 Task: Plan a trip to Al Farwaniyah, Kuwait from 6th December, 2023 to 12th December, 2023 for 4 adults.4 bedrooms having 4 beds and 4 bathrooms. Property type can be flat. Amenities needed are: wifi, TV, free parkinig on premises, gym, breakfast. Look for 5 properties as per requirement.
Action: Mouse moved to (573, 136)
Screenshot: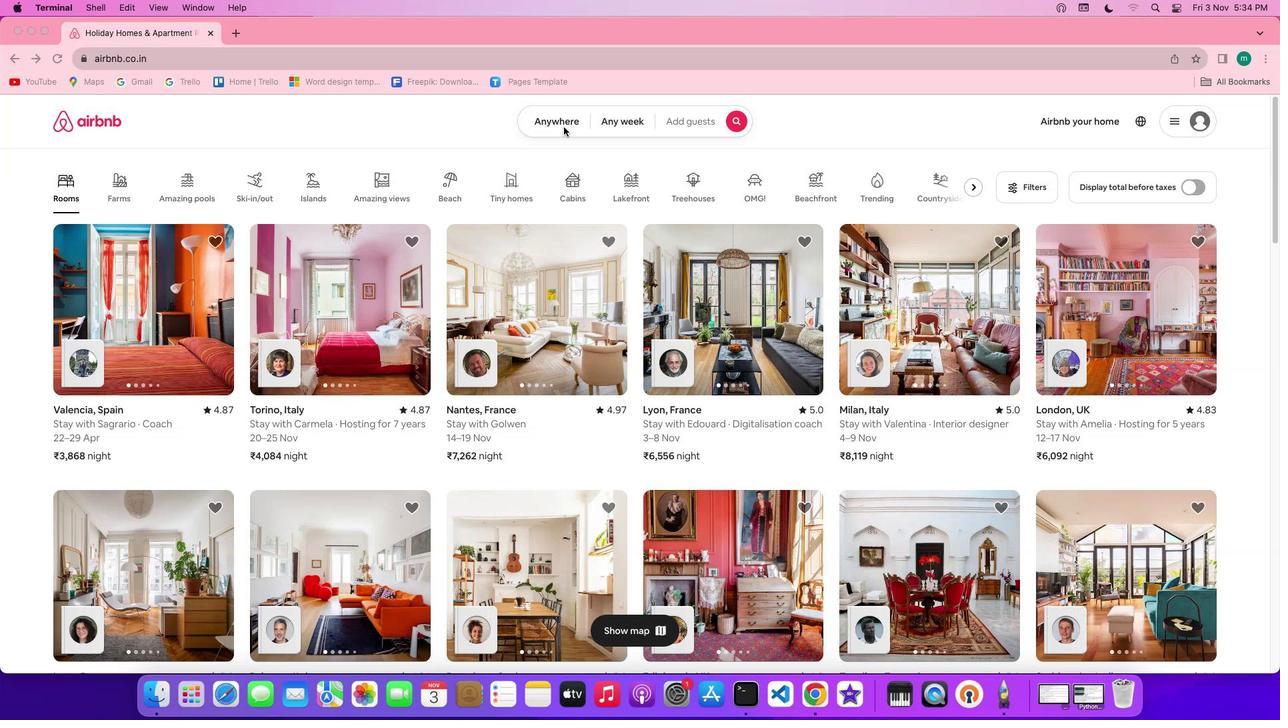 
Action: Mouse pressed left at (573, 136)
Screenshot: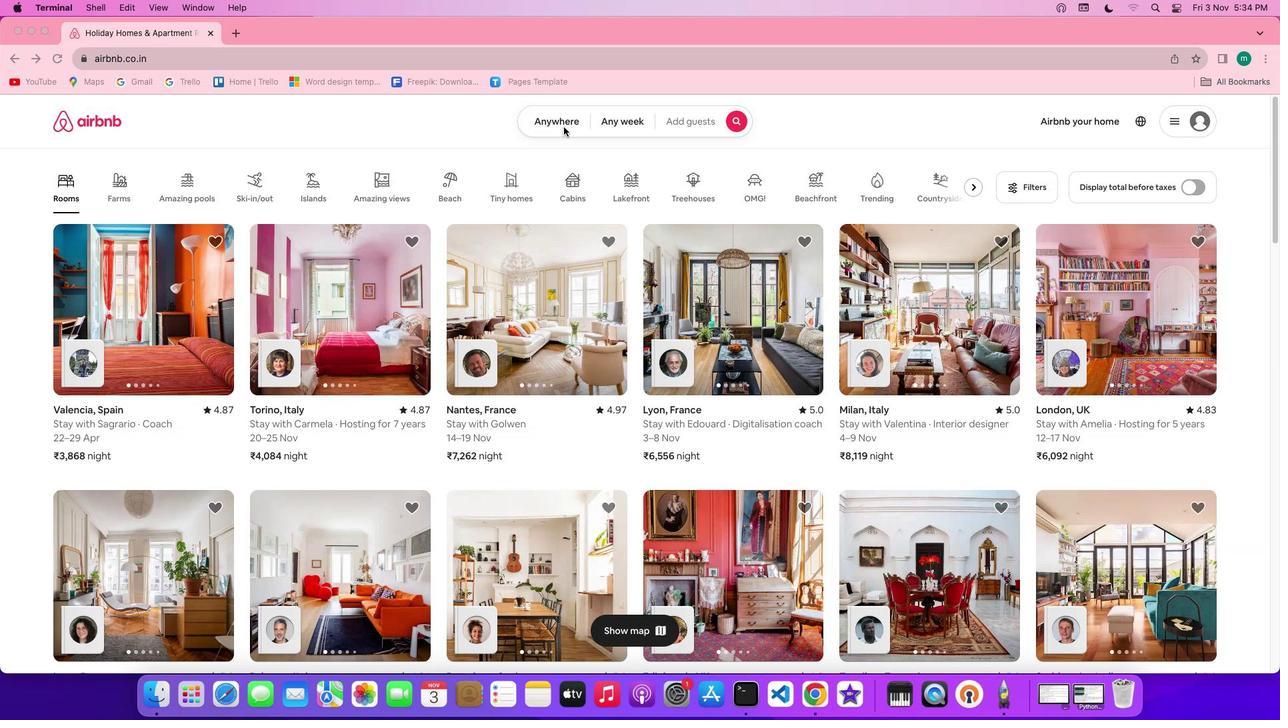 
Action: Mouse pressed left at (573, 136)
Screenshot: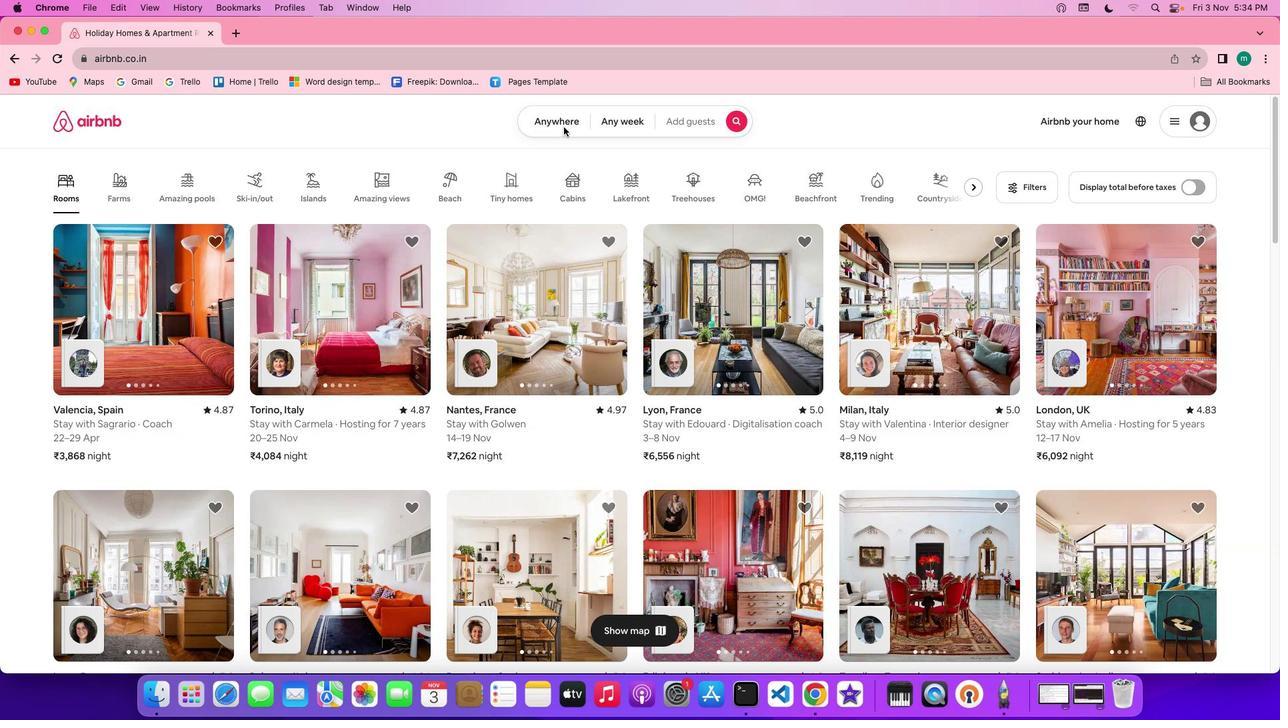 
Action: Mouse moved to (506, 182)
Screenshot: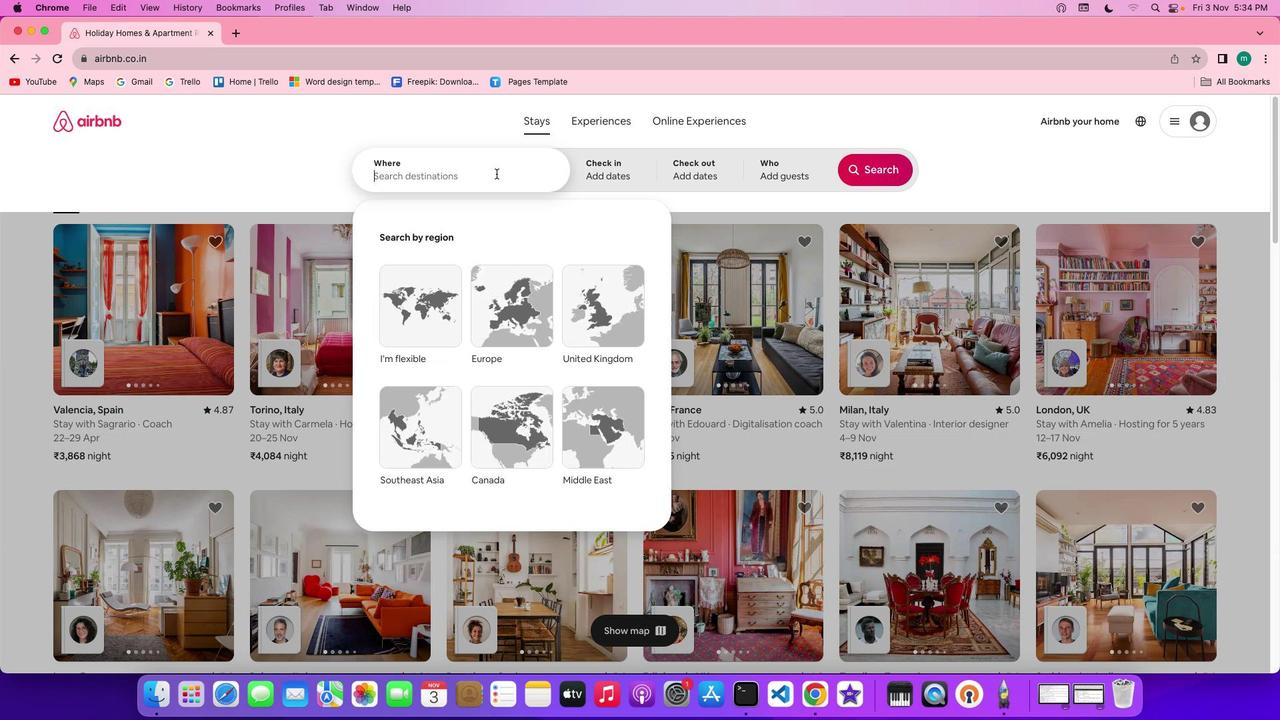 
Action: Mouse pressed left at (506, 182)
Screenshot: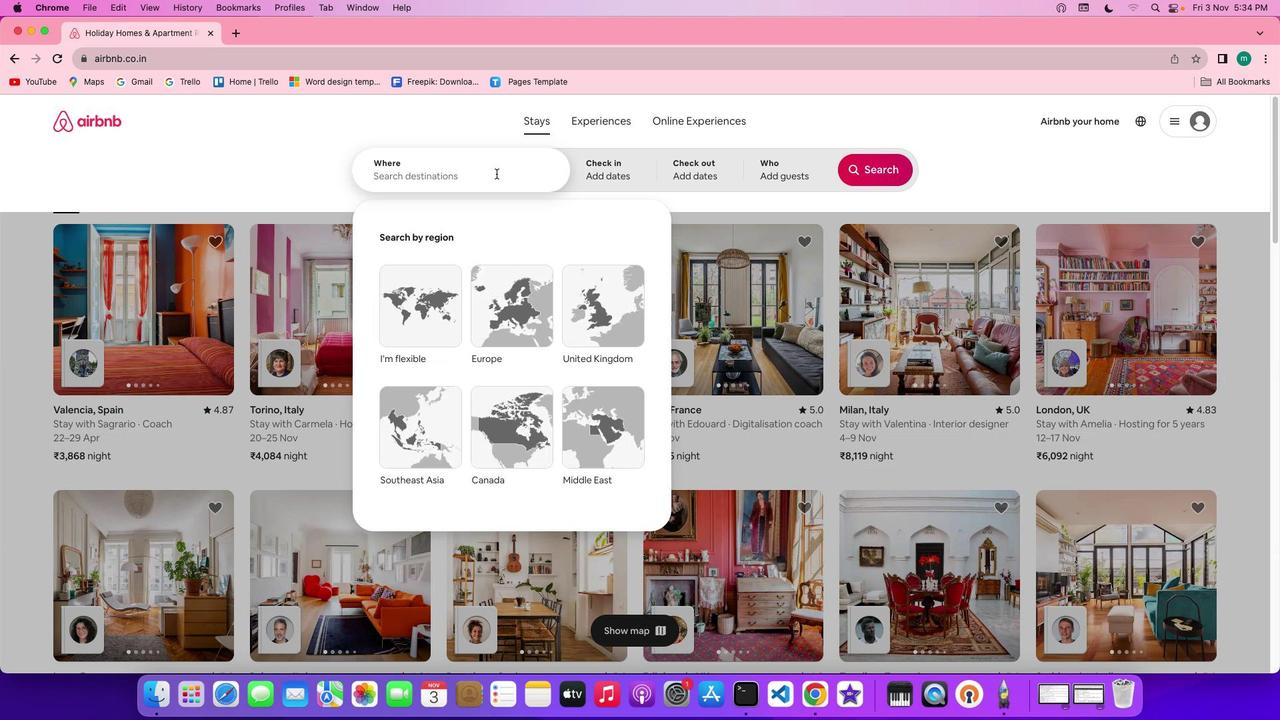 
Action: Key pressed Key.shift'A''I'Key.spaceKey.shift'F''a''r''w''a''n''i''y''a''h'','Key.spaceKey.shift'K''u''w''a''i''t'
Screenshot: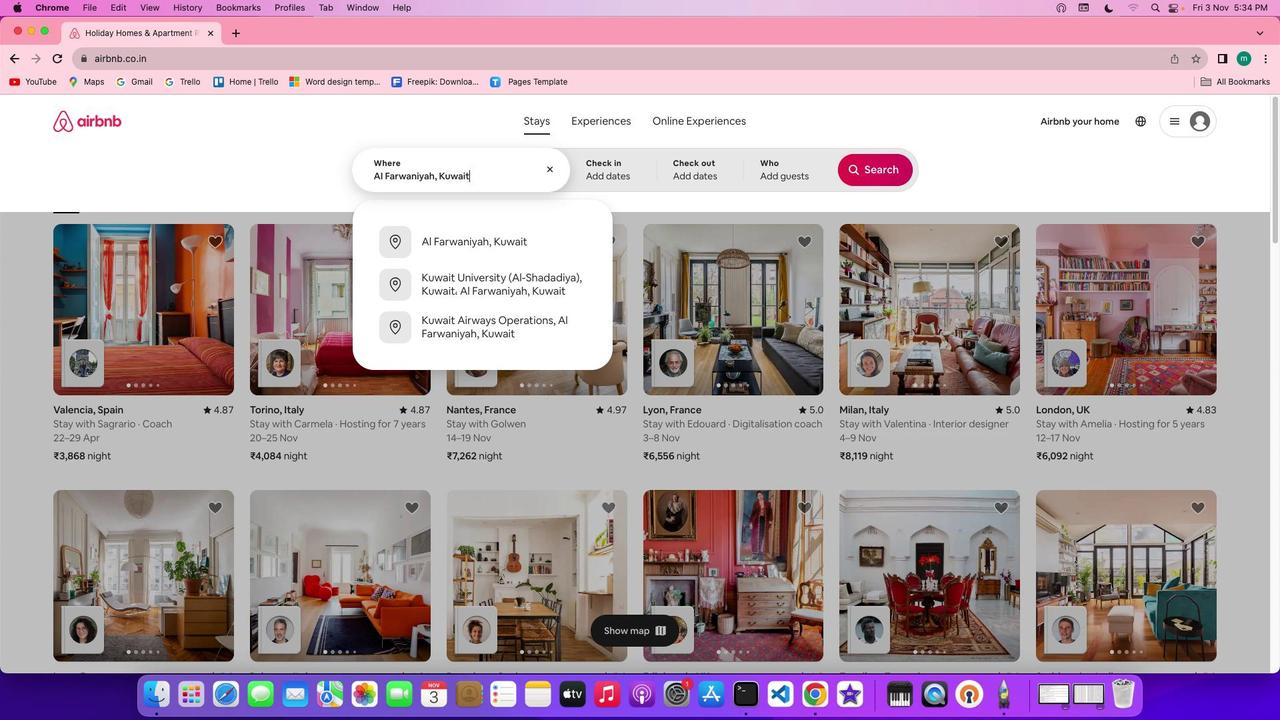 
Action: Mouse moved to (605, 171)
Screenshot: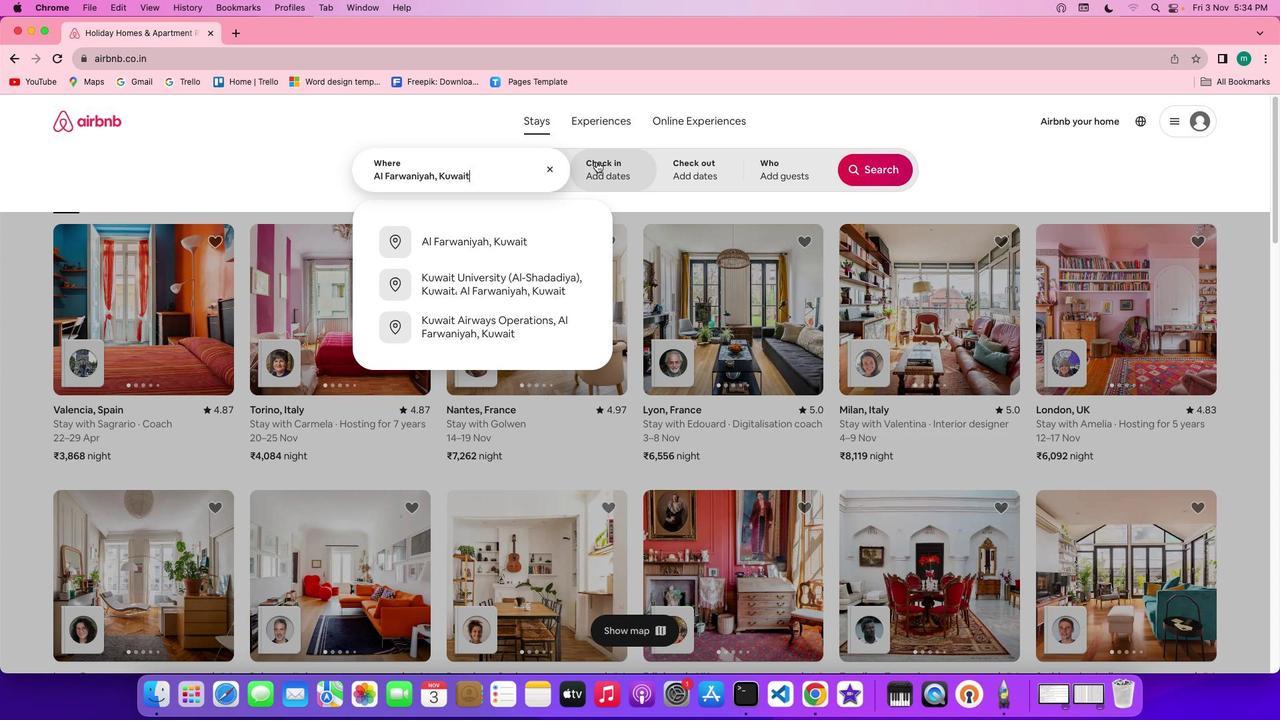 
Action: Mouse pressed left at (605, 171)
Screenshot: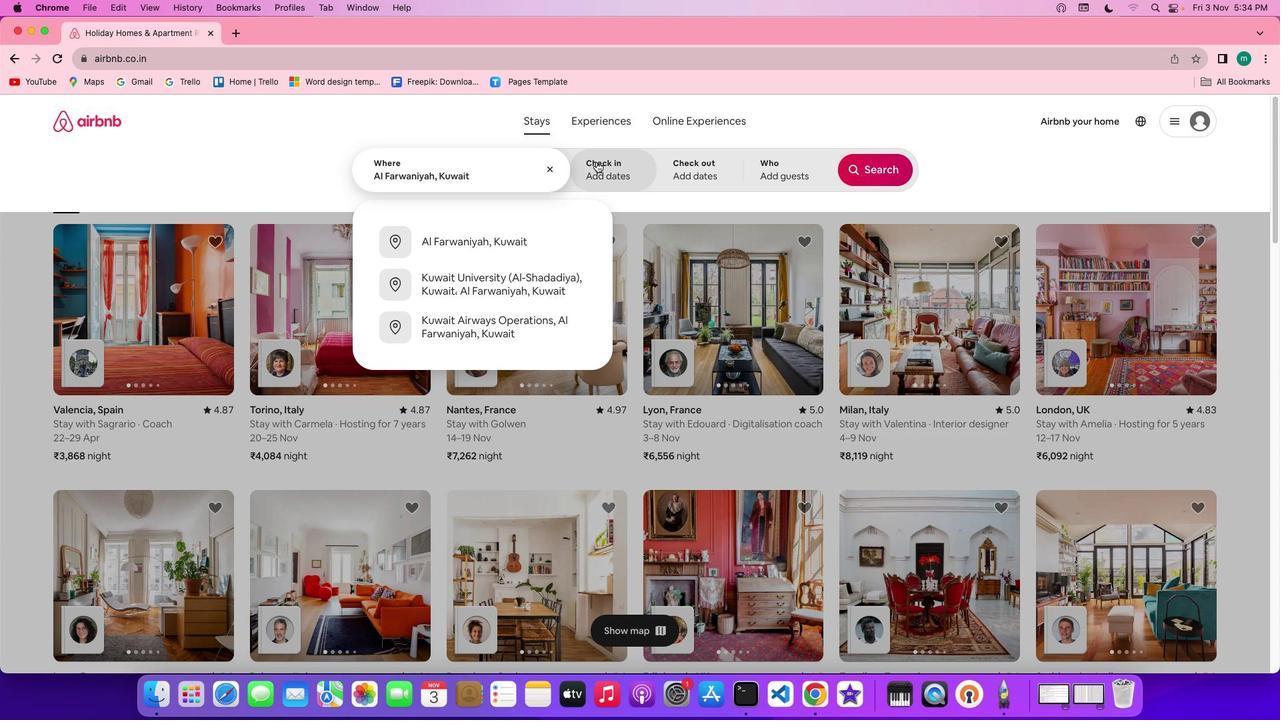 
Action: Mouse moved to (767, 372)
Screenshot: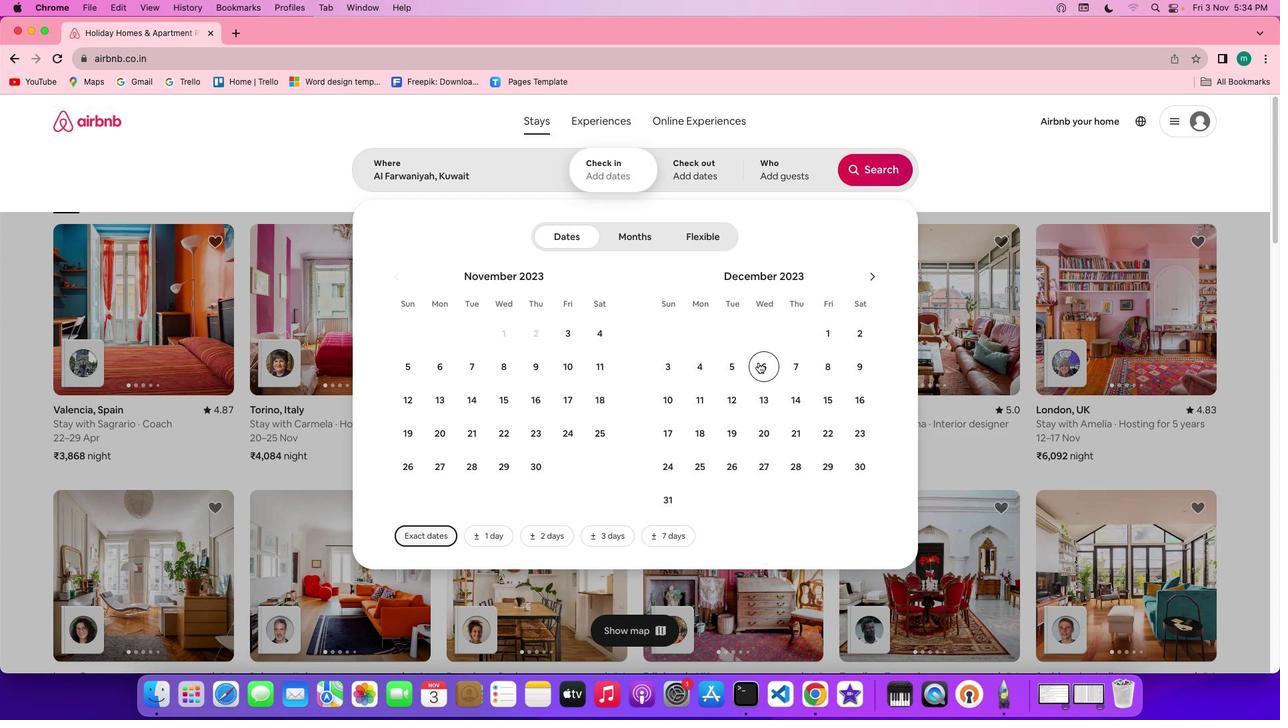 
Action: Mouse pressed left at (767, 372)
Screenshot: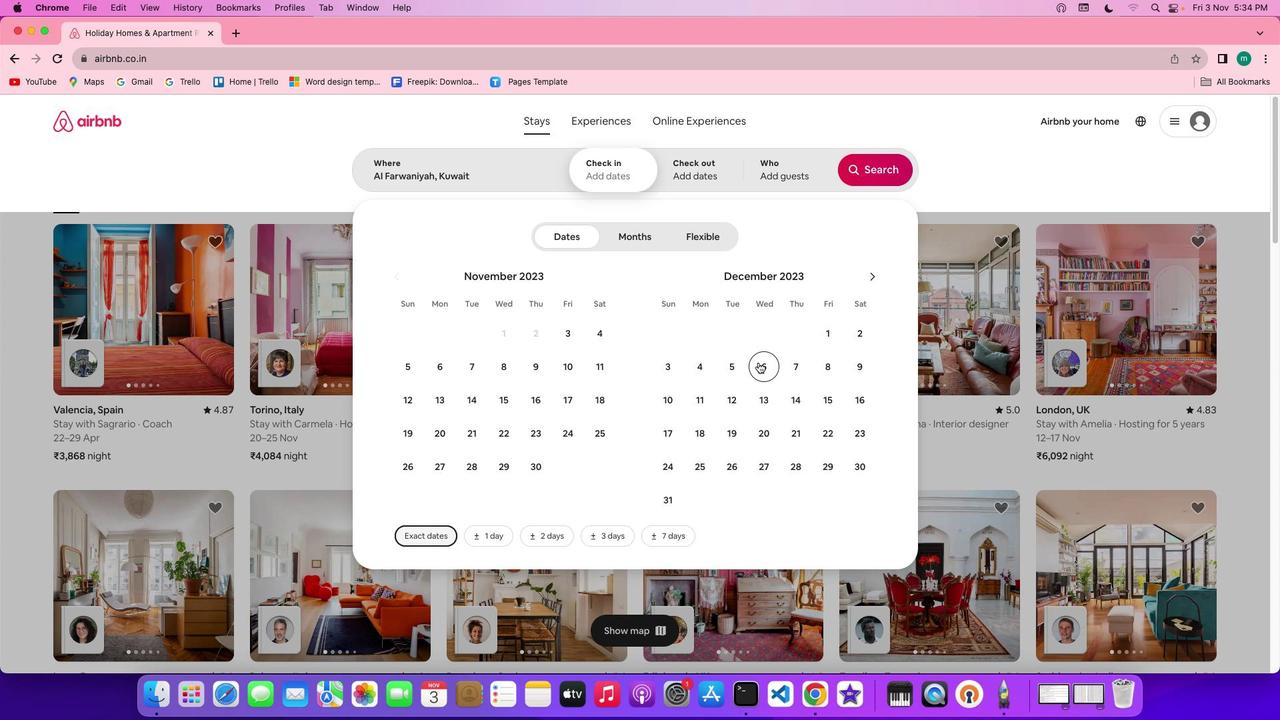 
Action: Mouse moved to (732, 407)
Screenshot: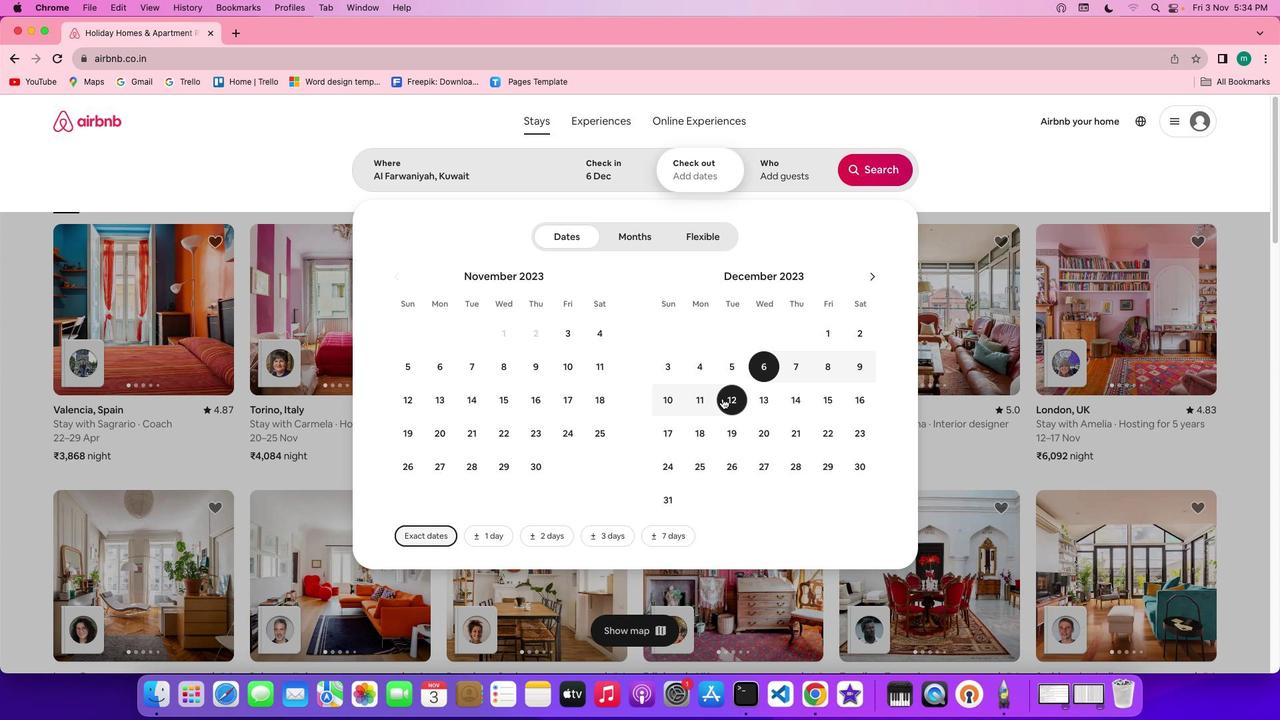 
Action: Mouse pressed left at (732, 407)
Screenshot: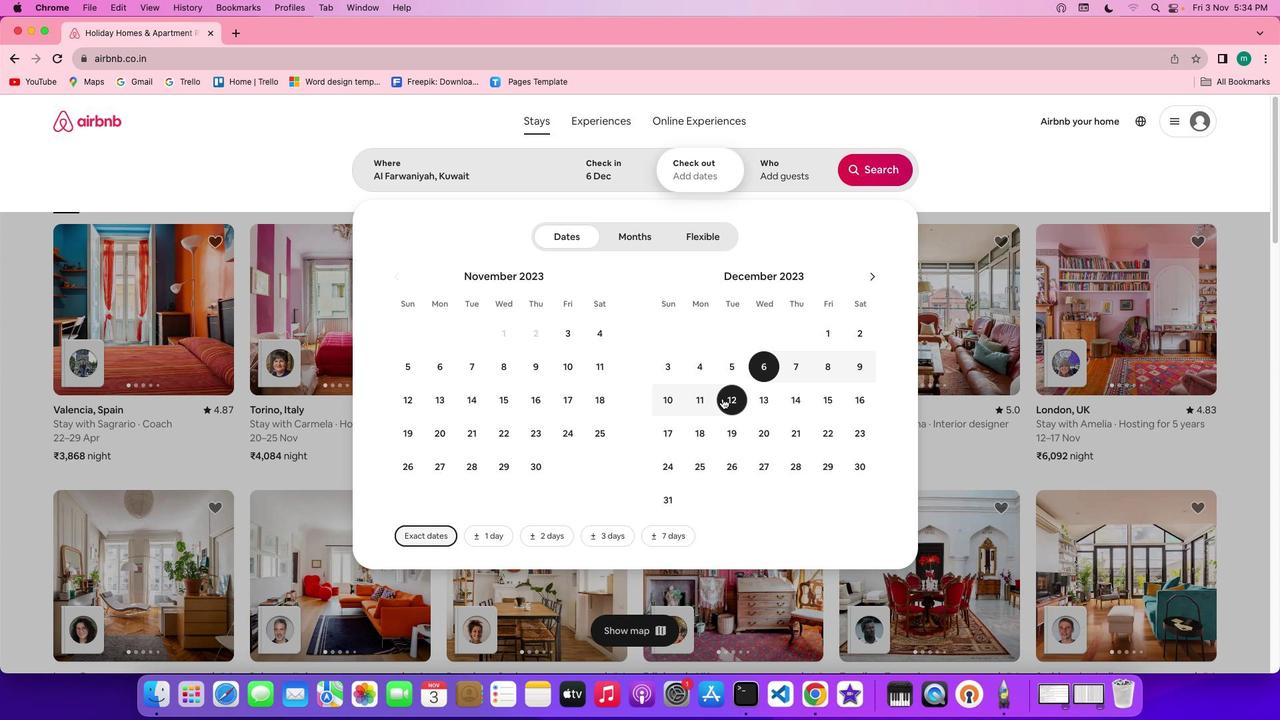 
Action: Mouse moved to (792, 180)
Screenshot: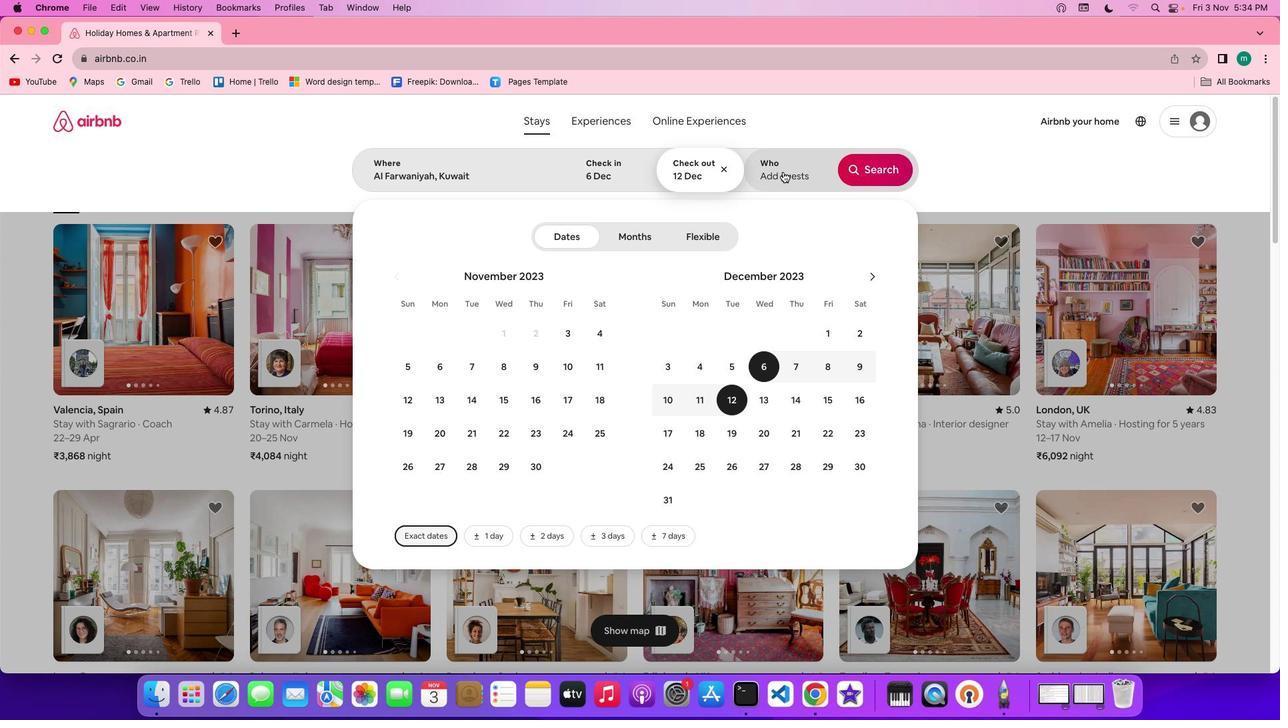 
Action: Mouse pressed left at (792, 180)
Screenshot: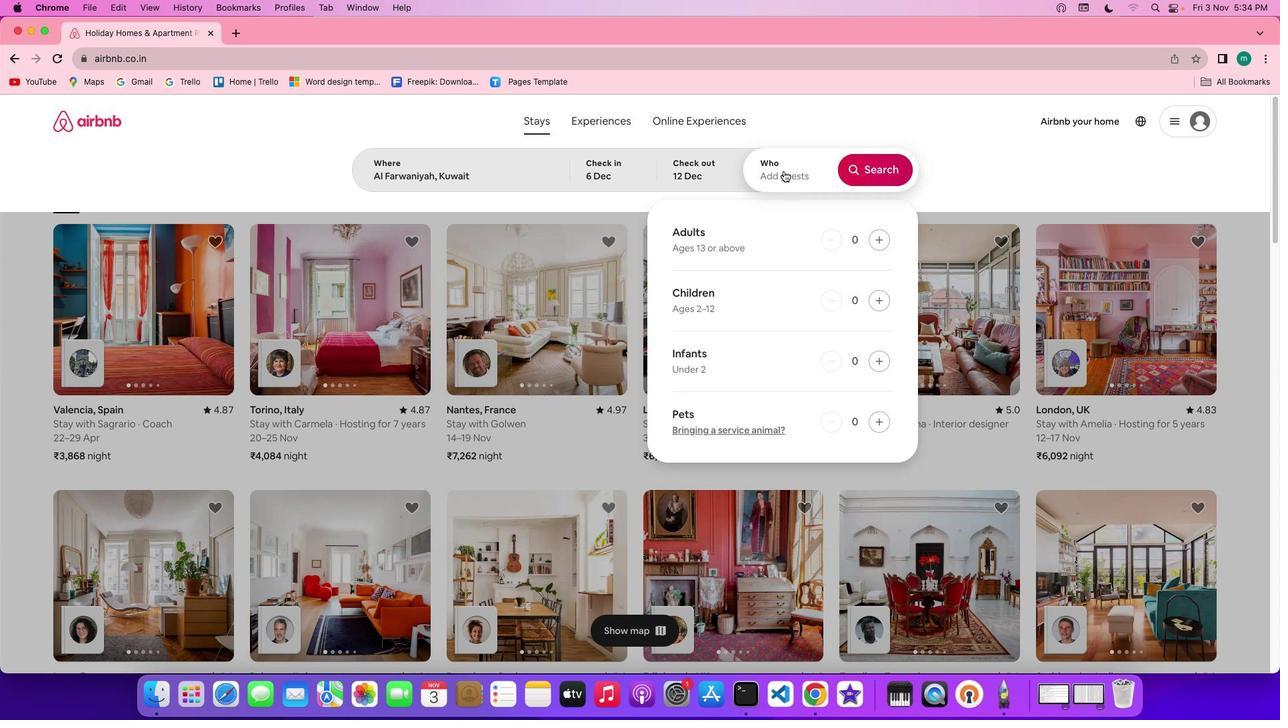 
Action: Mouse moved to (888, 252)
Screenshot: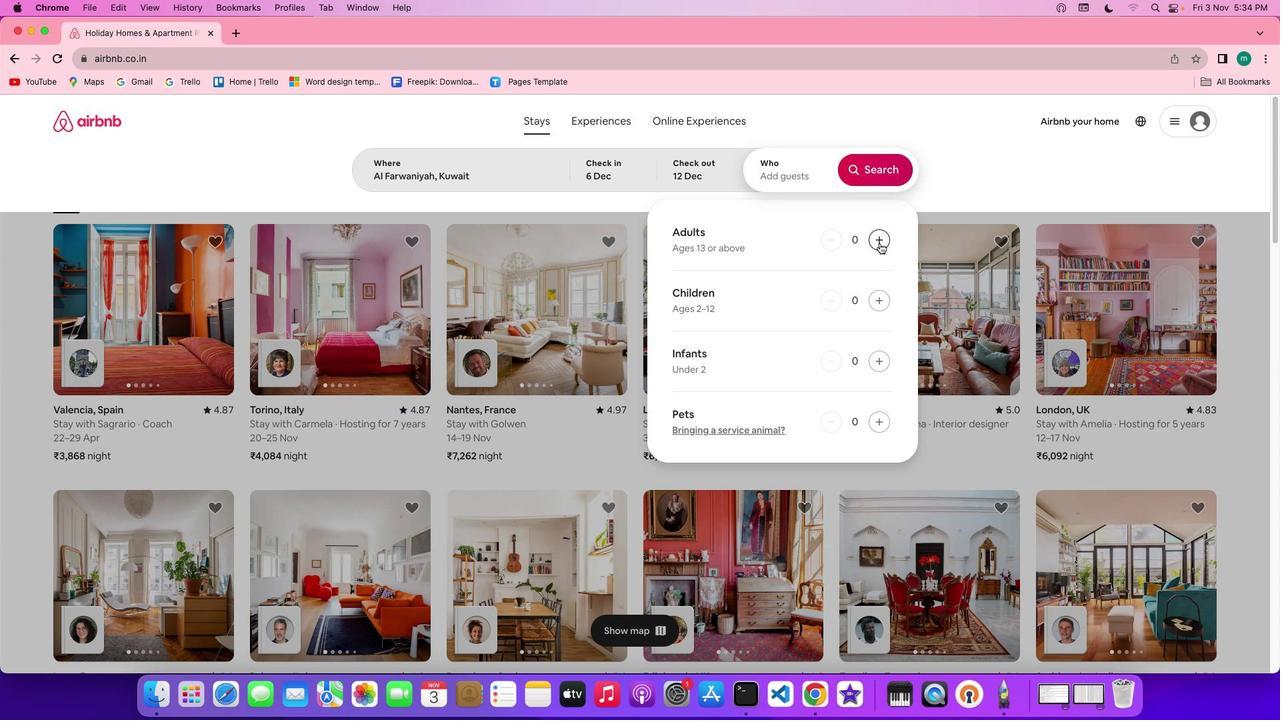 
Action: Mouse pressed left at (888, 252)
Screenshot: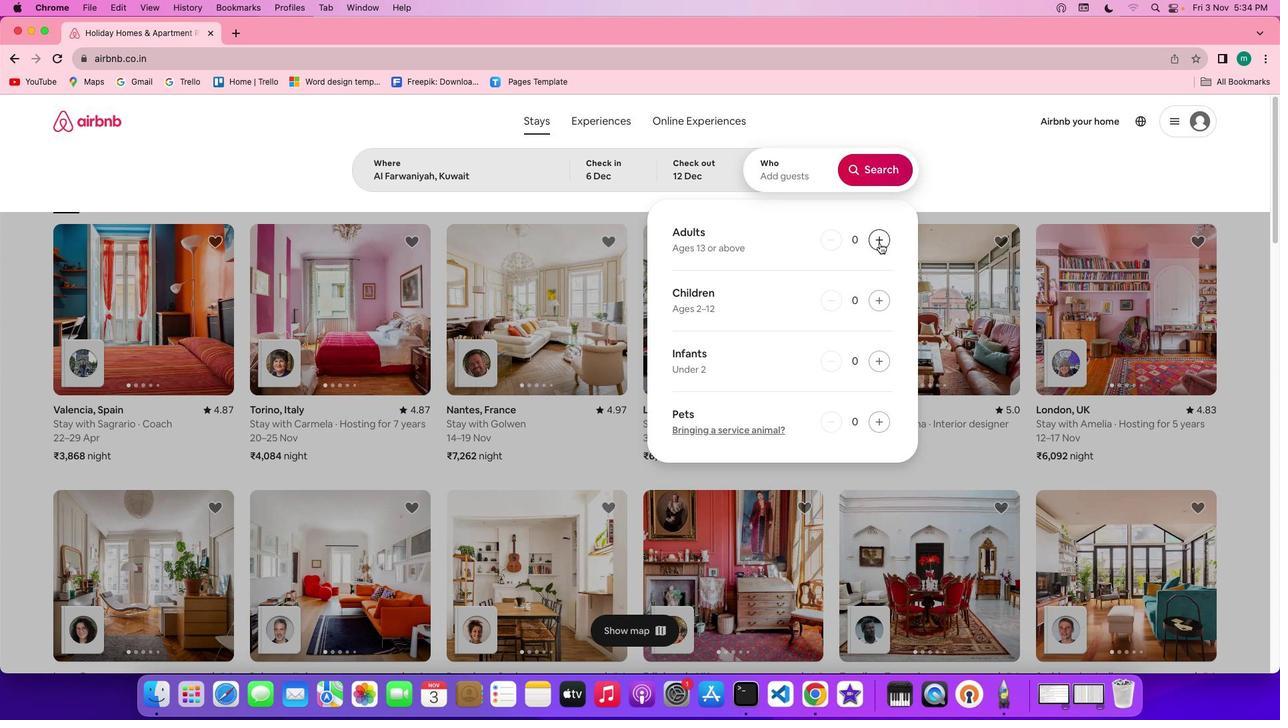 
Action: Mouse pressed left at (888, 252)
Screenshot: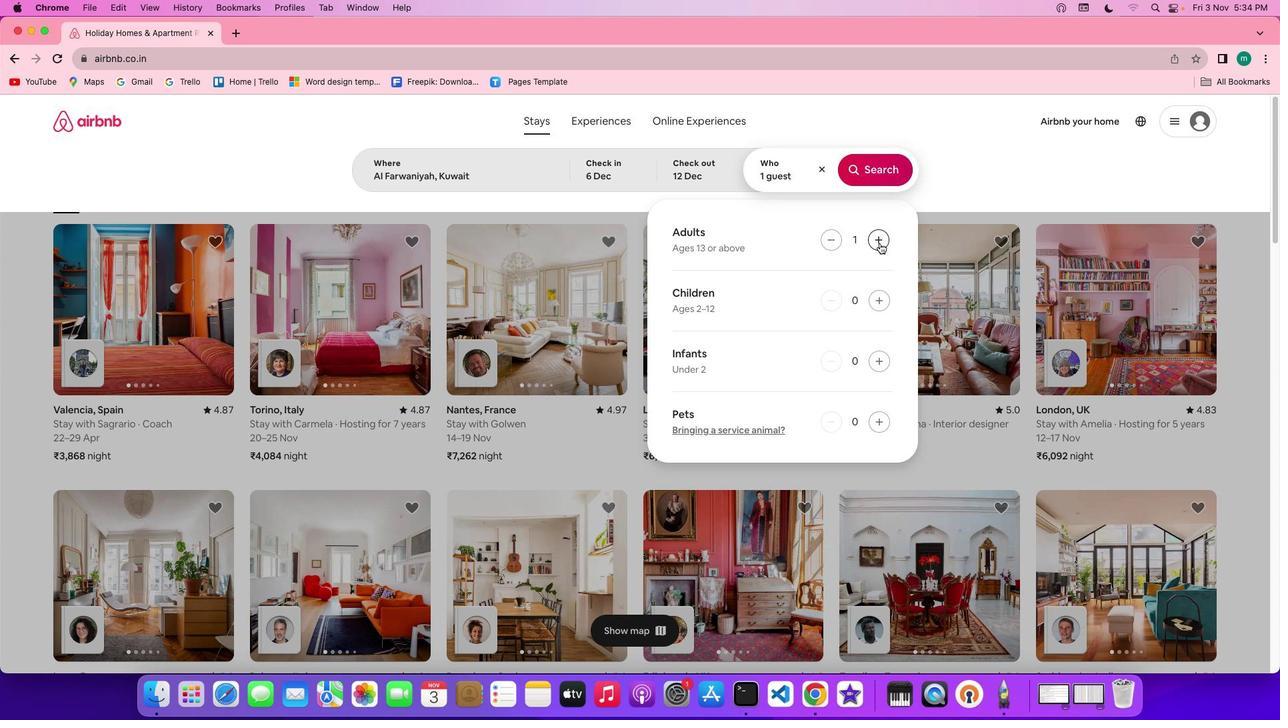 
Action: Mouse pressed left at (888, 252)
Screenshot: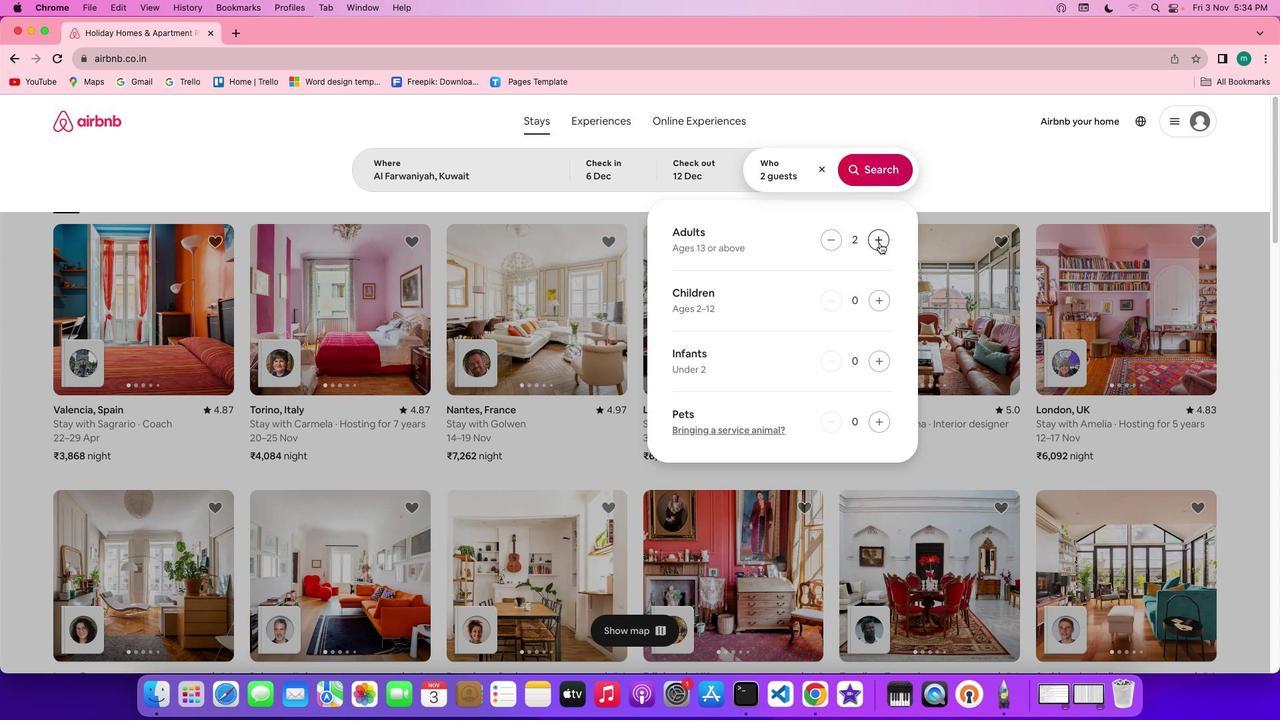
Action: Mouse pressed left at (888, 252)
Screenshot: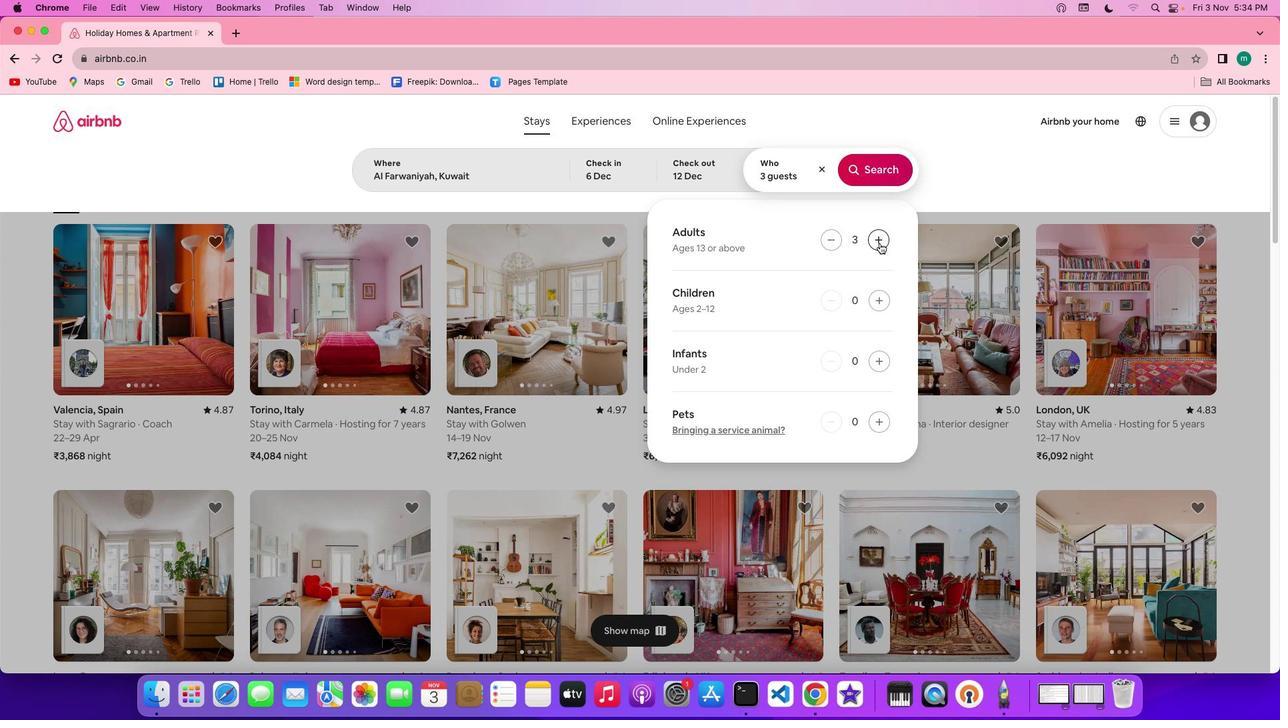 
Action: Mouse moved to (877, 184)
Screenshot: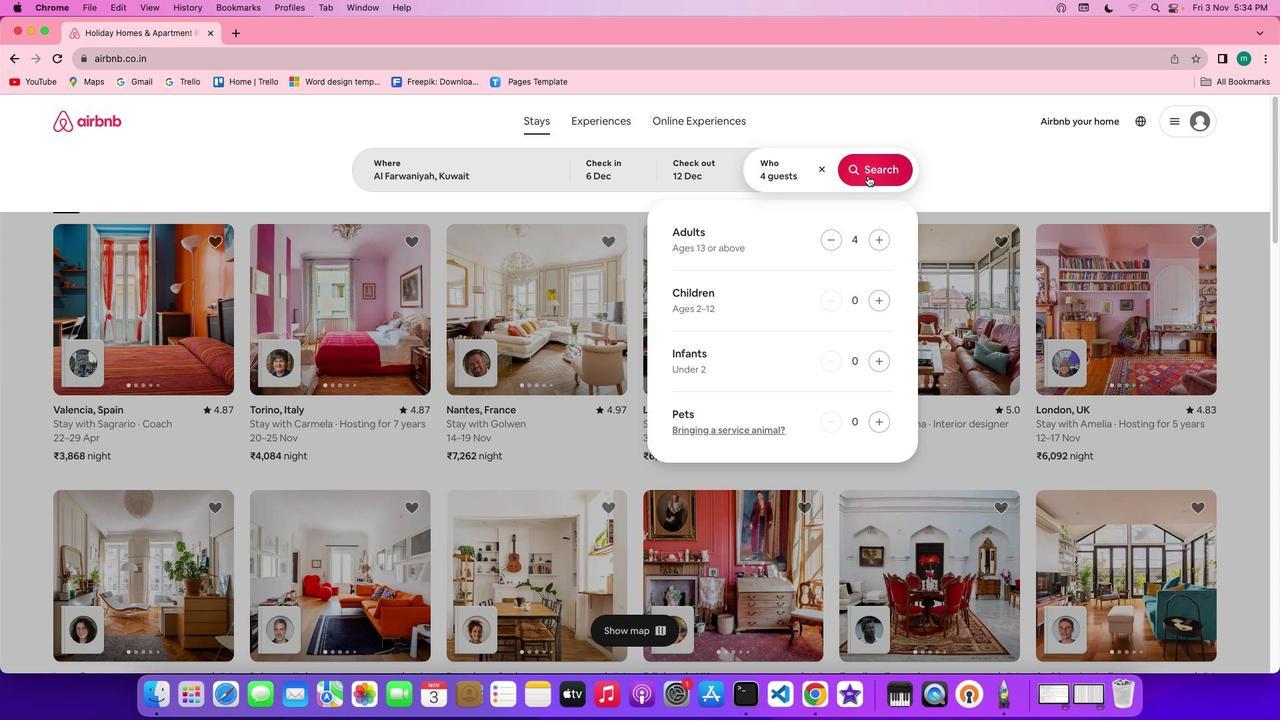 
Action: Mouse pressed left at (877, 184)
Screenshot: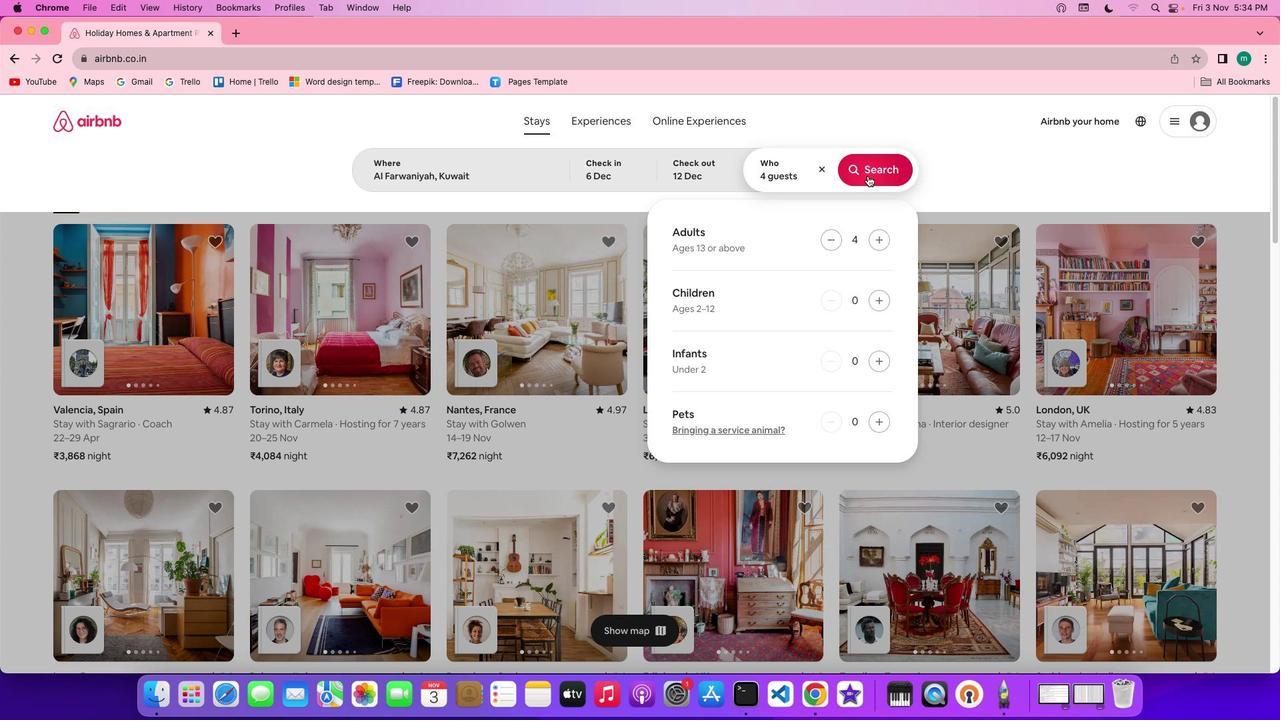 
Action: Mouse moved to (1077, 186)
Screenshot: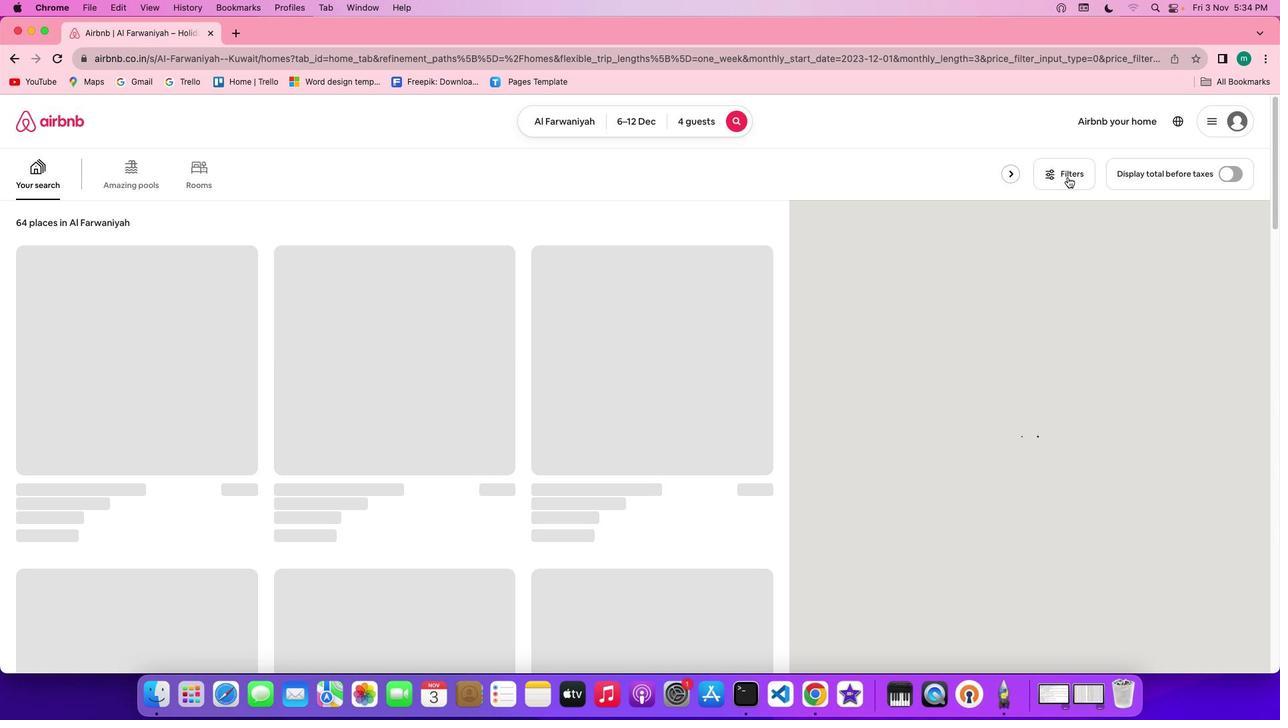 
Action: Mouse pressed left at (1077, 186)
Screenshot: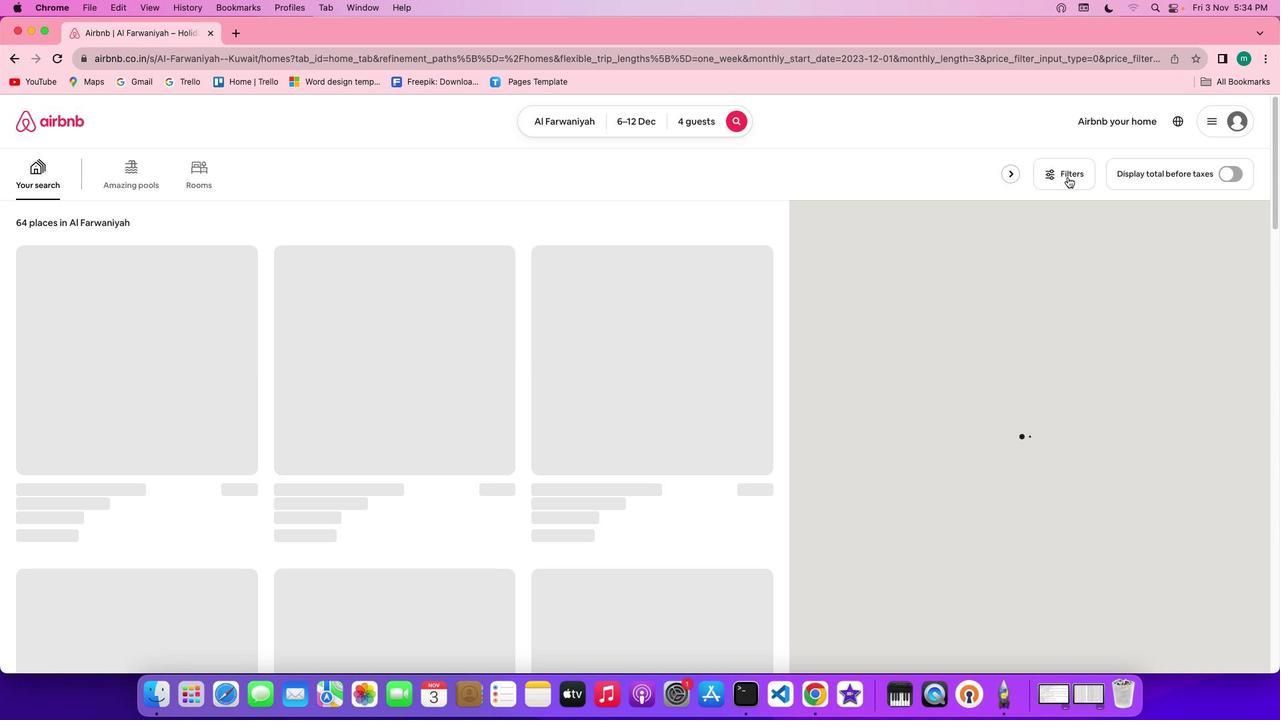 
Action: Mouse pressed left at (1077, 186)
Screenshot: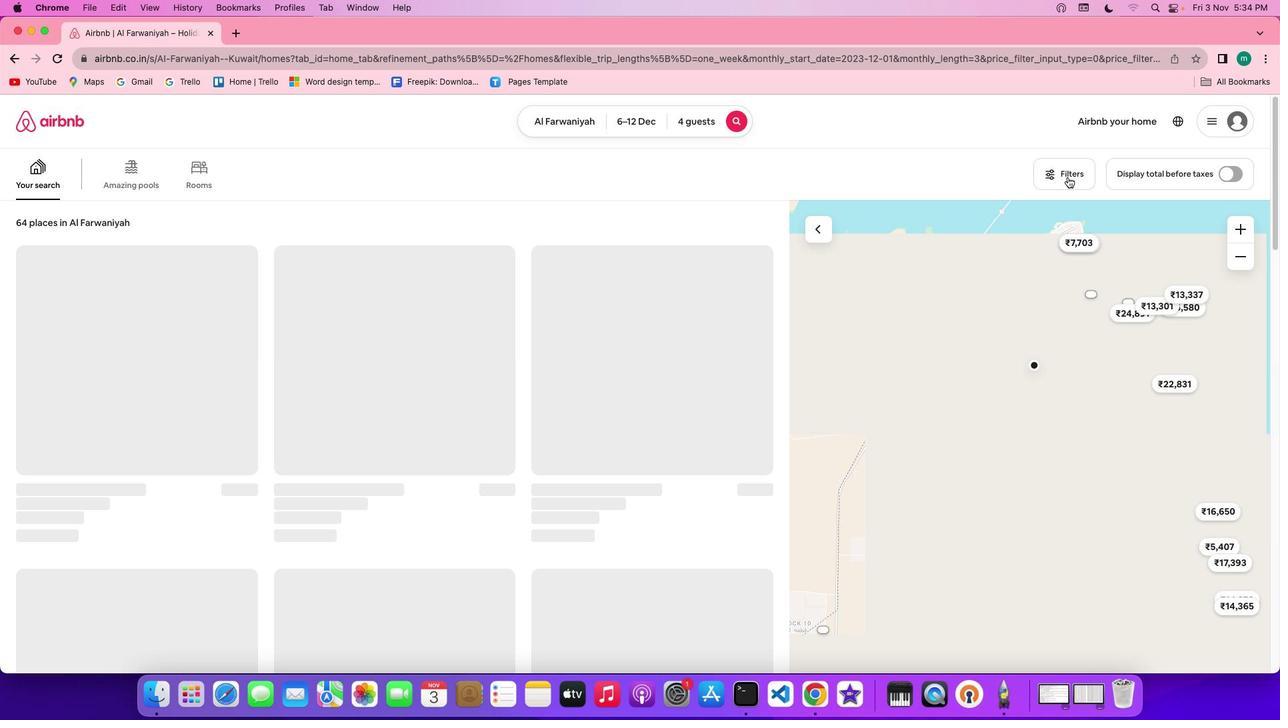 
Action: Mouse moved to (1074, 178)
Screenshot: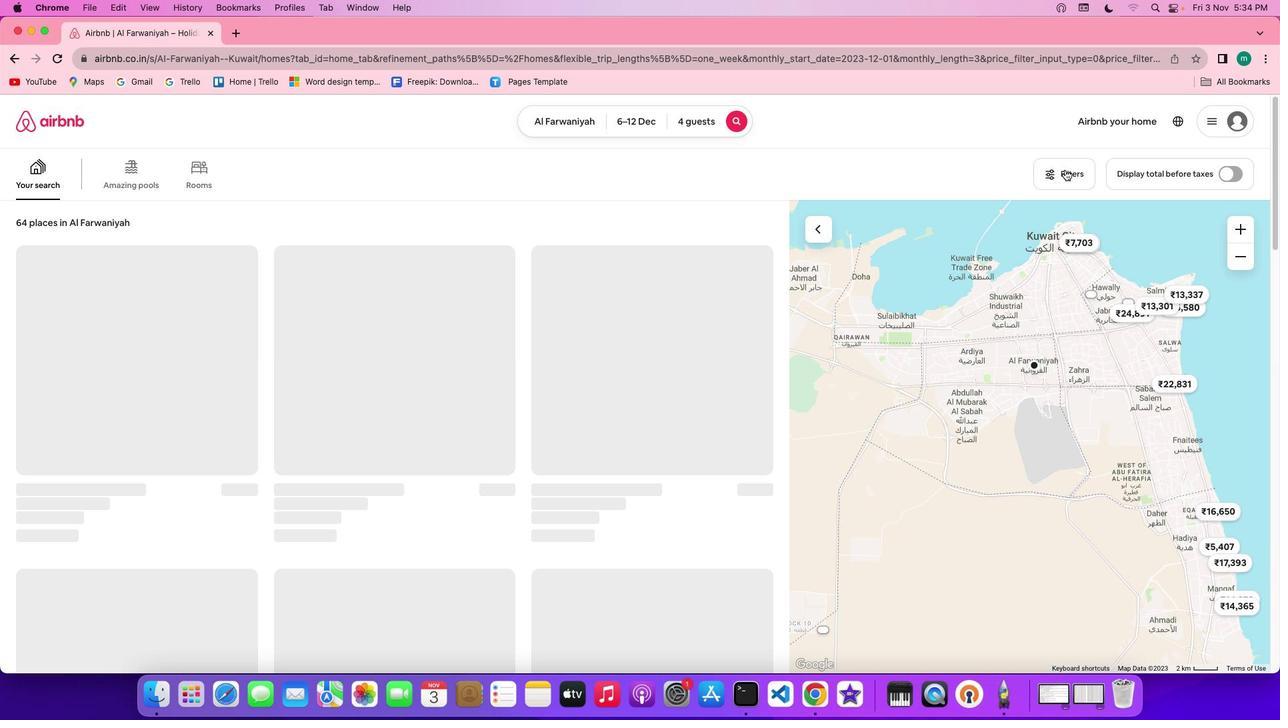 
Action: Mouse pressed left at (1074, 178)
Screenshot: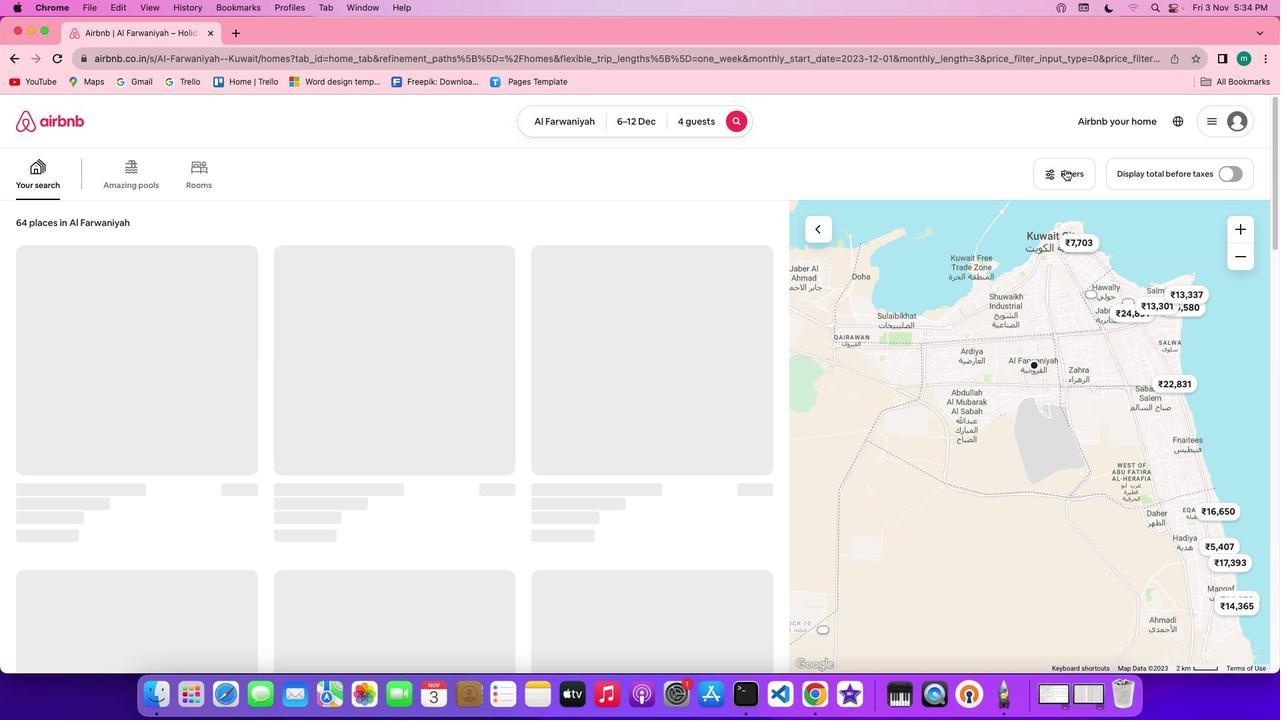 
Action: Mouse moved to (1073, 182)
Screenshot: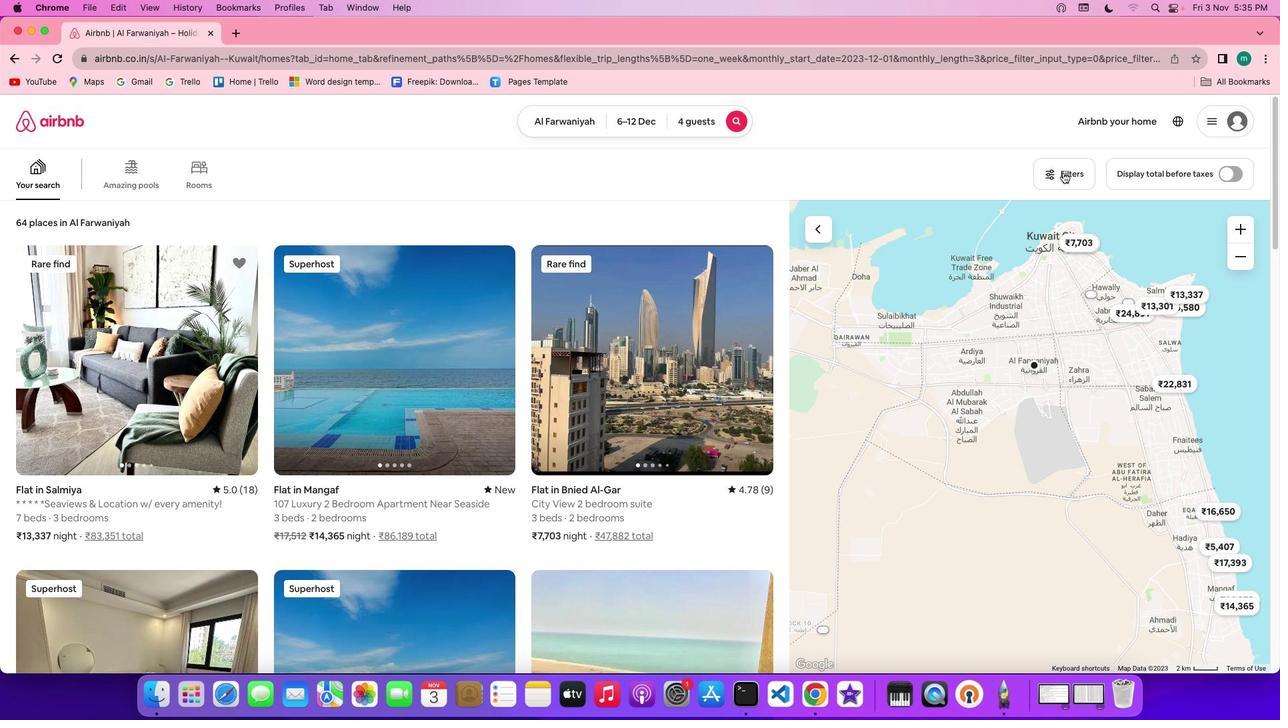 
Action: Mouse pressed left at (1073, 182)
Screenshot: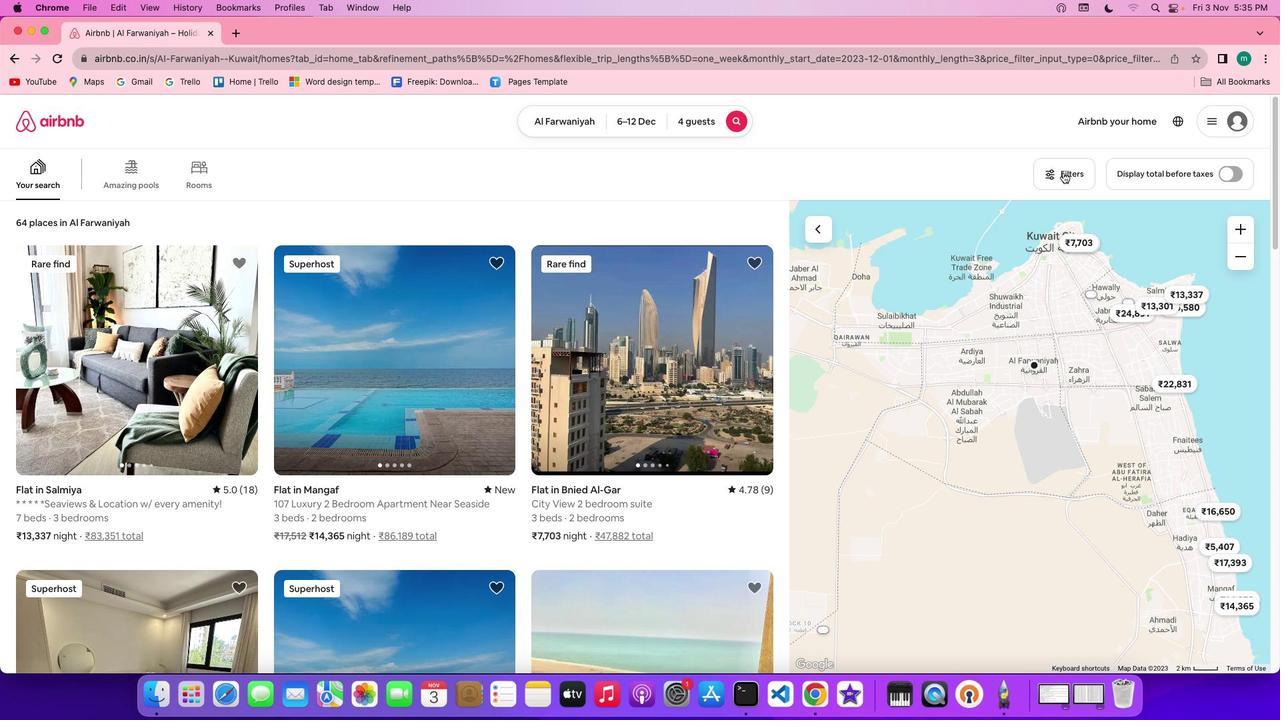 
Action: Mouse moved to (753, 321)
Screenshot: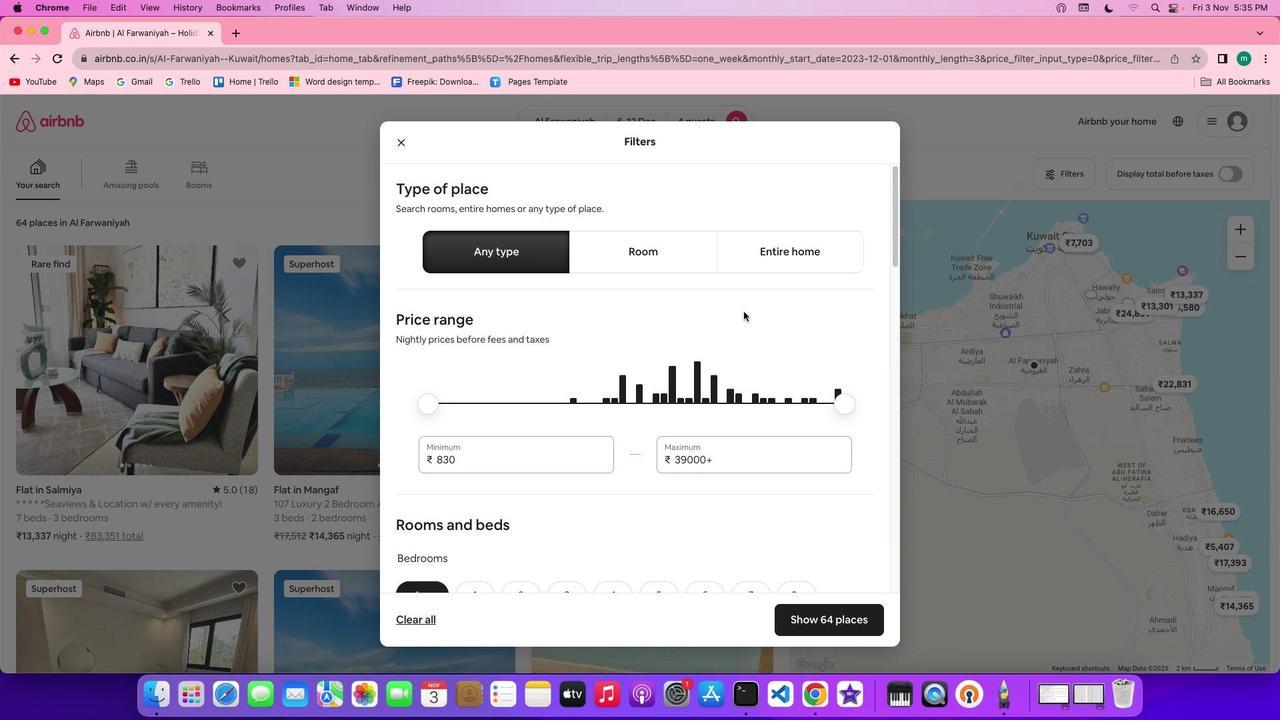 
Action: Mouse scrolled (753, 321) with delta (9, 8)
Screenshot: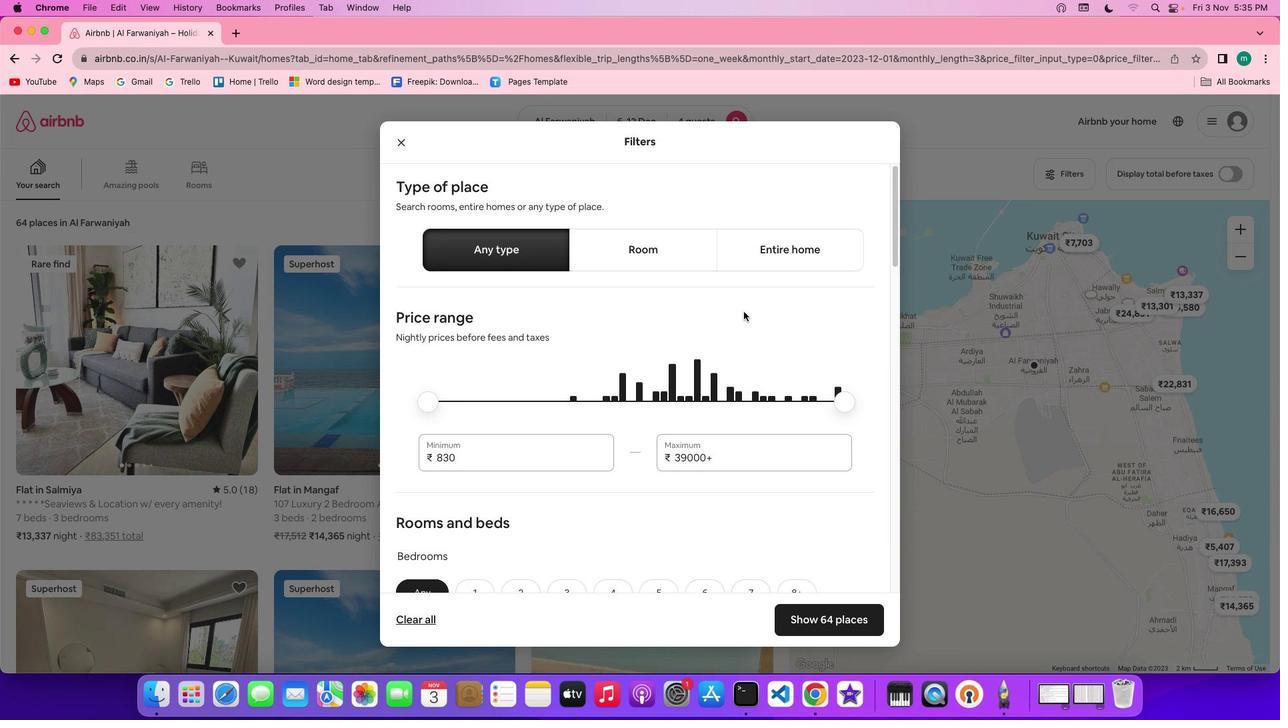 
Action: Mouse scrolled (753, 321) with delta (9, 8)
Screenshot: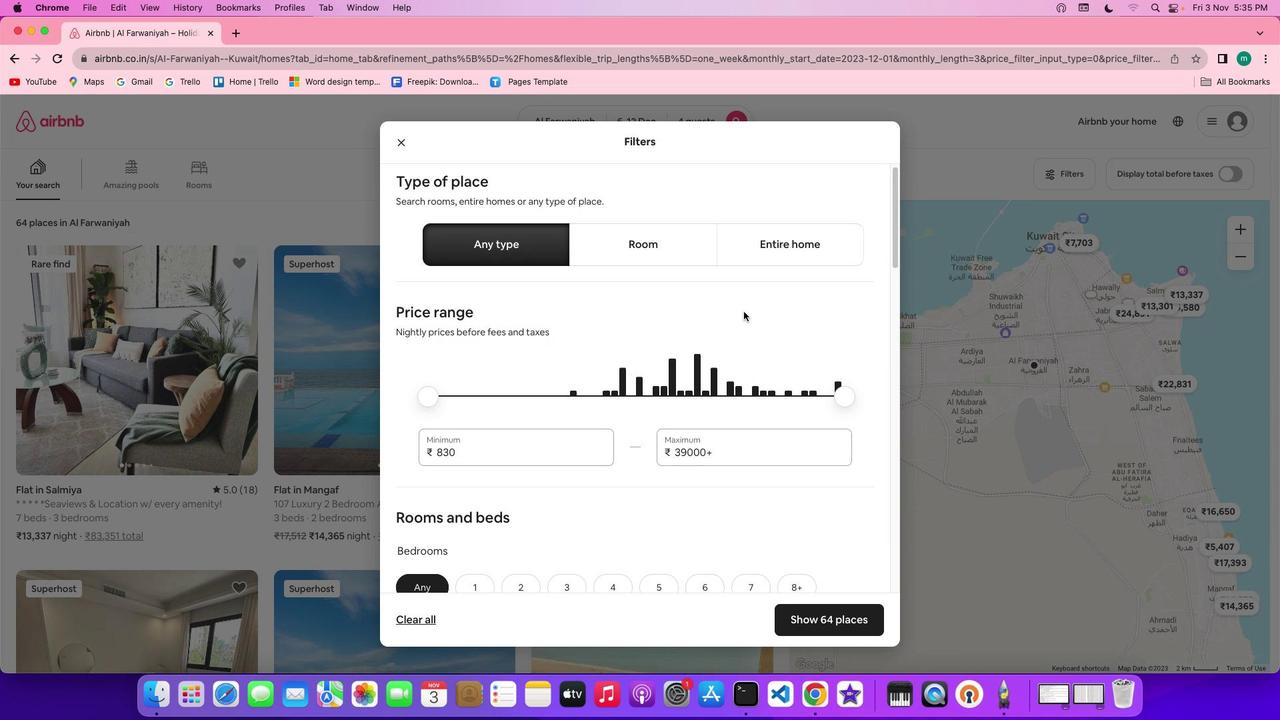 
Action: Mouse scrolled (753, 321) with delta (9, 8)
Screenshot: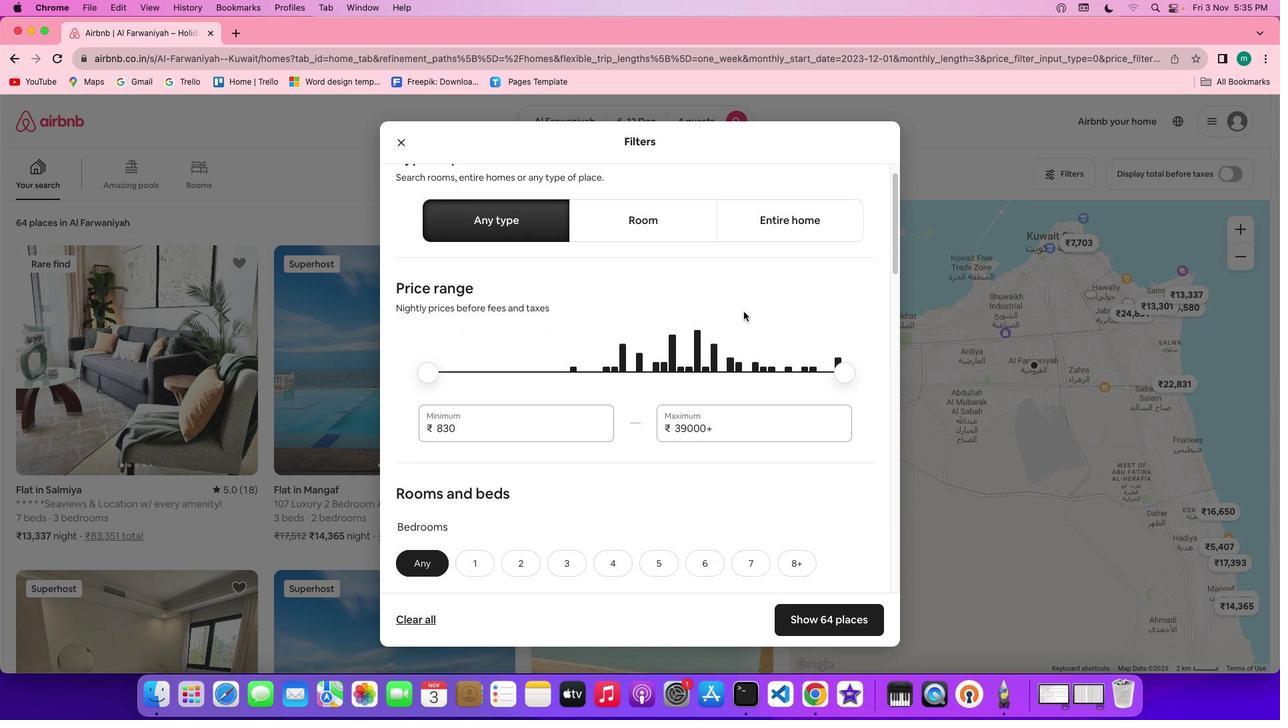 
Action: Mouse scrolled (753, 321) with delta (9, 8)
Screenshot: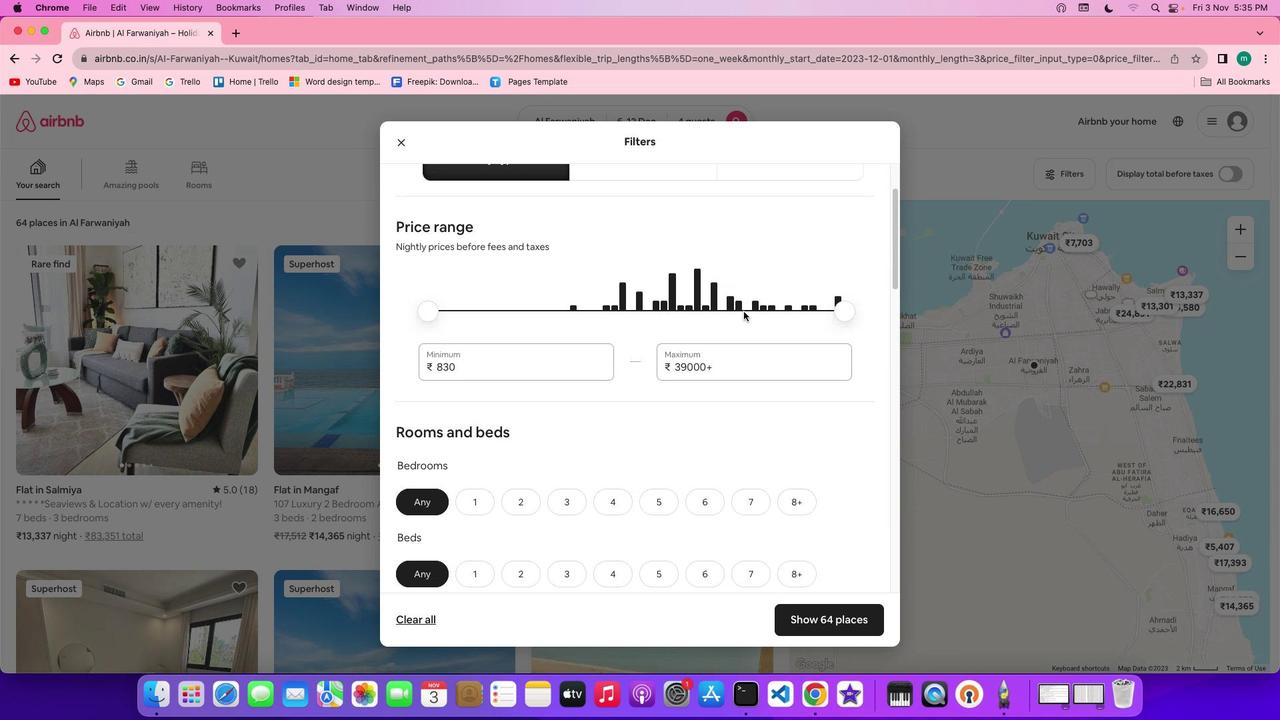 
Action: Mouse scrolled (753, 321) with delta (9, 7)
Screenshot: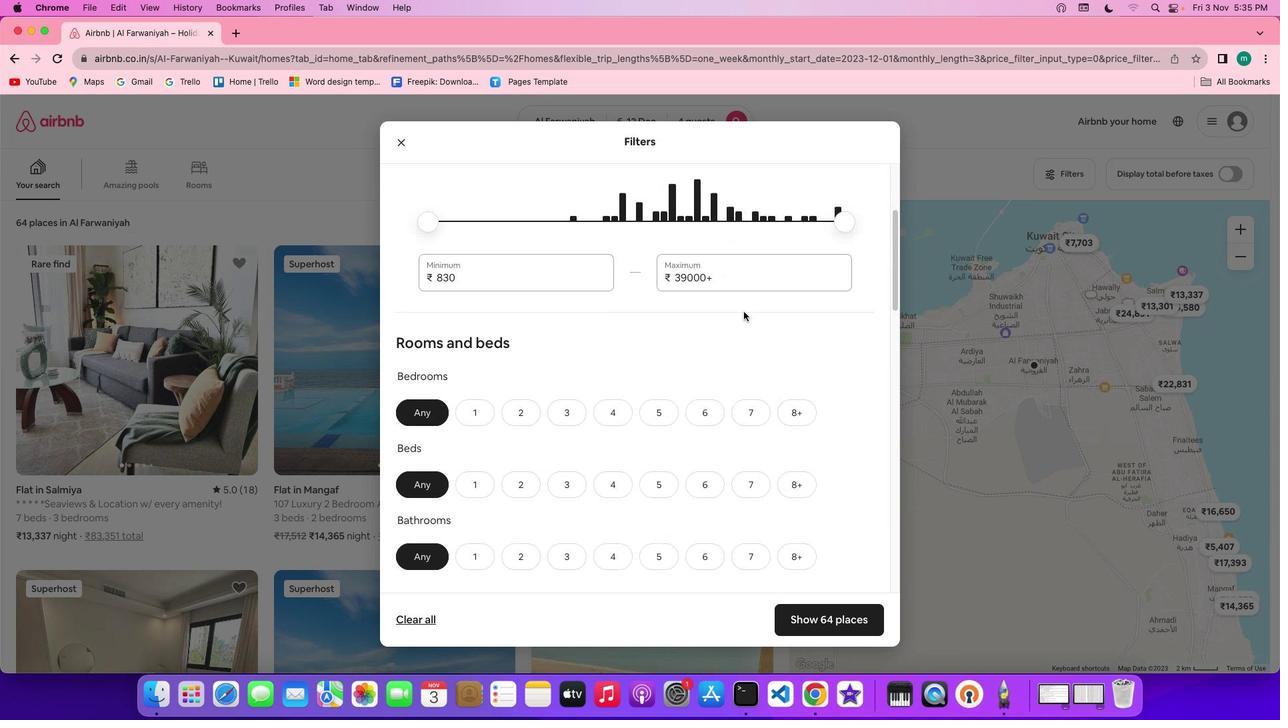 
Action: Mouse scrolled (753, 321) with delta (9, 8)
Screenshot: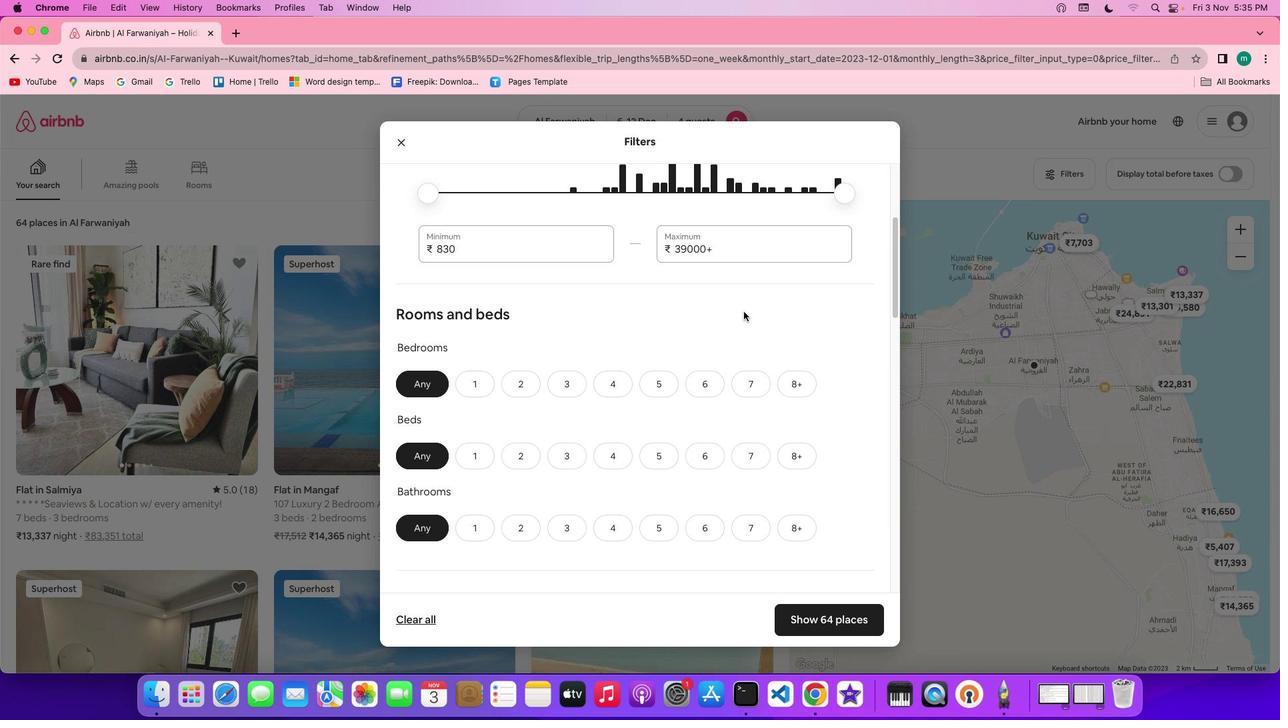 
Action: Mouse scrolled (753, 321) with delta (9, 8)
Screenshot: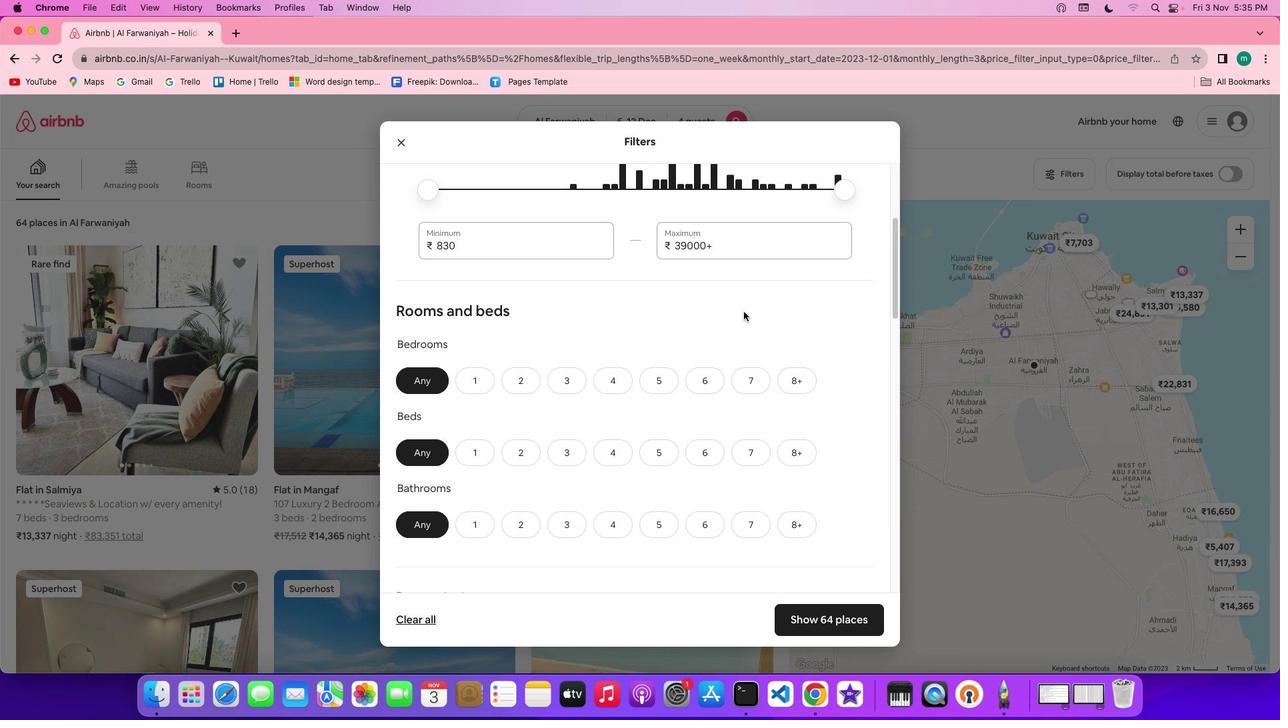 
Action: Mouse scrolled (753, 321) with delta (9, 8)
Screenshot: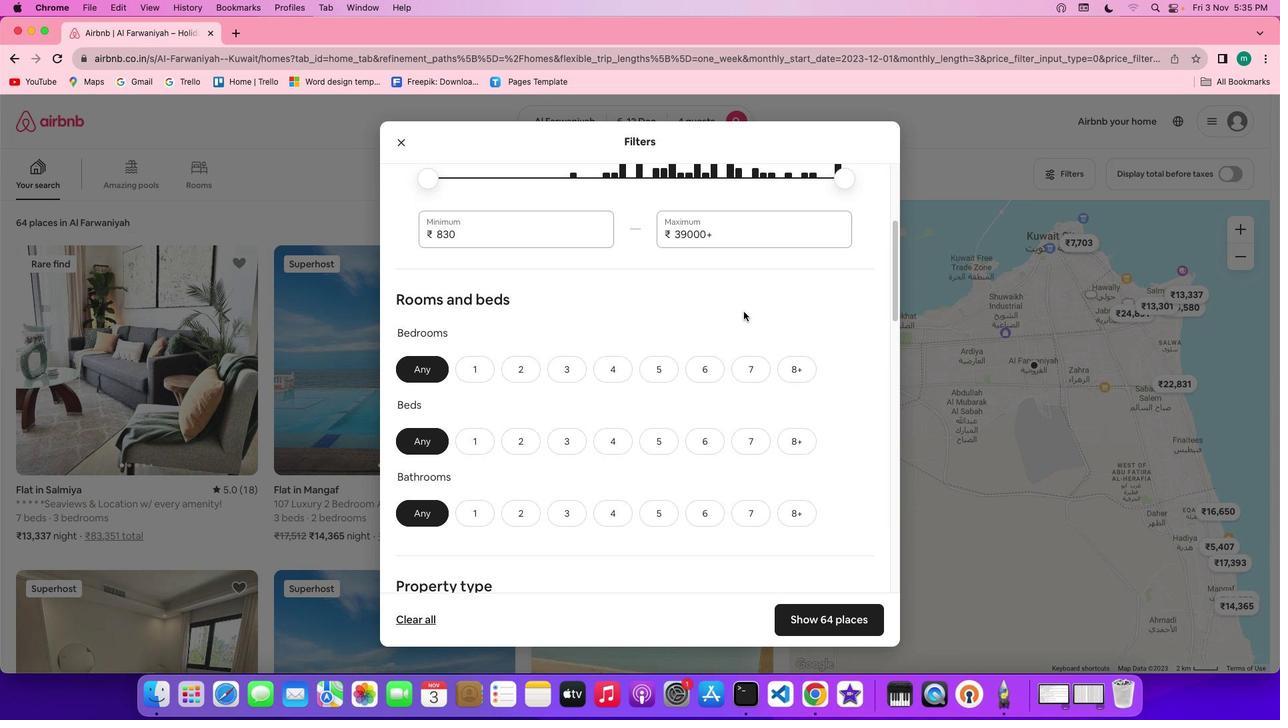
Action: Mouse moved to (609, 372)
Screenshot: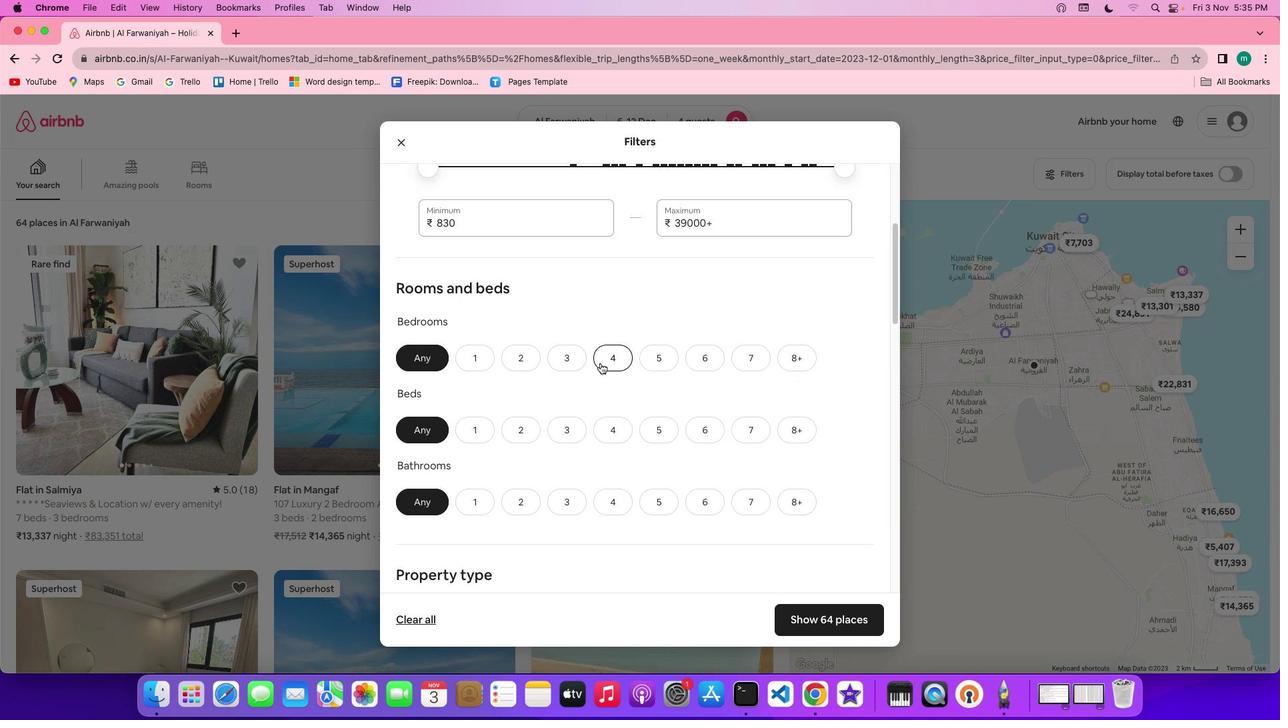 
Action: Mouse pressed left at (609, 372)
Screenshot: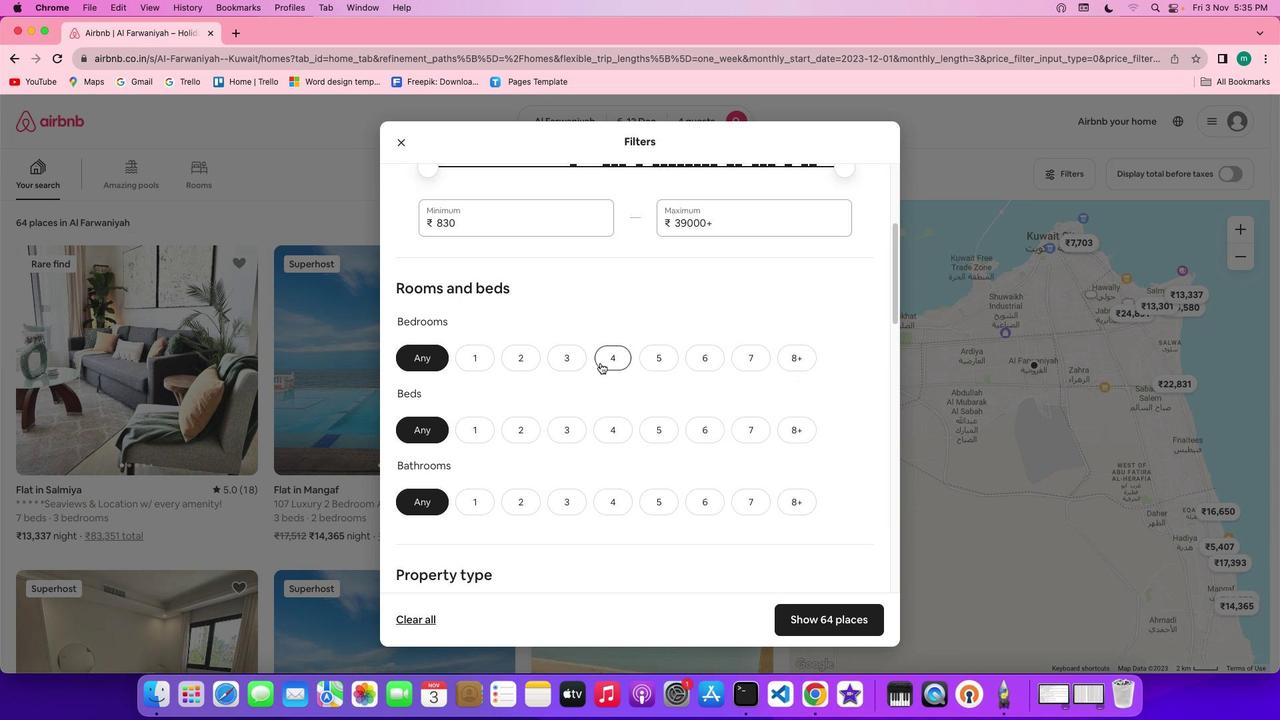 
Action: Mouse moved to (617, 433)
Screenshot: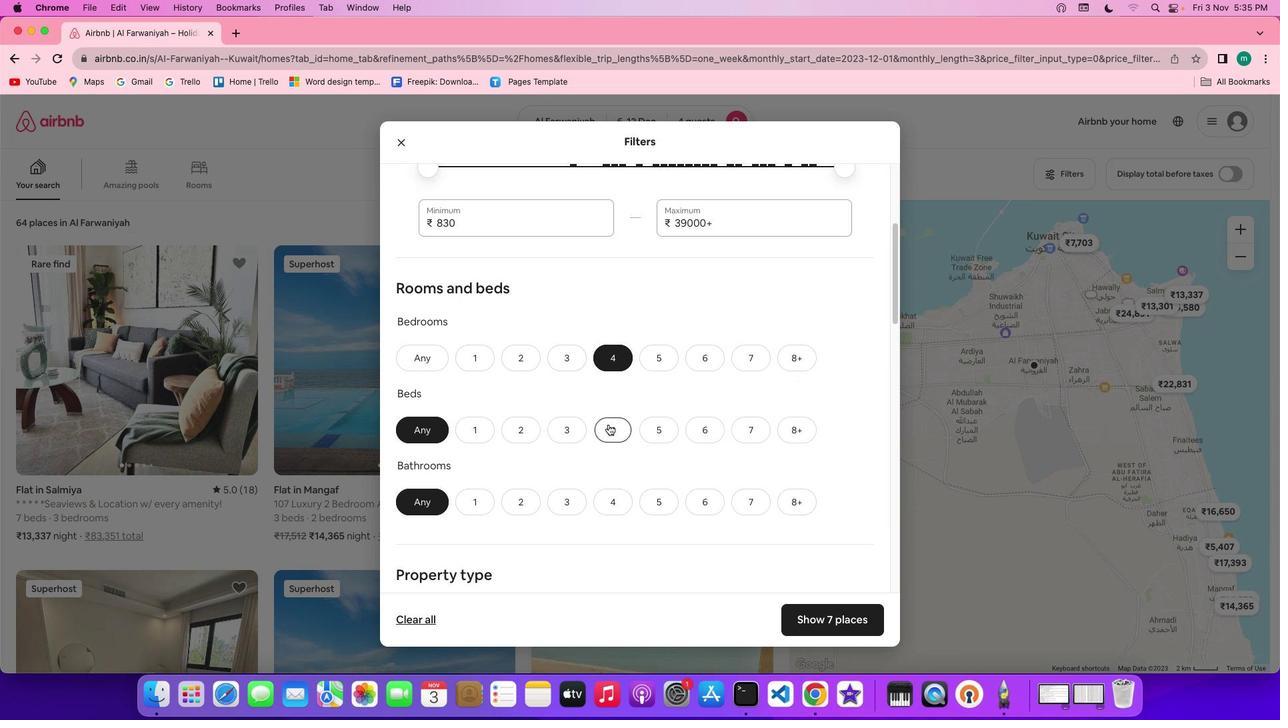 
Action: Mouse pressed left at (617, 433)
Screenshot: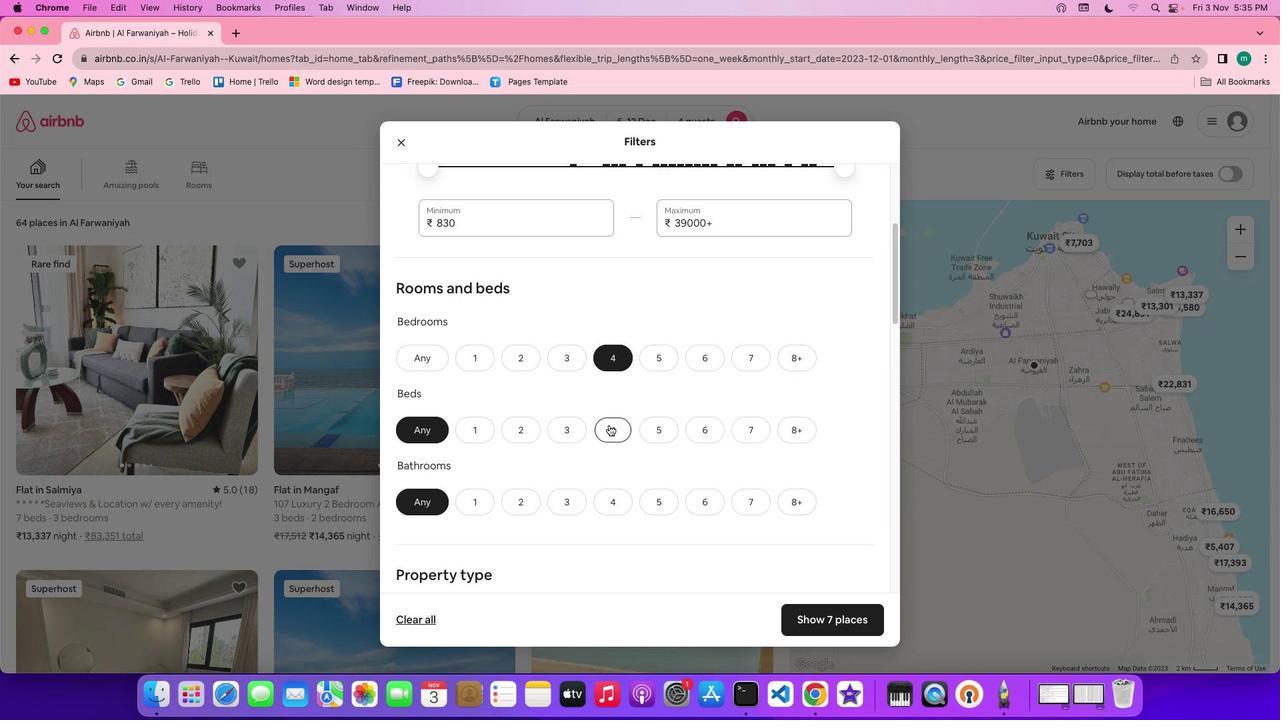 
Action: Mouse moved to (624, 512)
Screenshot: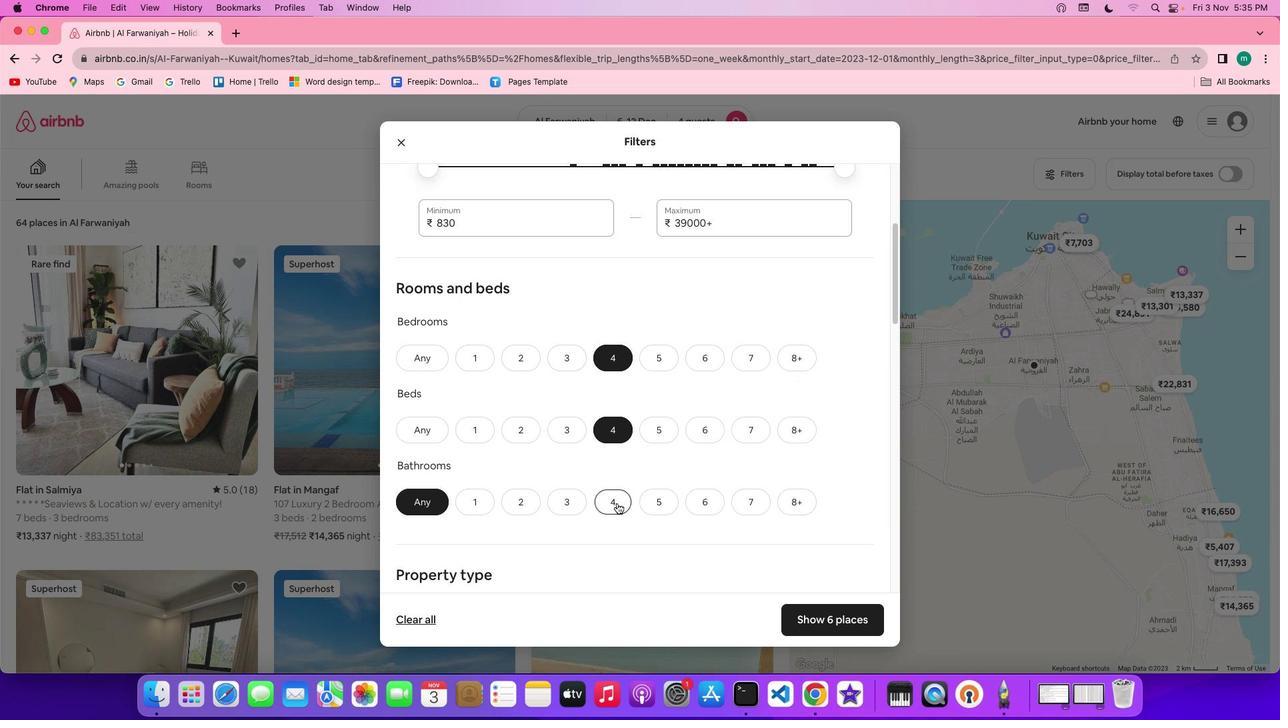 
Action: Mouse pressed left at (624, 512)
Screenshot: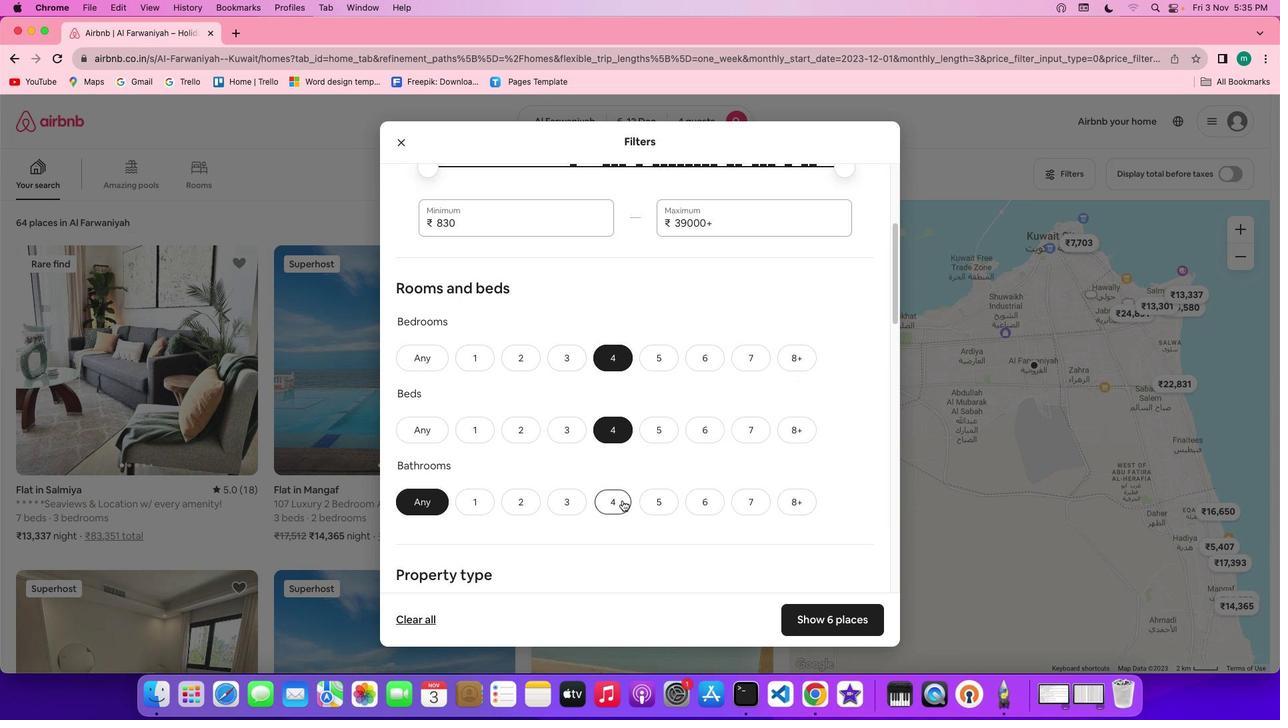 
Action: Mouse moved to (744, 477)
Screenshot: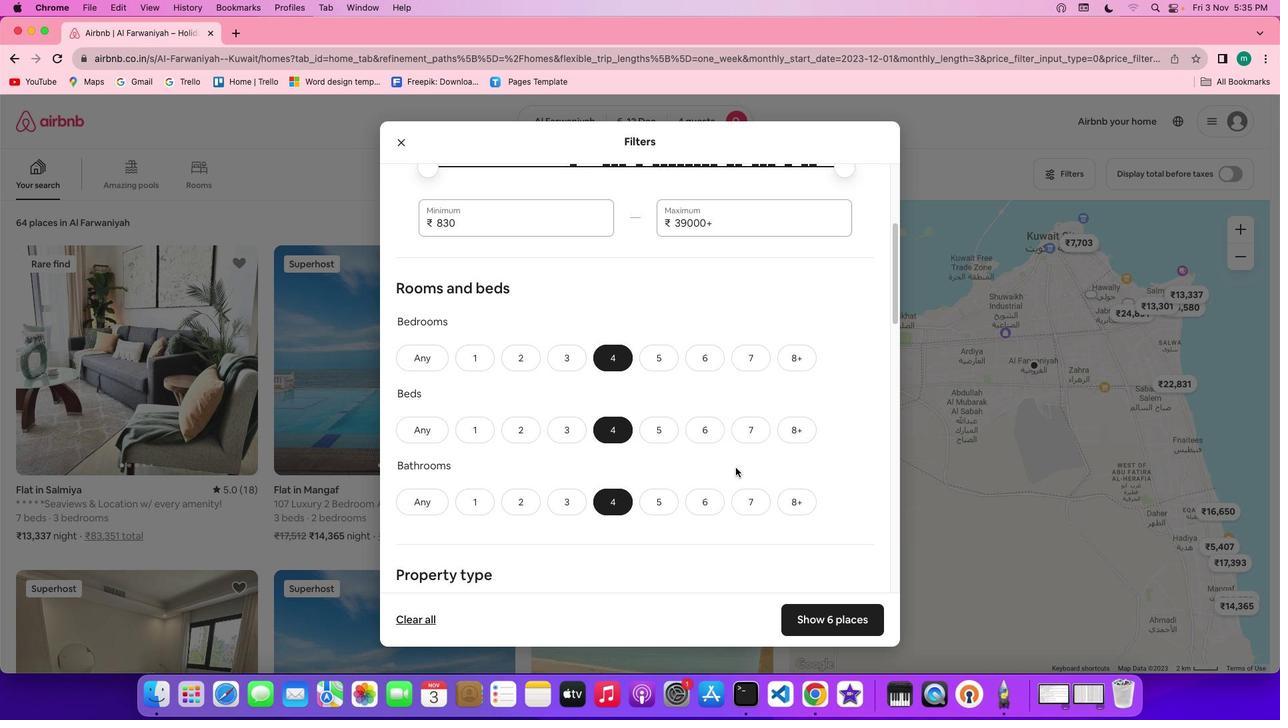 
Action: Mouse scrolled (744, 477) with delta (9, 8)
Screenshot: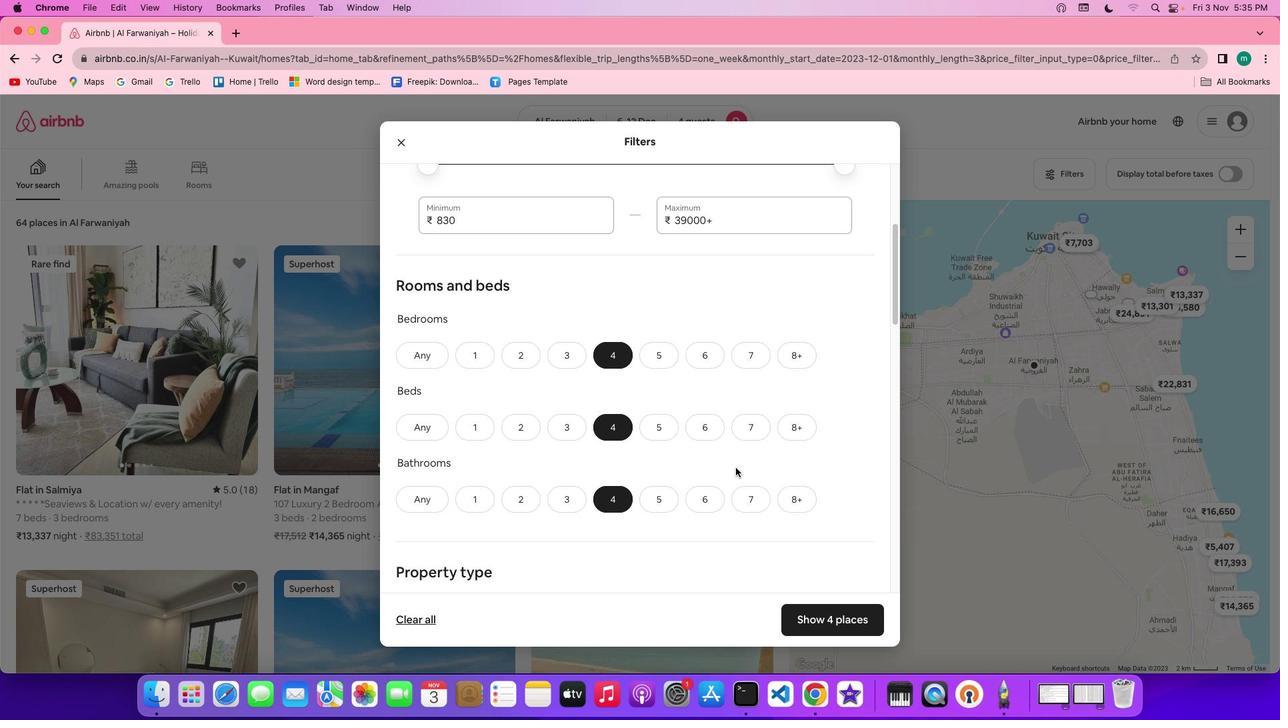 
Action: Mouse scrolled (744, 477) with delta (9, 8)
Screenshot: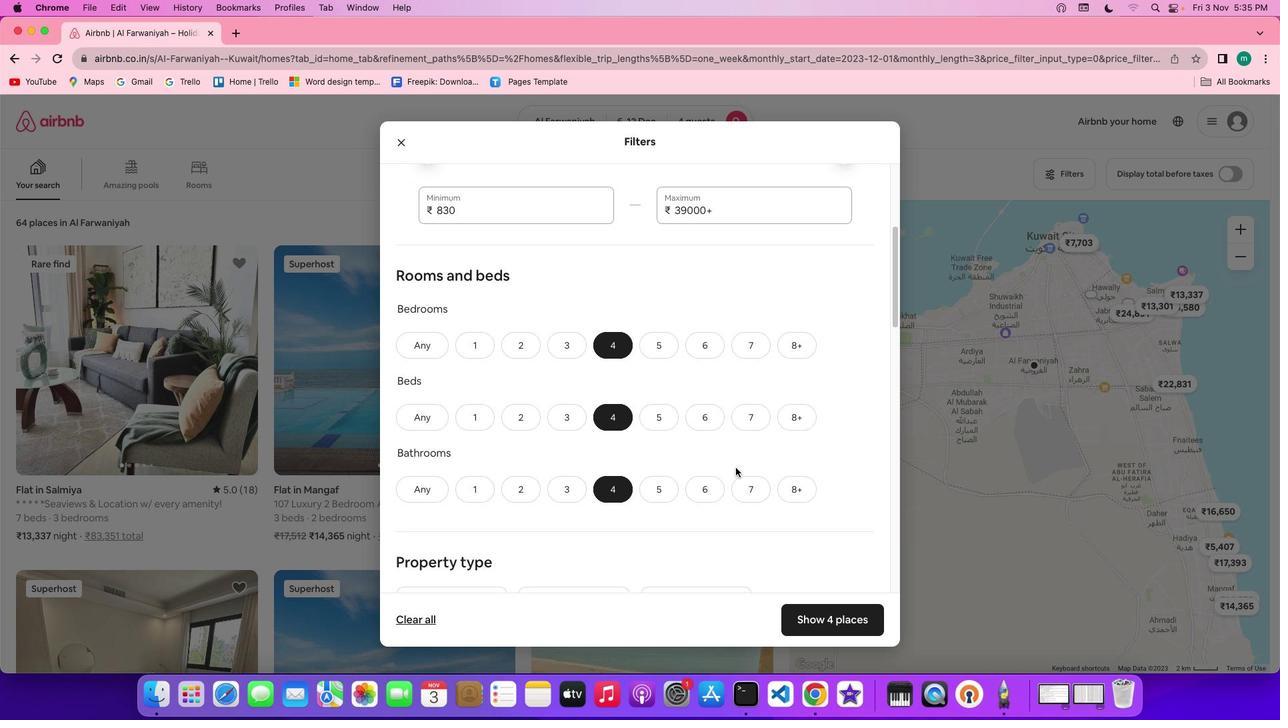 
Action: Mouse scrolled (744, 477) with delta (9, 8)
Screenshot: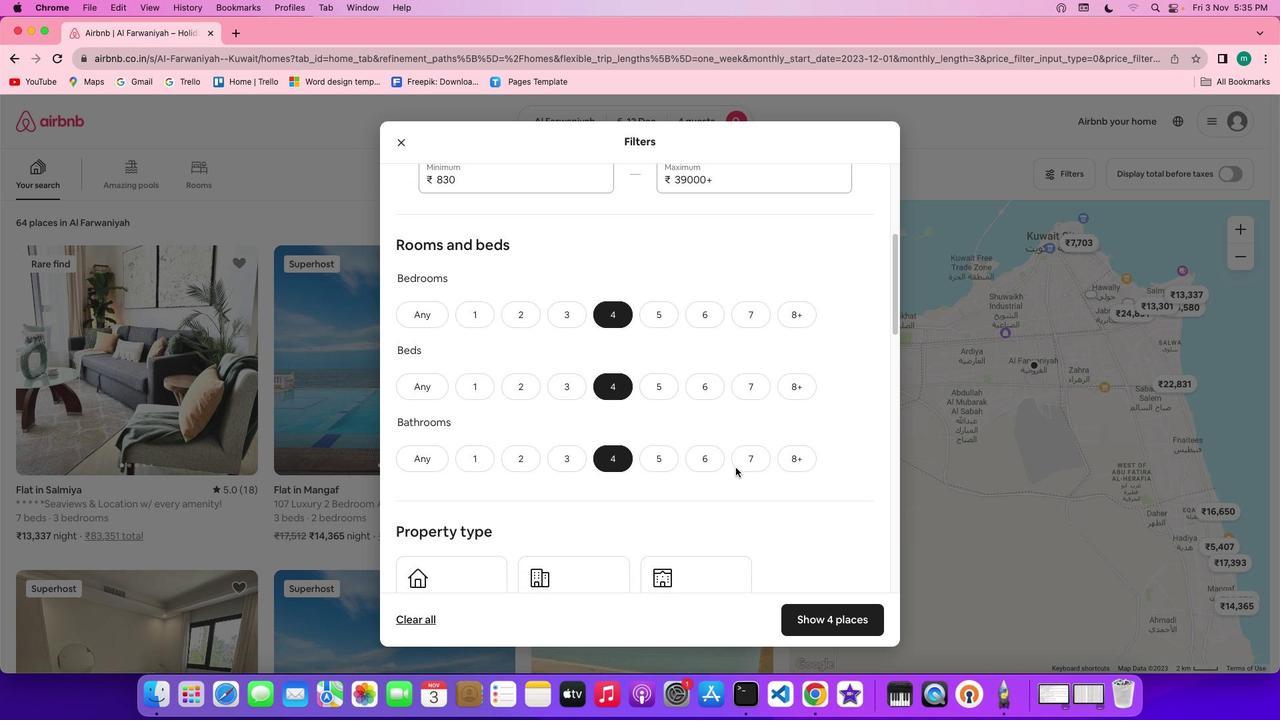 
Action: Mouse scrolled (744, 477) with delta (9, 8)
Screenshot: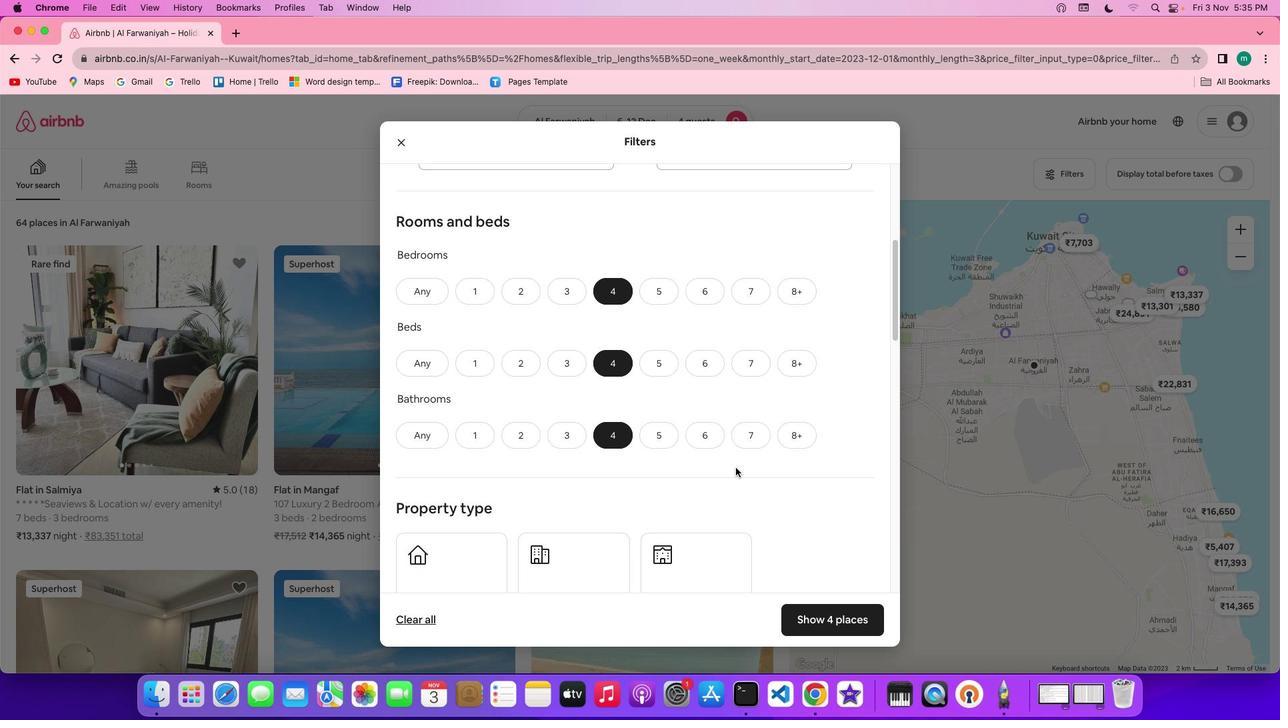 
Action: Mouse scrolled (744, 477) with delta (9, 8)
Screenshot: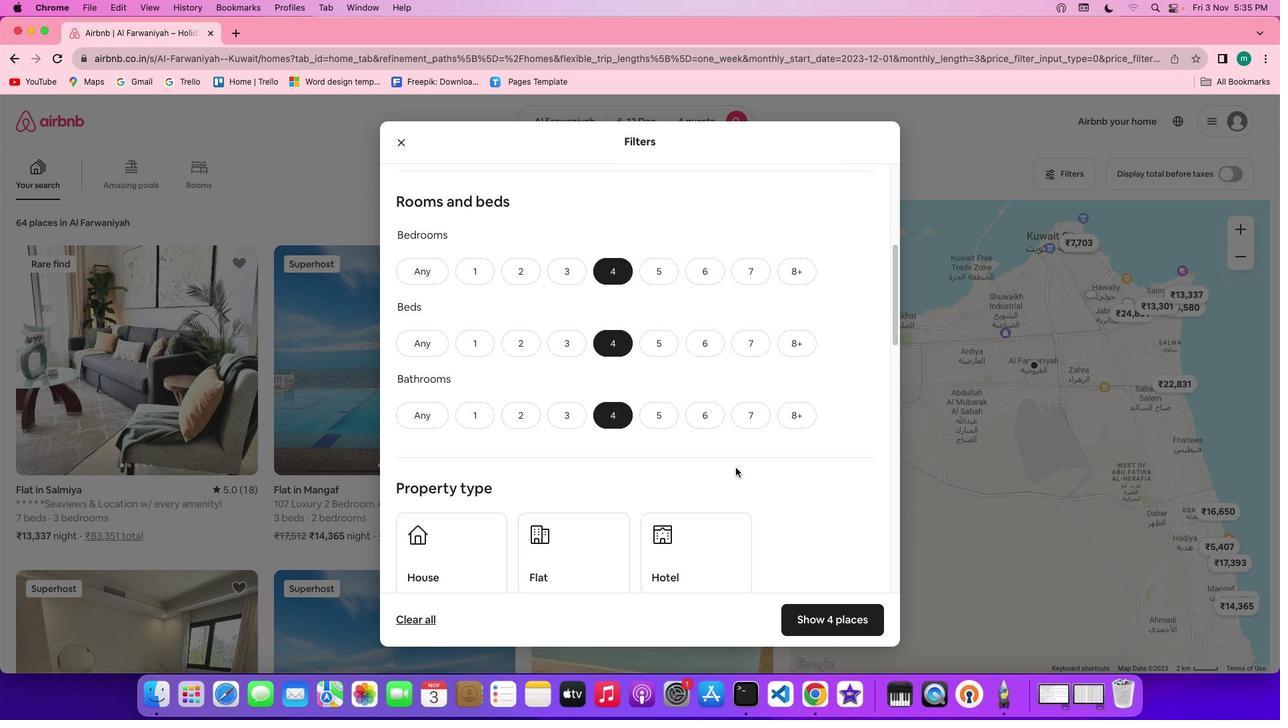 
Action: Mouse scrolled (744, 477) with delta (9, 8)
Screenshot: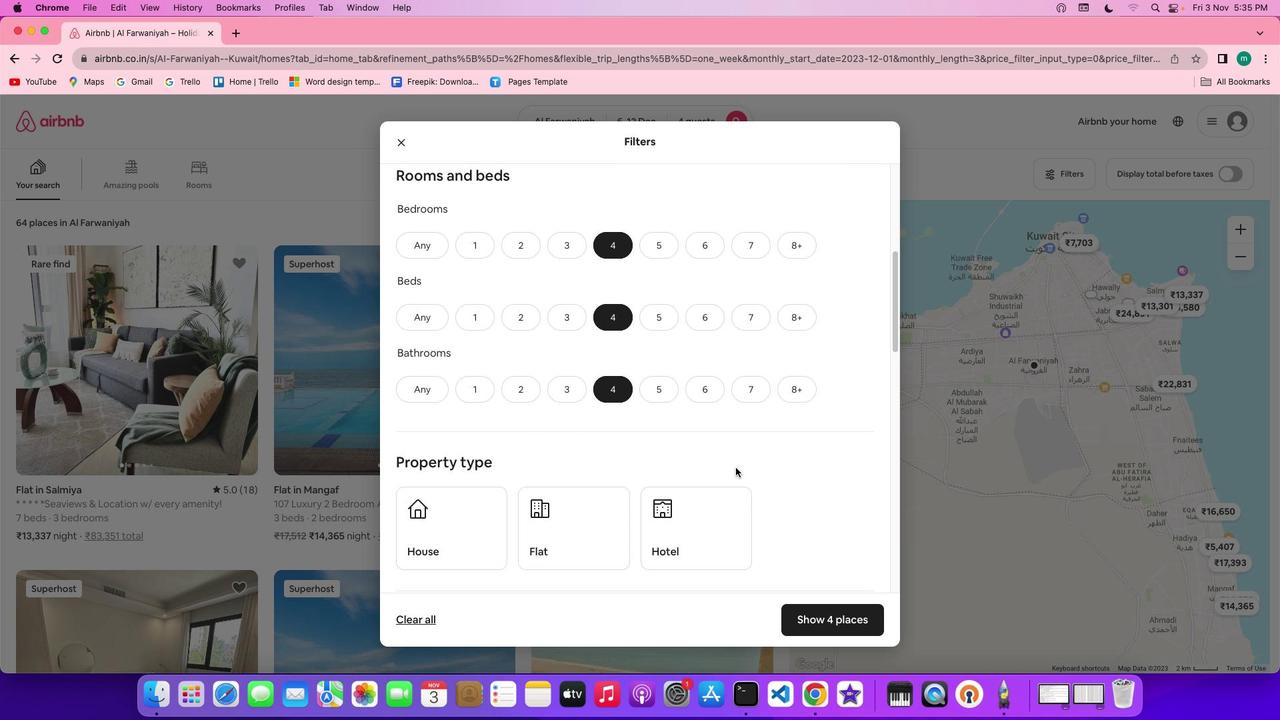 
Action: Mouse scrolled (744, 477) with delta (9, 8)
Screenshot: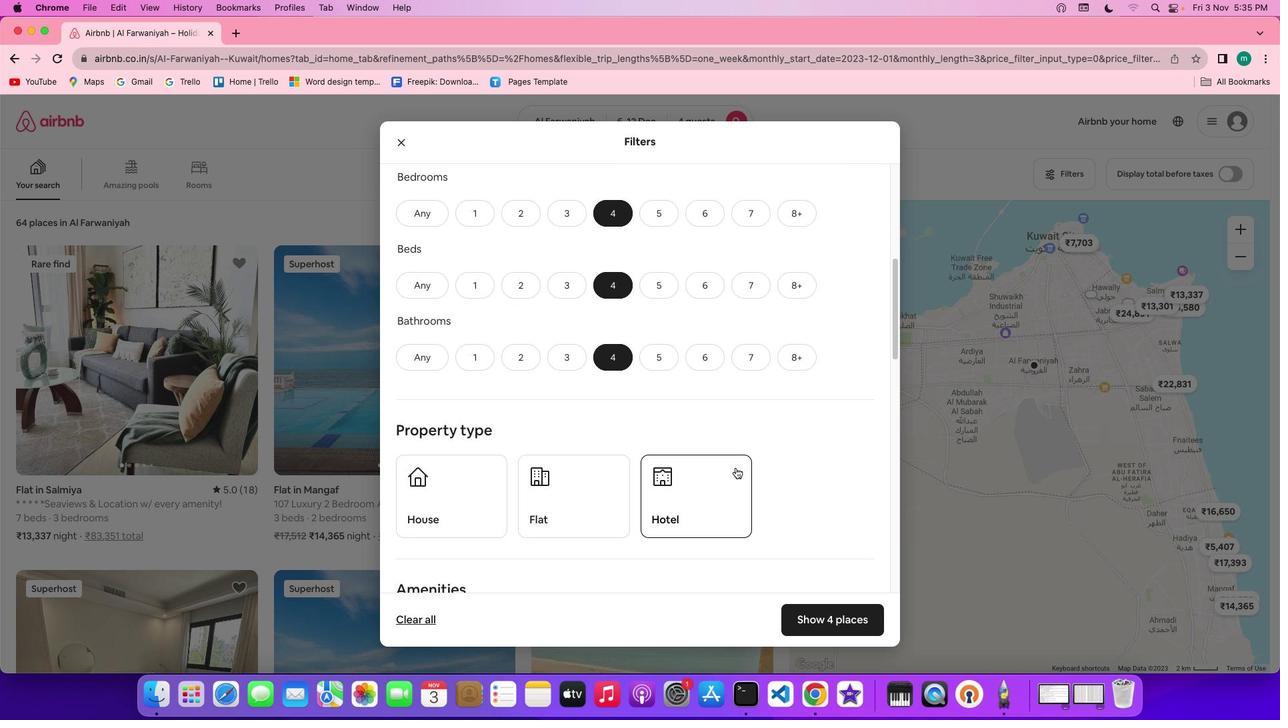 
Action: Mouse scrolled (744, 477) with delta (9, 8)
Screenshot: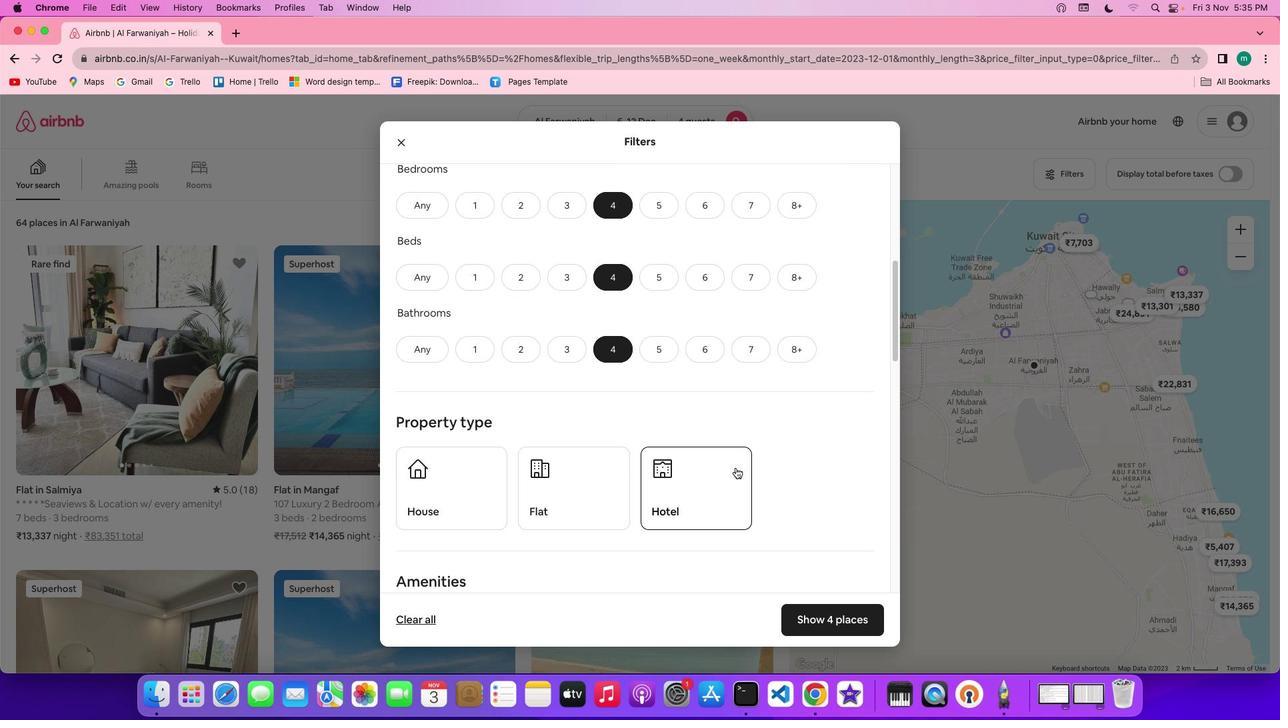 
Action: Mouse scrolled (744, 477) with delta (9, 8)
Screenshot: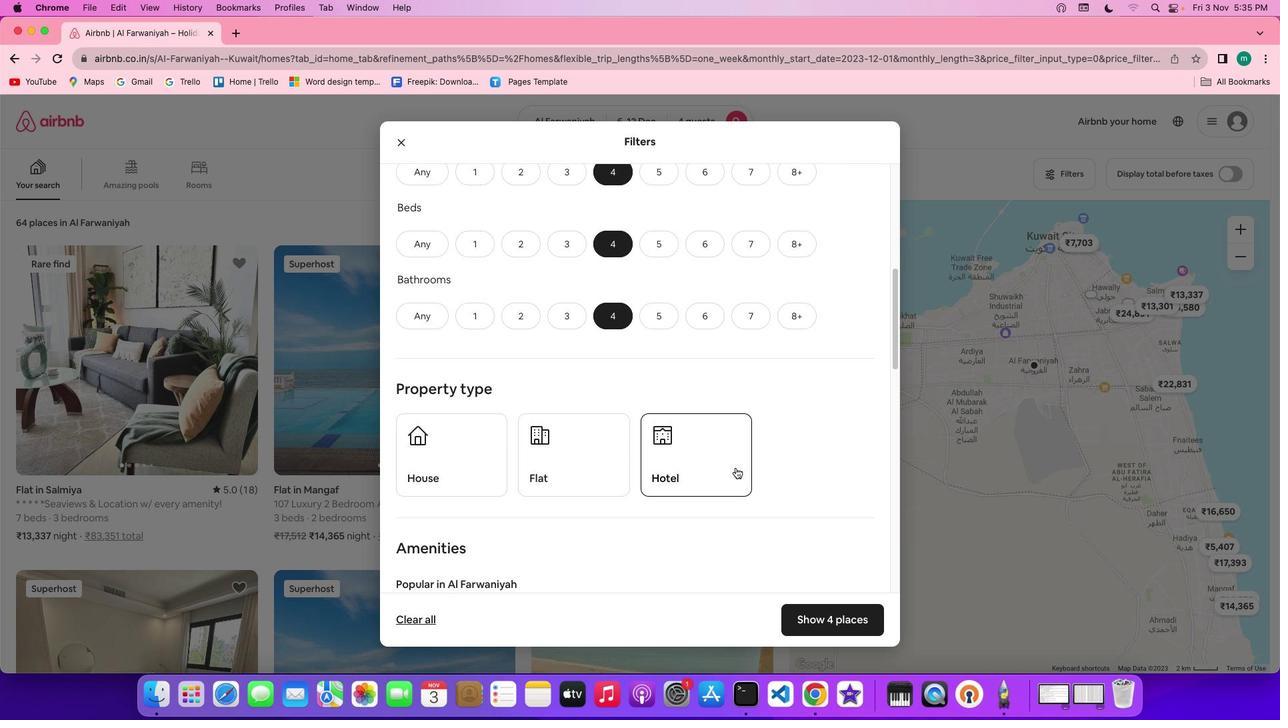 
Action: Mouse scrolled (744, 477) with delta (9, 8)
Screenshot: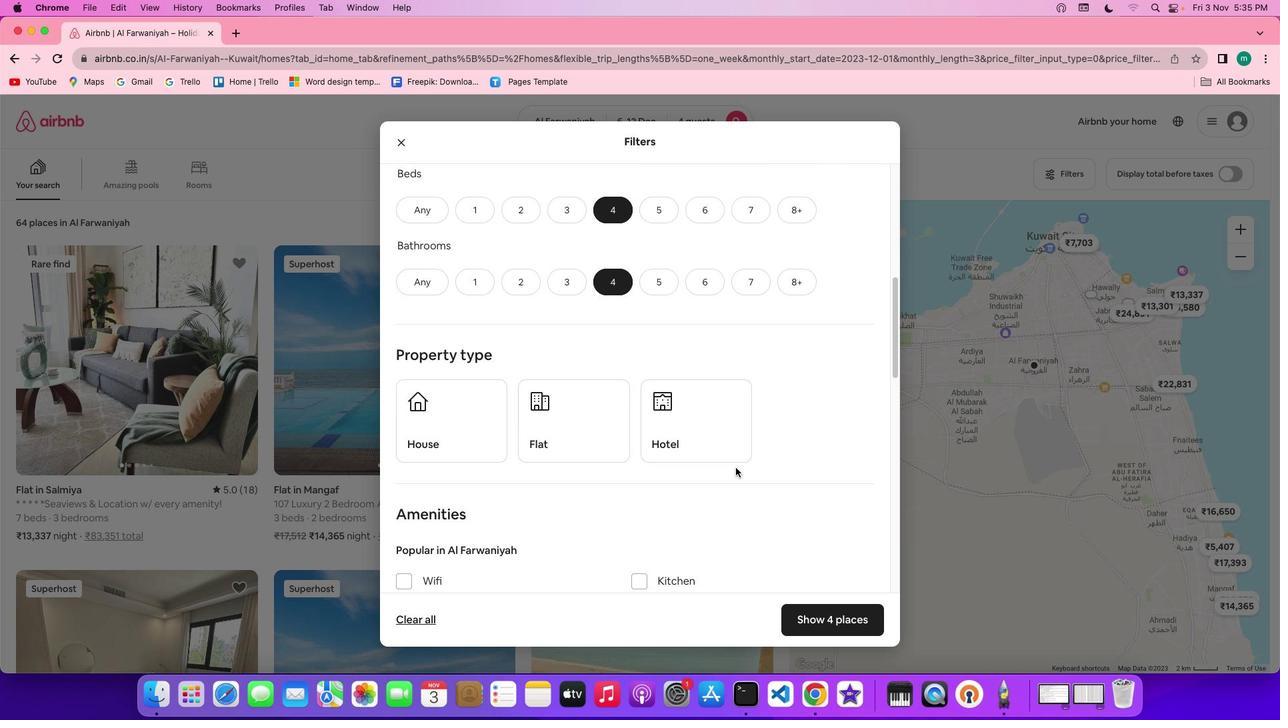 
Action: Mouse scrolled (744, 477) with delta (9, 8)
Screenshot: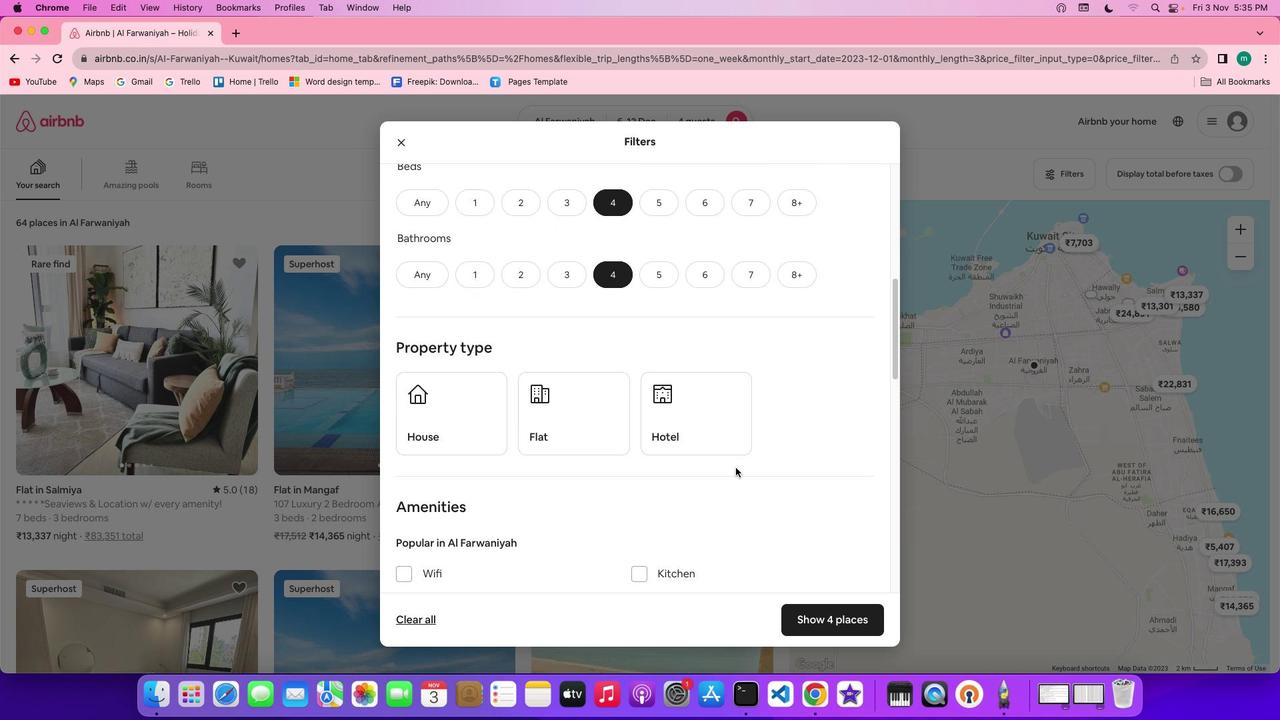 
Action: Mouse moved to (616, 446)
Screenshot: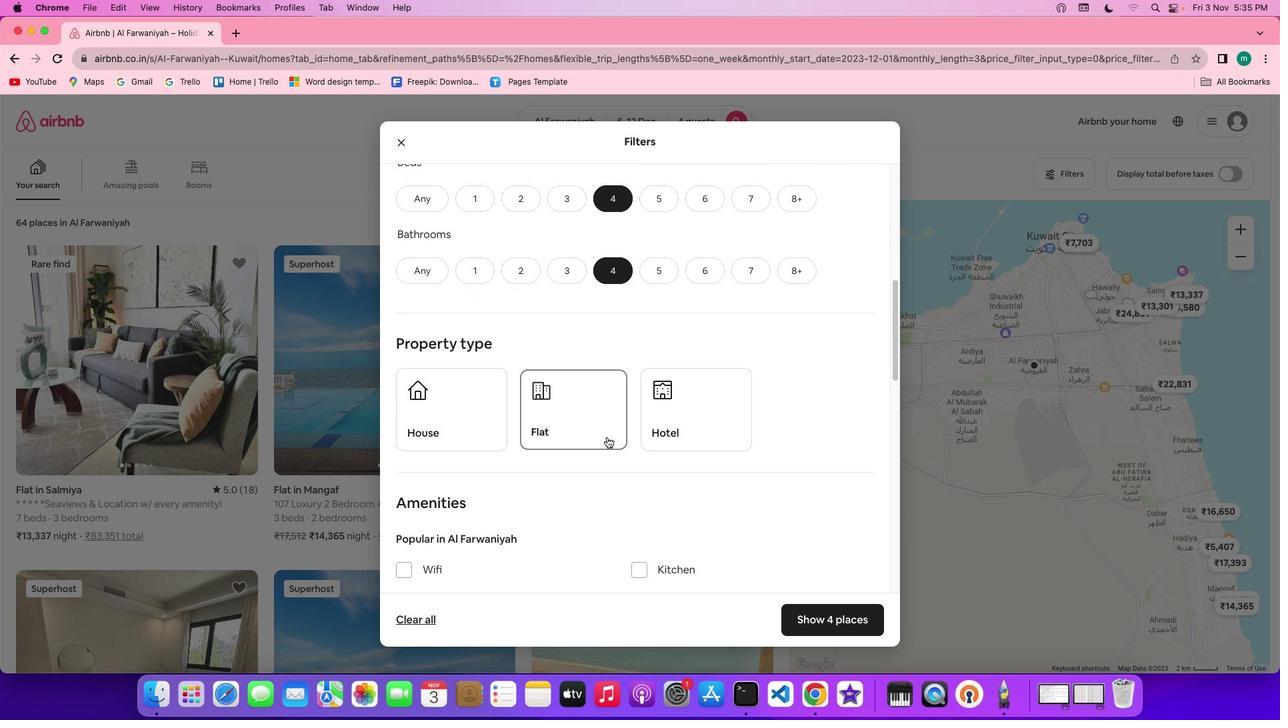 
Action: Mouse pressed left at (616, 446)
Screenshot: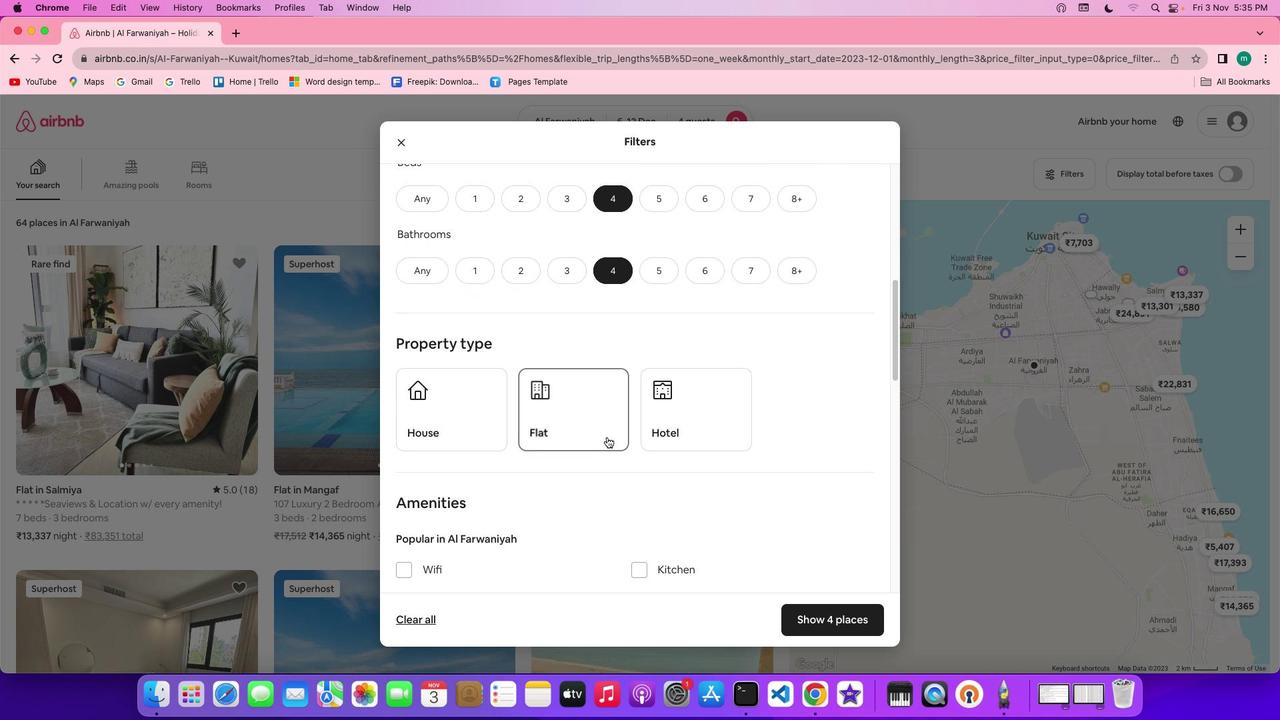 
Action: Mouse moved to (772, 462)
Screenshot: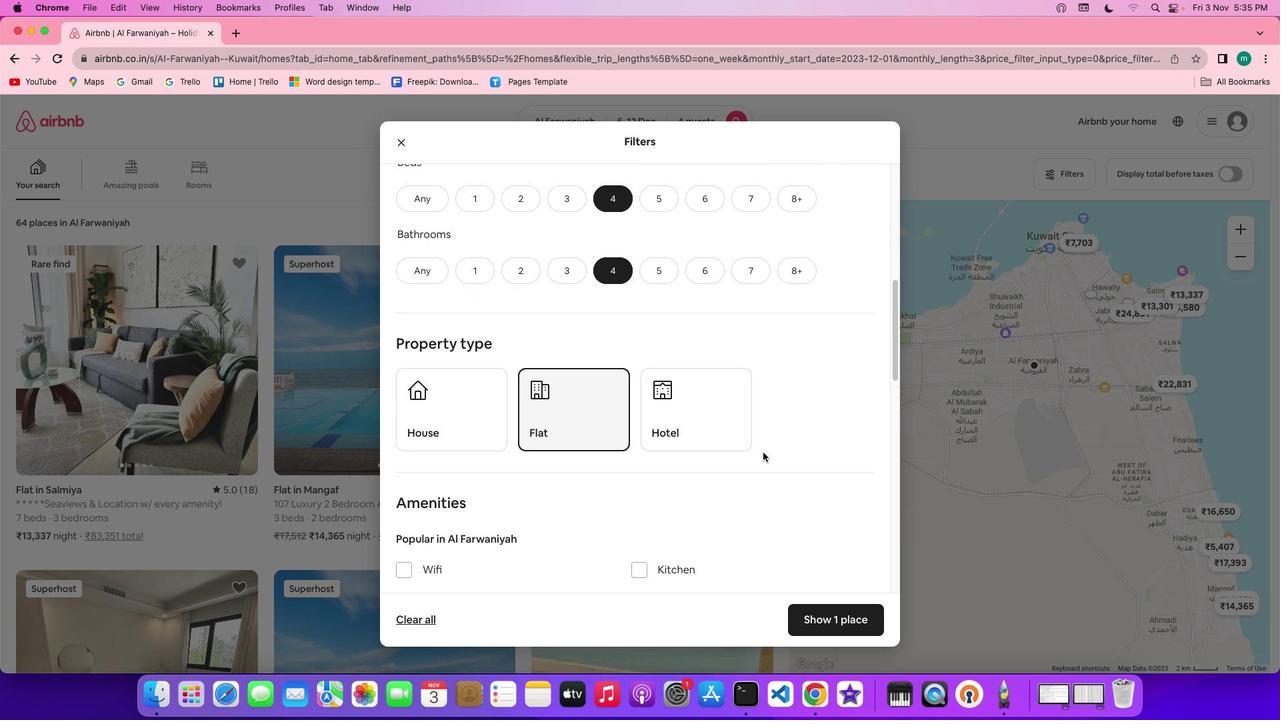 
Action: Mouse scrolled (772, 462) with delta (9, 8)
Screenshot: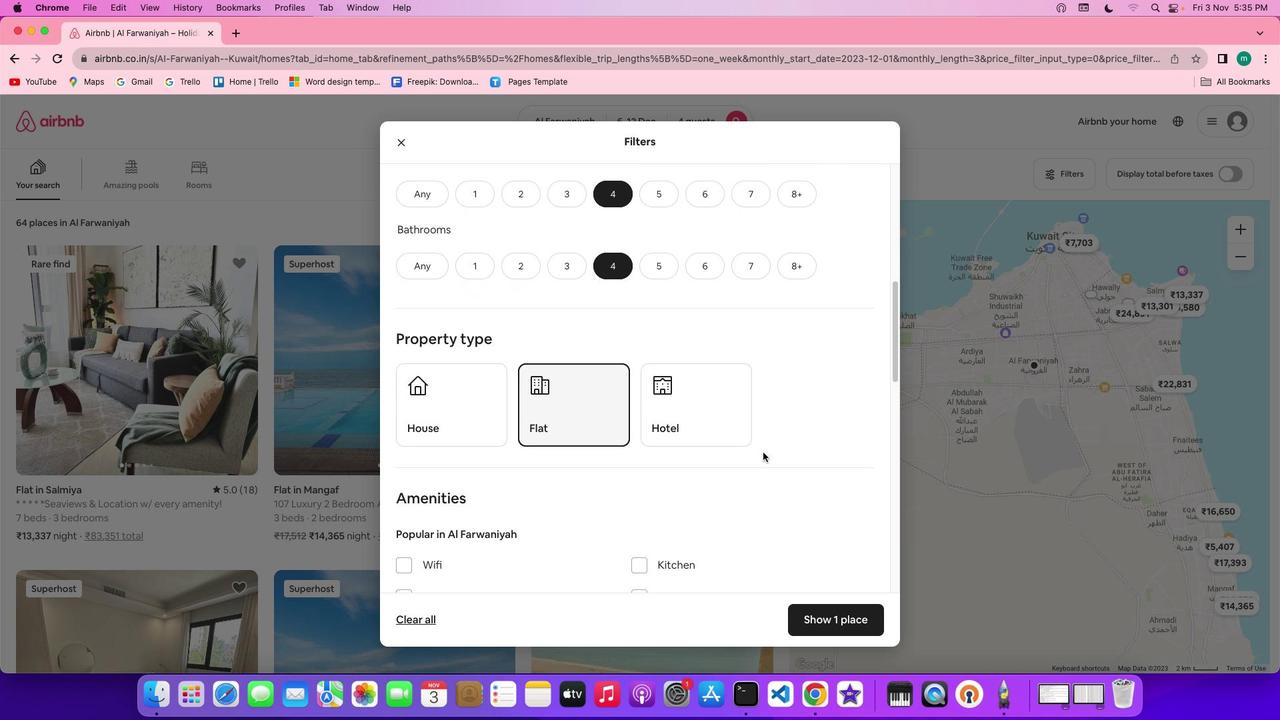 
Action: Mouse scrolled (772, 462) with delta (9, 8)
Screenshot: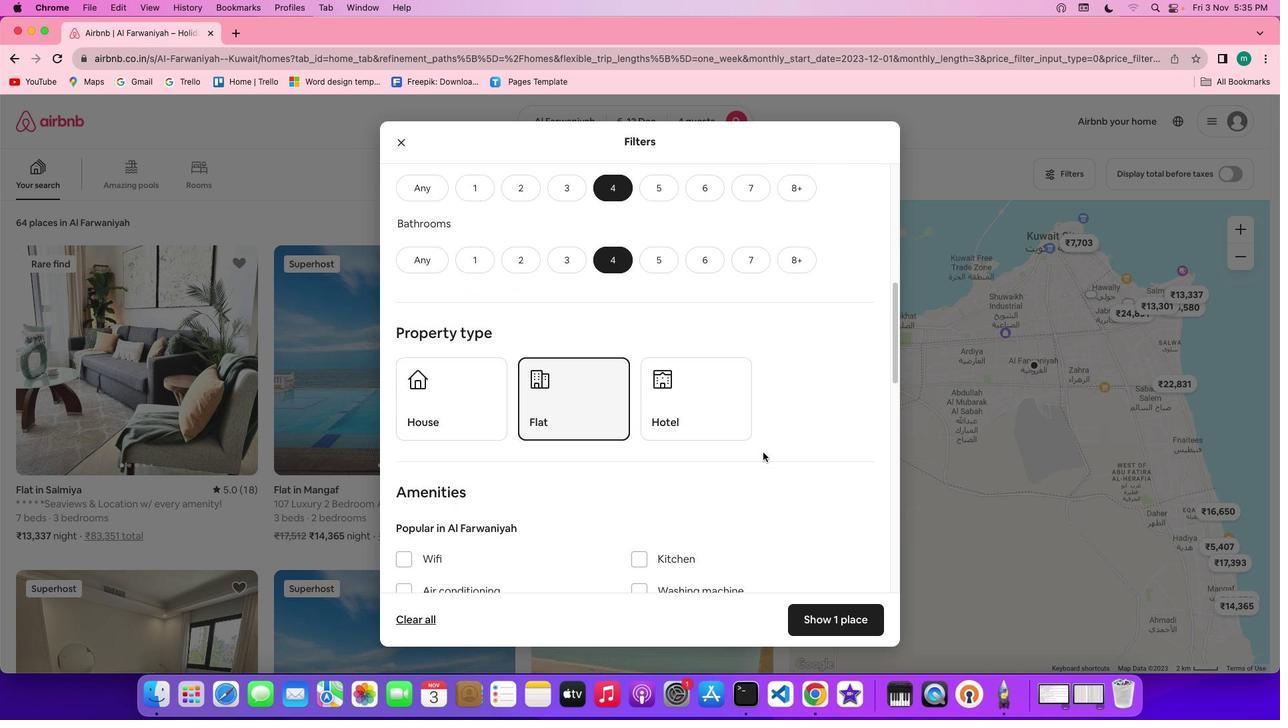 
Action: Mouse scrolled (772, 462) with delta (9, 8)
Screenshot: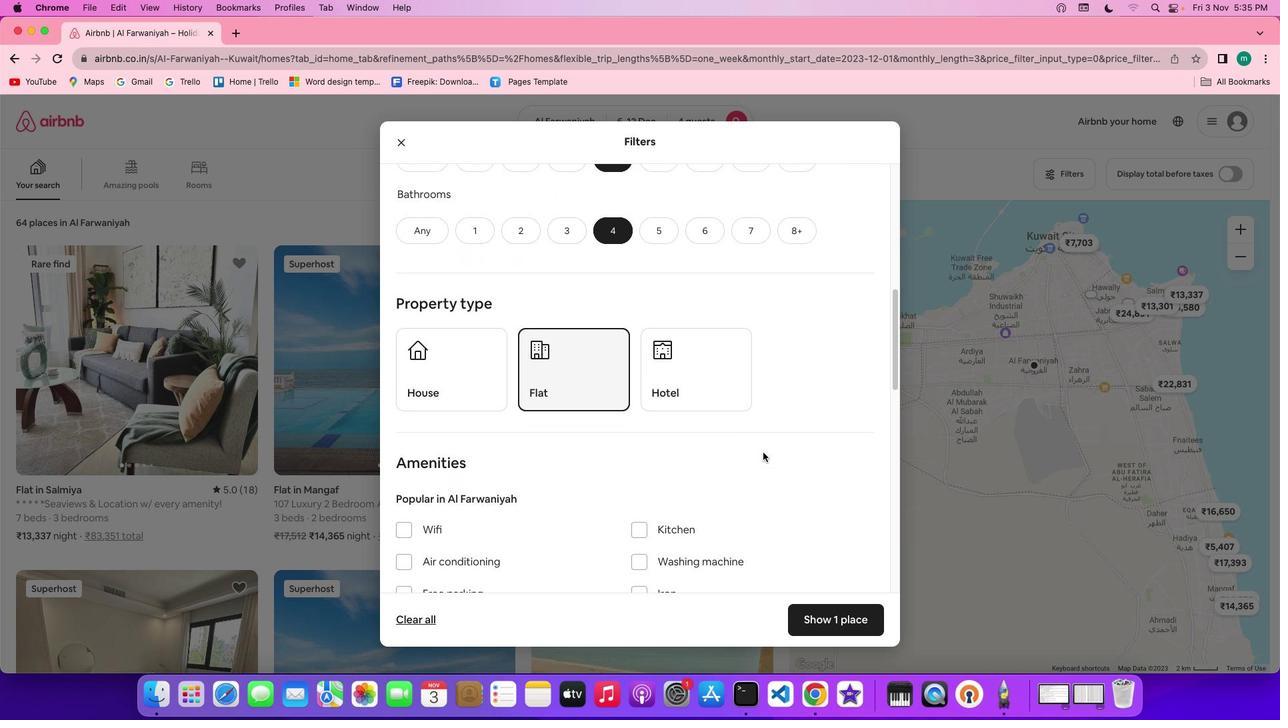 
Action: Mouse scrolled (772, 462) with delta (9, 8)
Screenshot: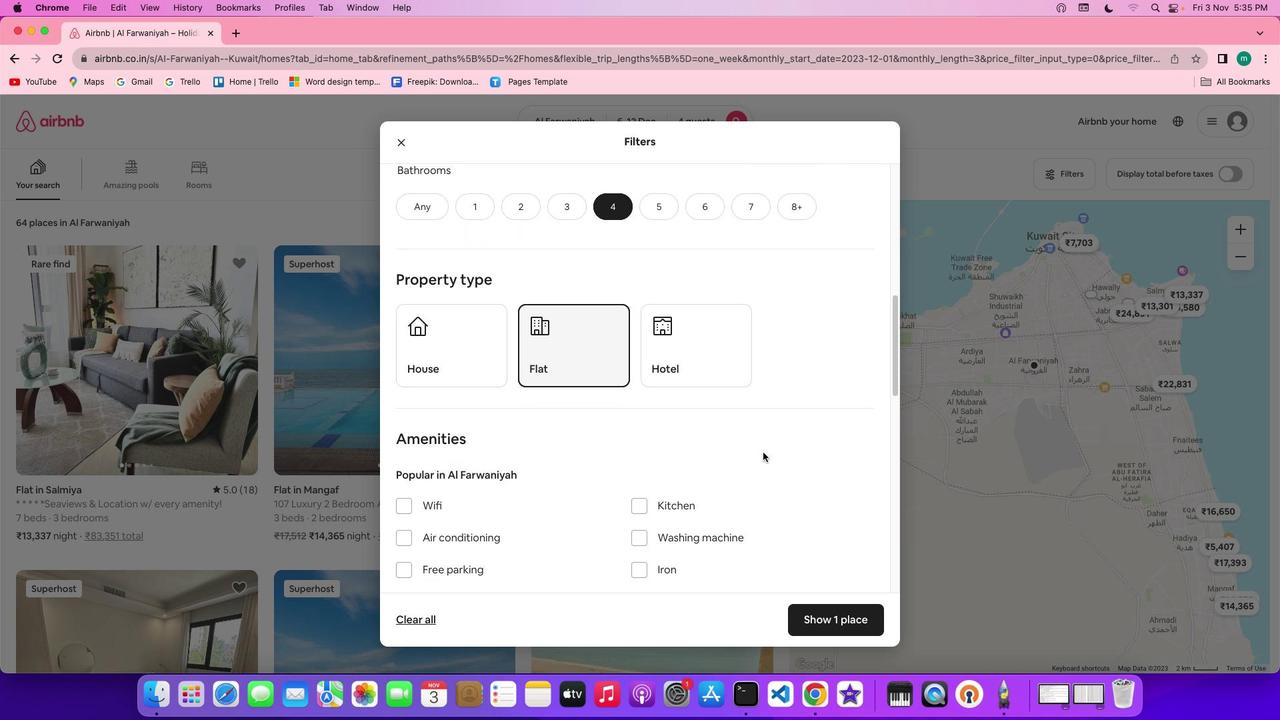 
Action: Mouse scrolled (772, 462) with delta (9, 8)
Screenshot: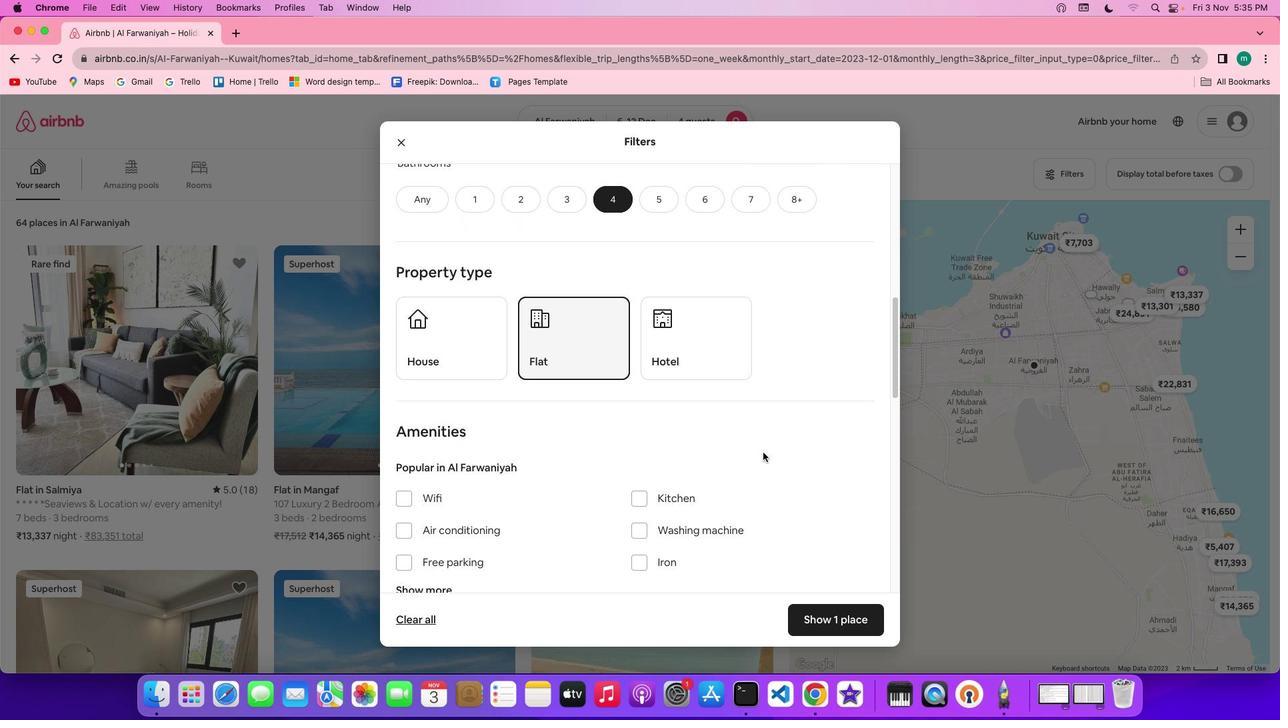 
Action: Mouse scrolled (772, 462) with delta (9, 8)
Screenshot: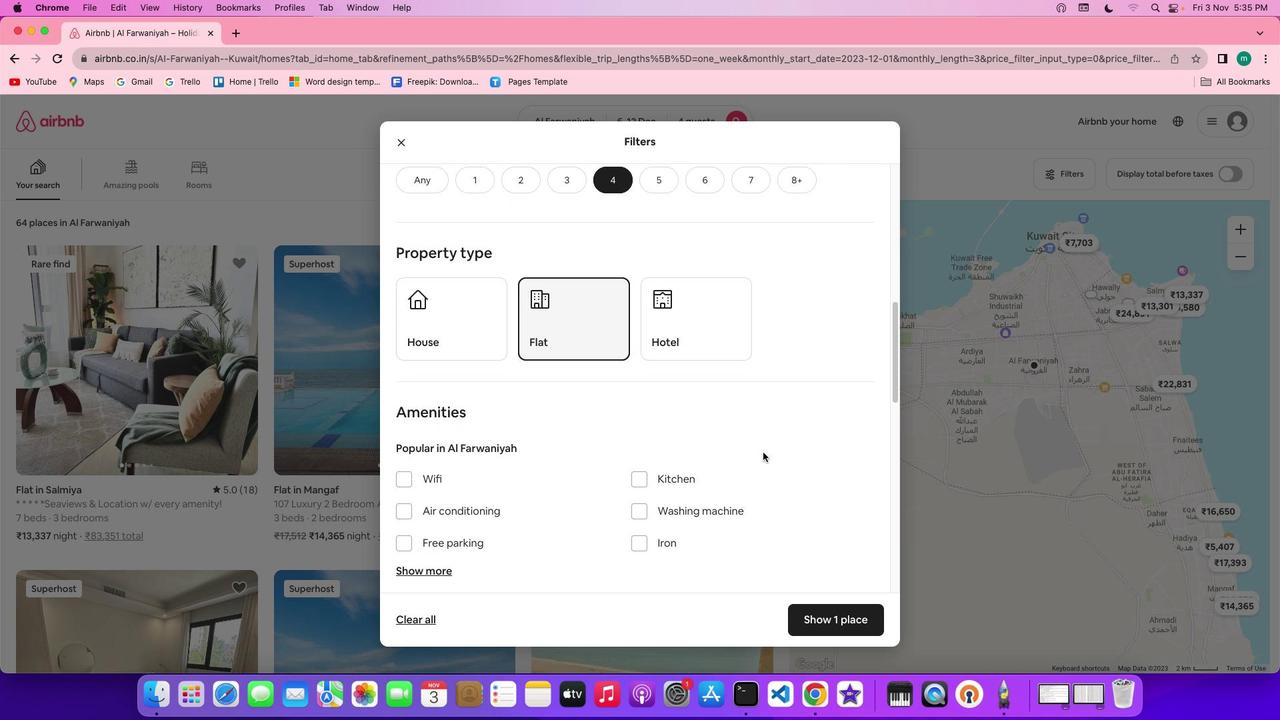 
Action: Mouse scrolled (772, 462) with delta (9, 8)
Screenshot: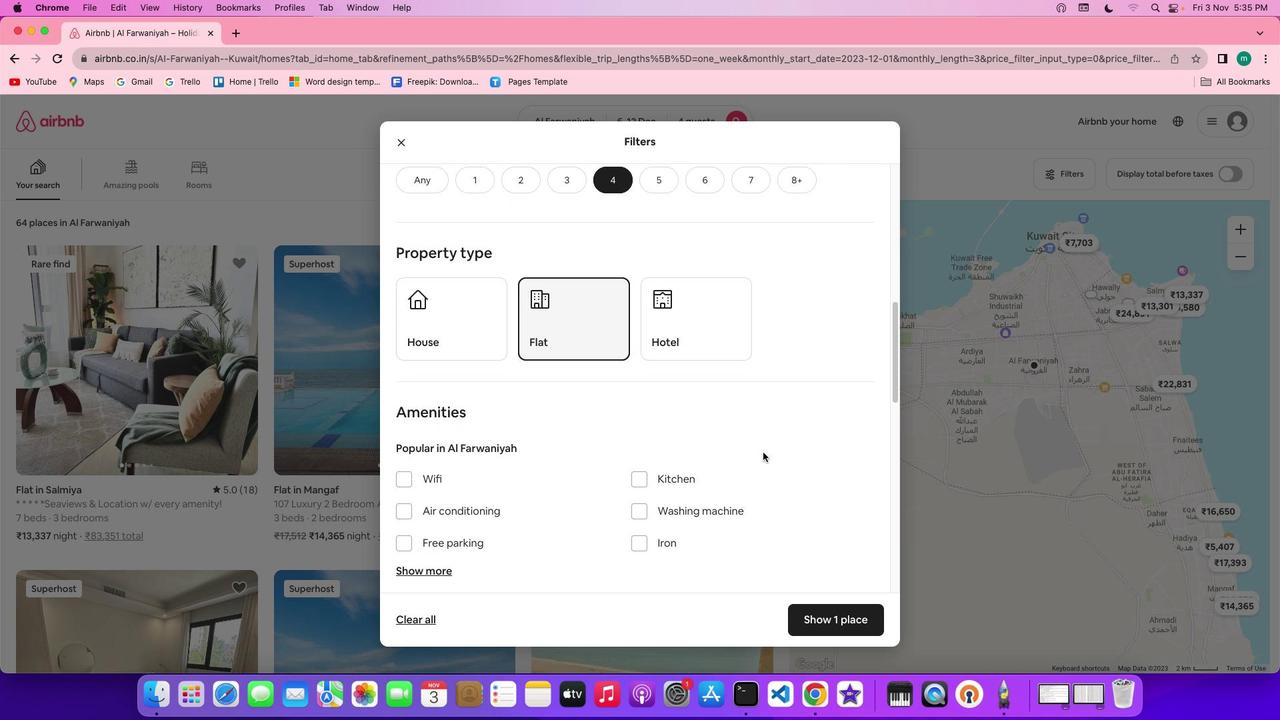 
Action: Mouse scrolled (772, 462) with delta (9, 8)
Screenshot: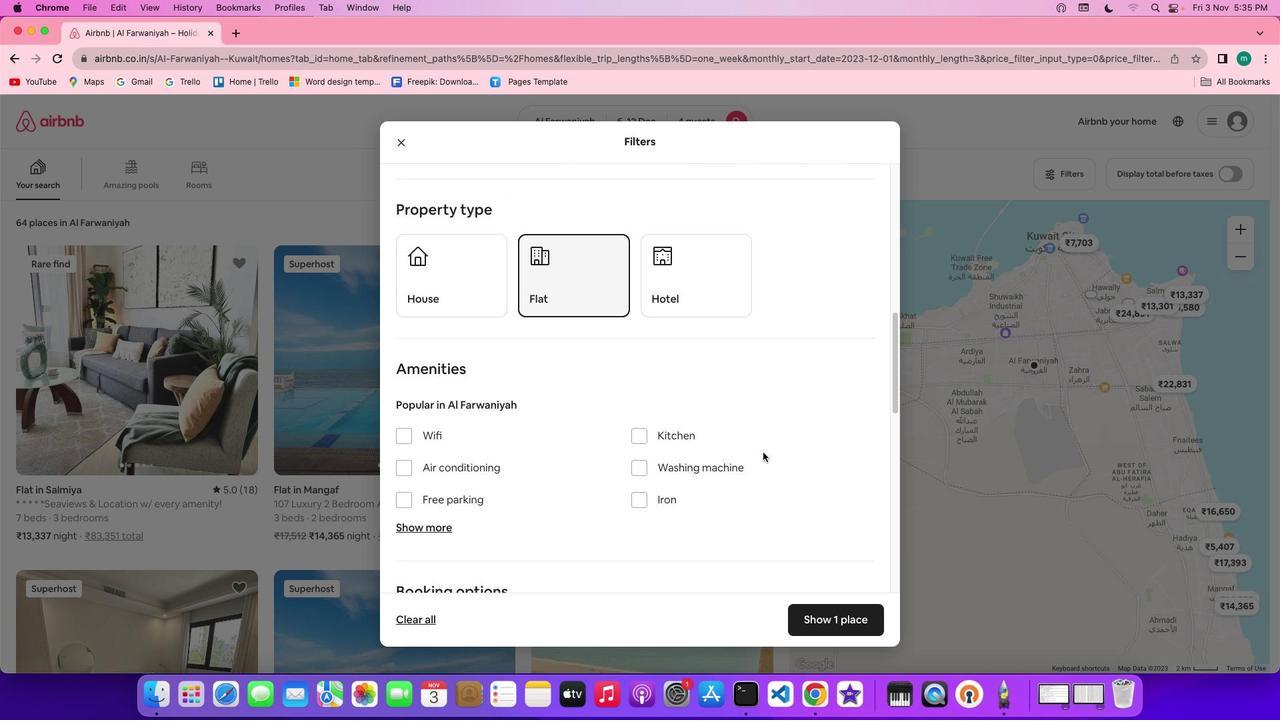 
Action: Mouse scrolled (772, 462) with delta (9, 8)
Screenshot: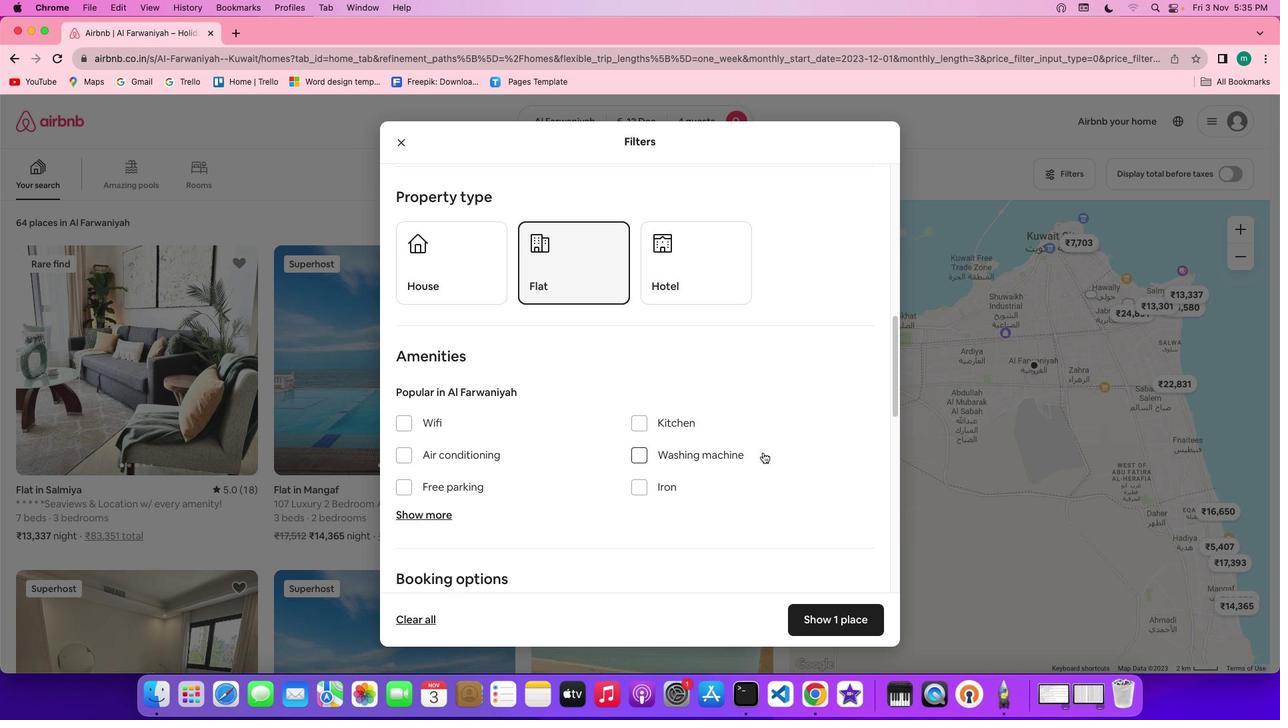
Action: Mouse scrolled (772, 462) with delta (9, 8)
Screenshot: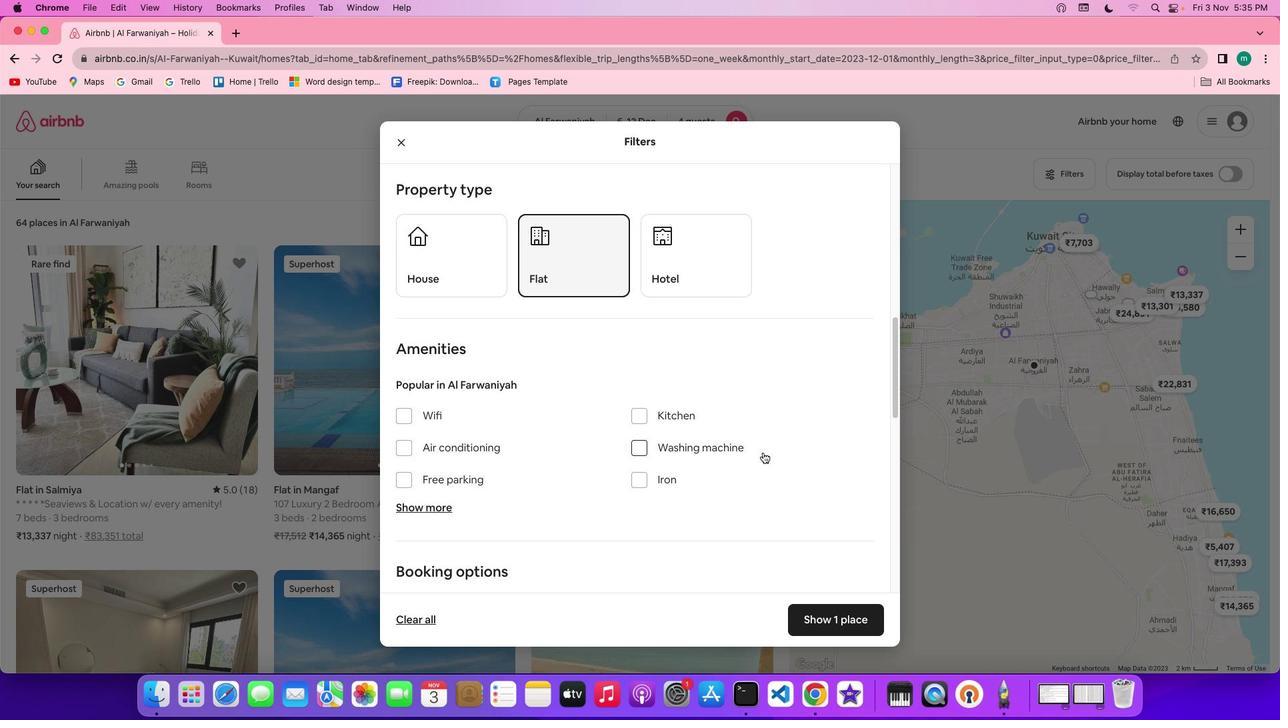 
Action: Mouse scrolled (772, 462) with delta (9, 8)
Screenshot: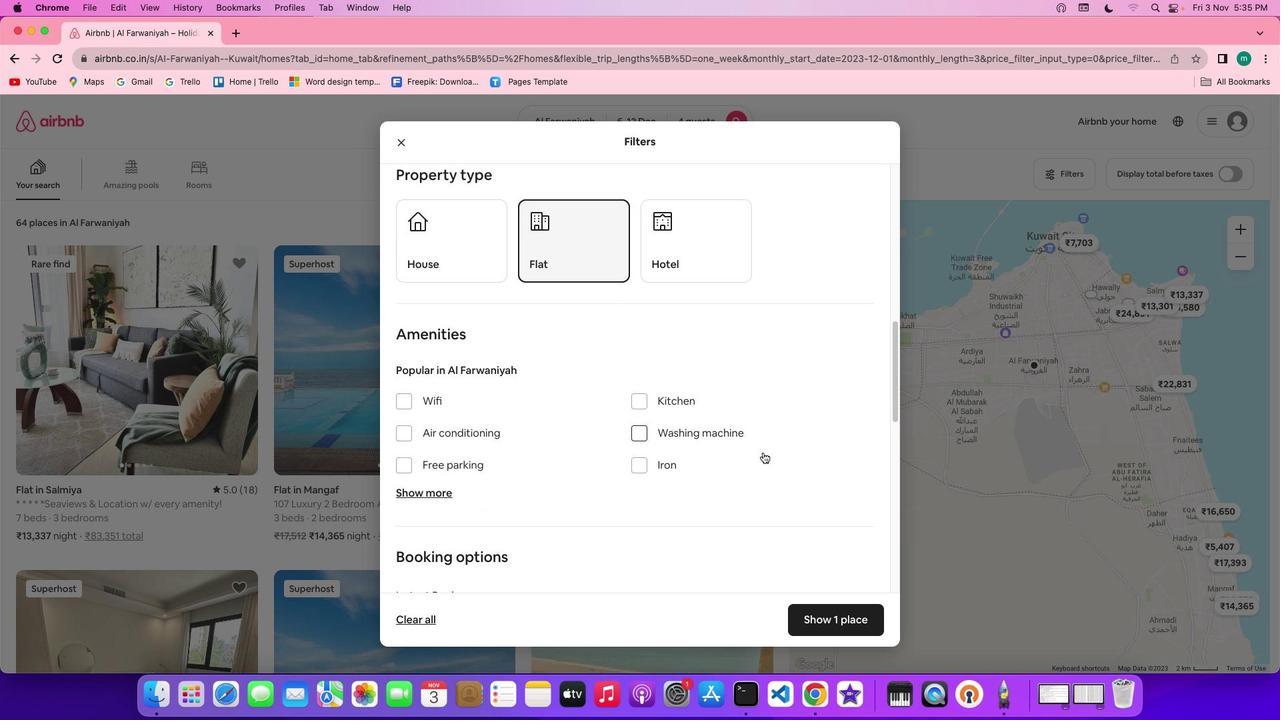 
Action: Mouse moved to (769, 461)
Screenshot: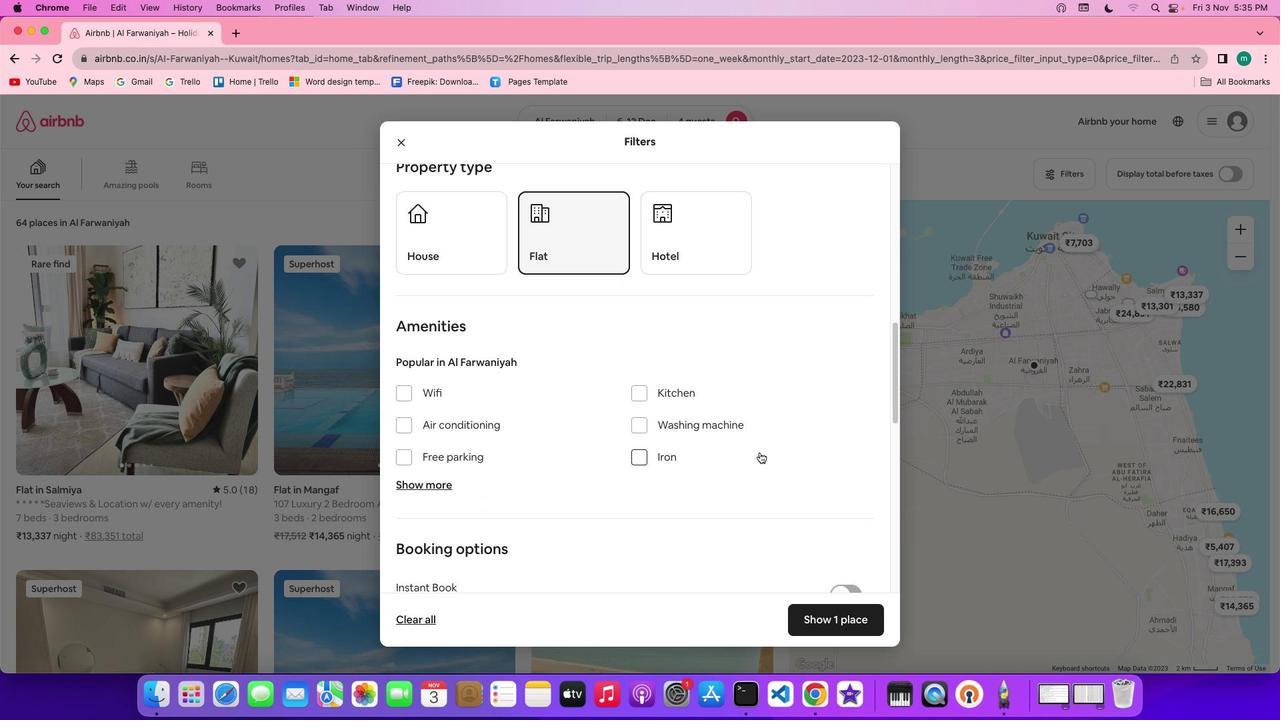 
Action: Mouse scrolled (769, 461) with delta (9, 8)
Screenshot: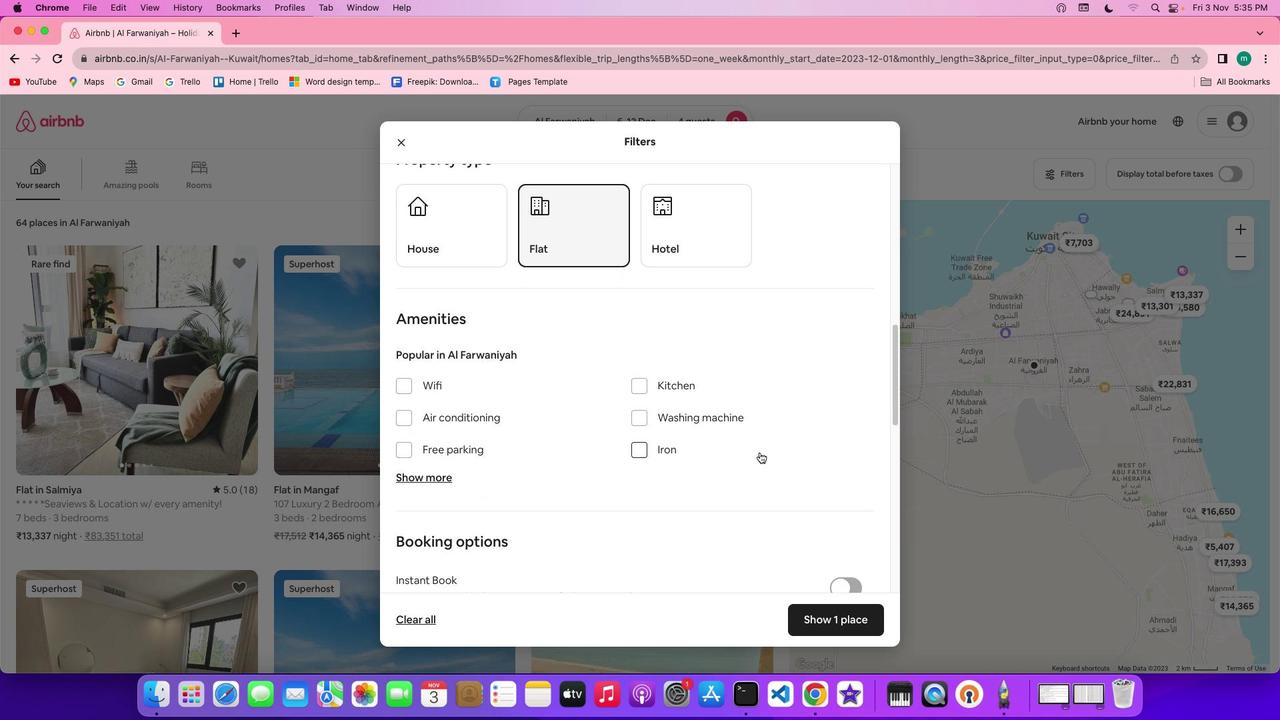 
Action: Mouse scrolled (769, 461) with delta (9, 8)
Screenshot: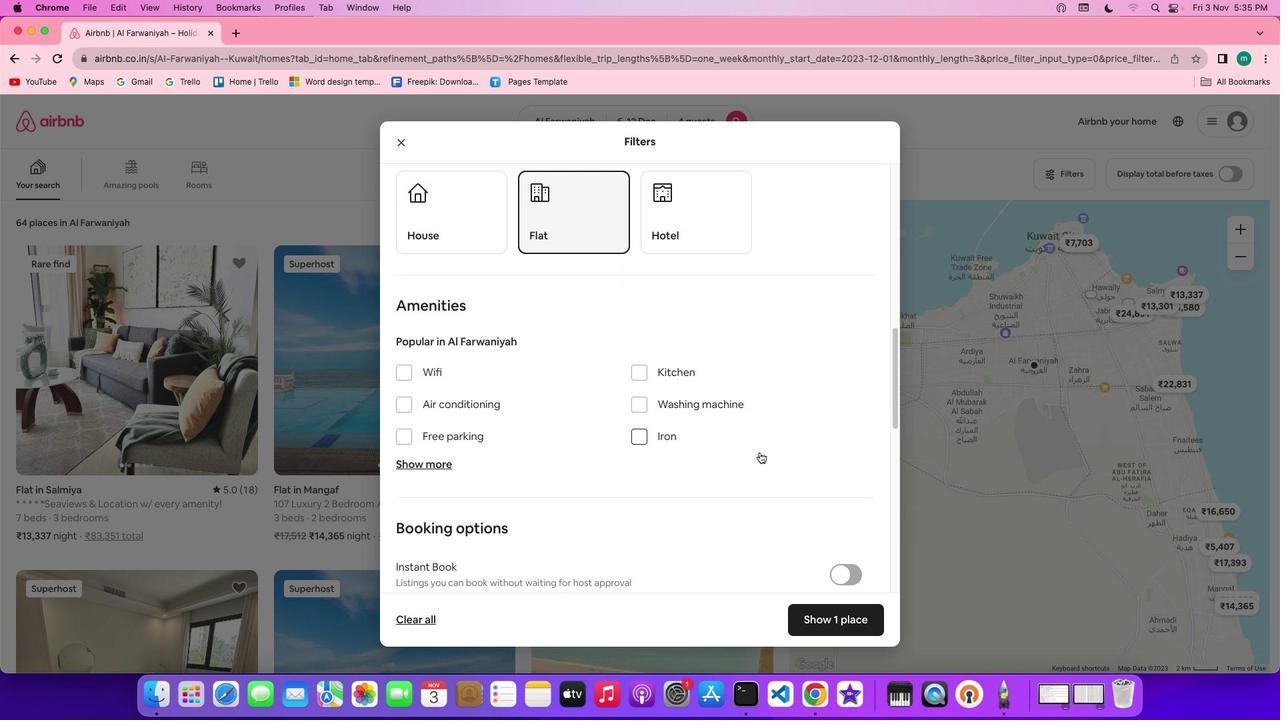 
Action: Mouse scrolled (769, 461) with delta (9, 8)
Screenshot: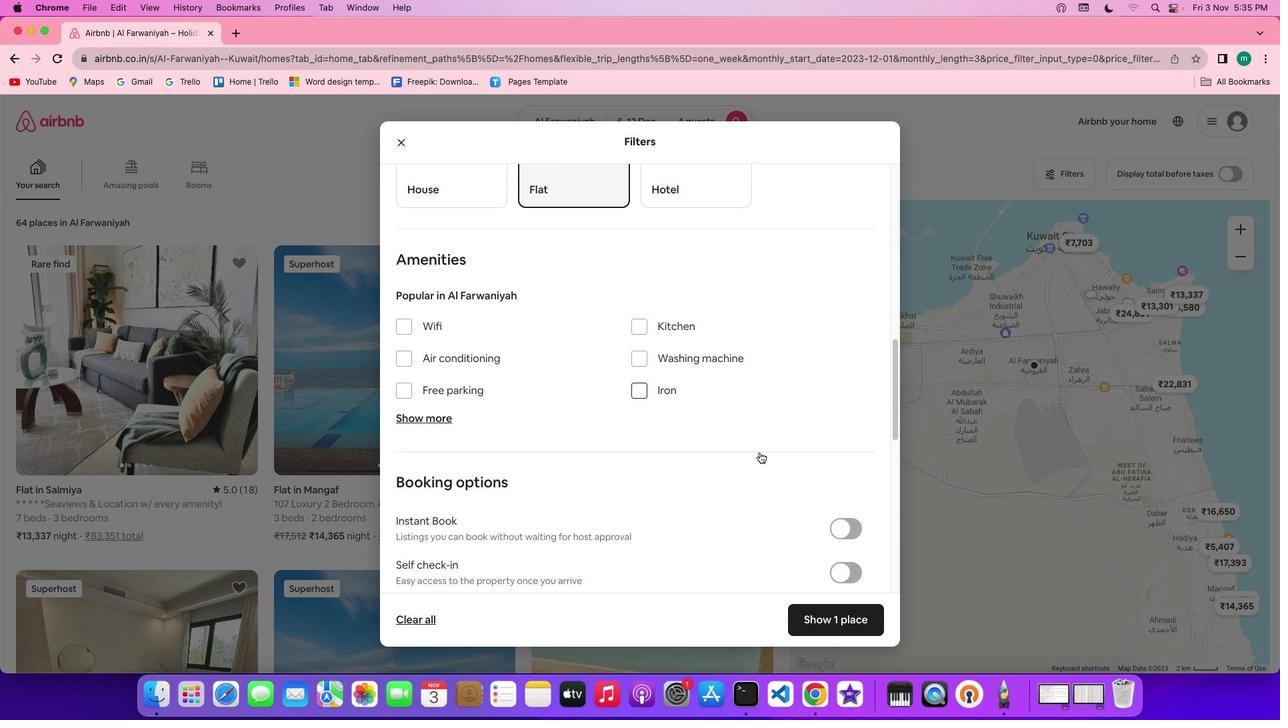 
Action: Mouse moved to (431, 300)
Screenshot: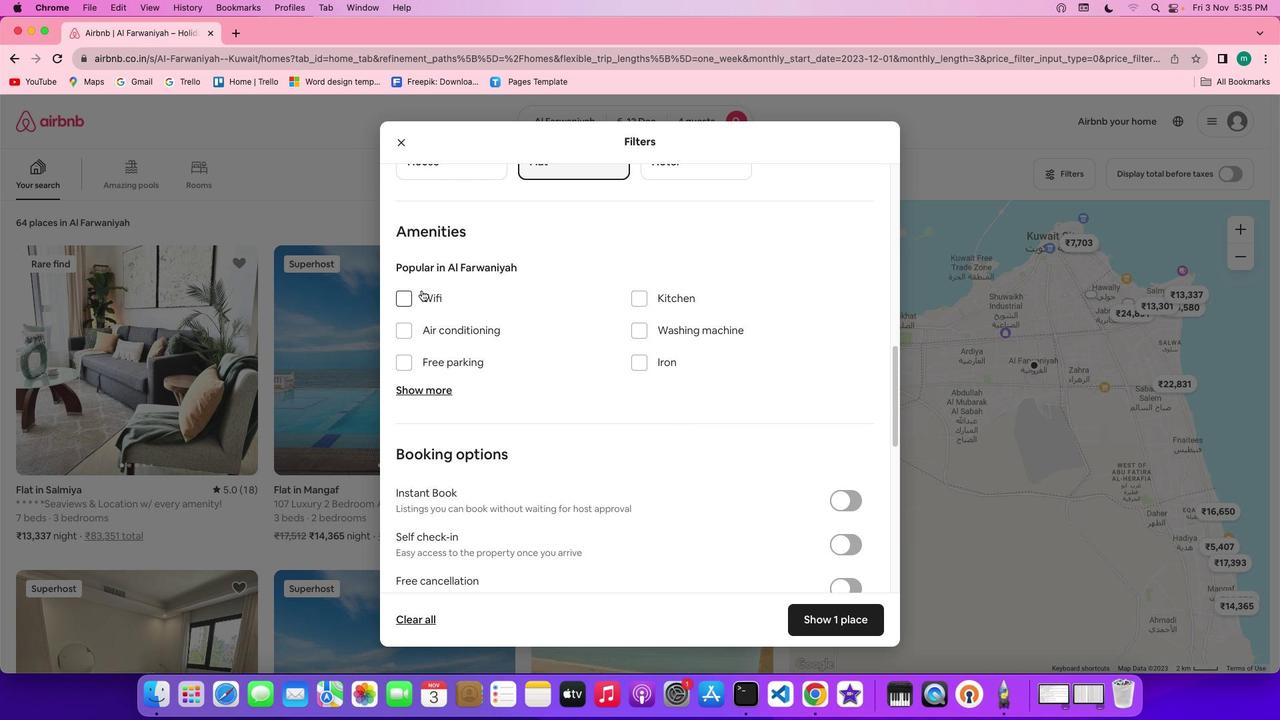
Action: Mouse pressed left at (431, 300)
Screenshot: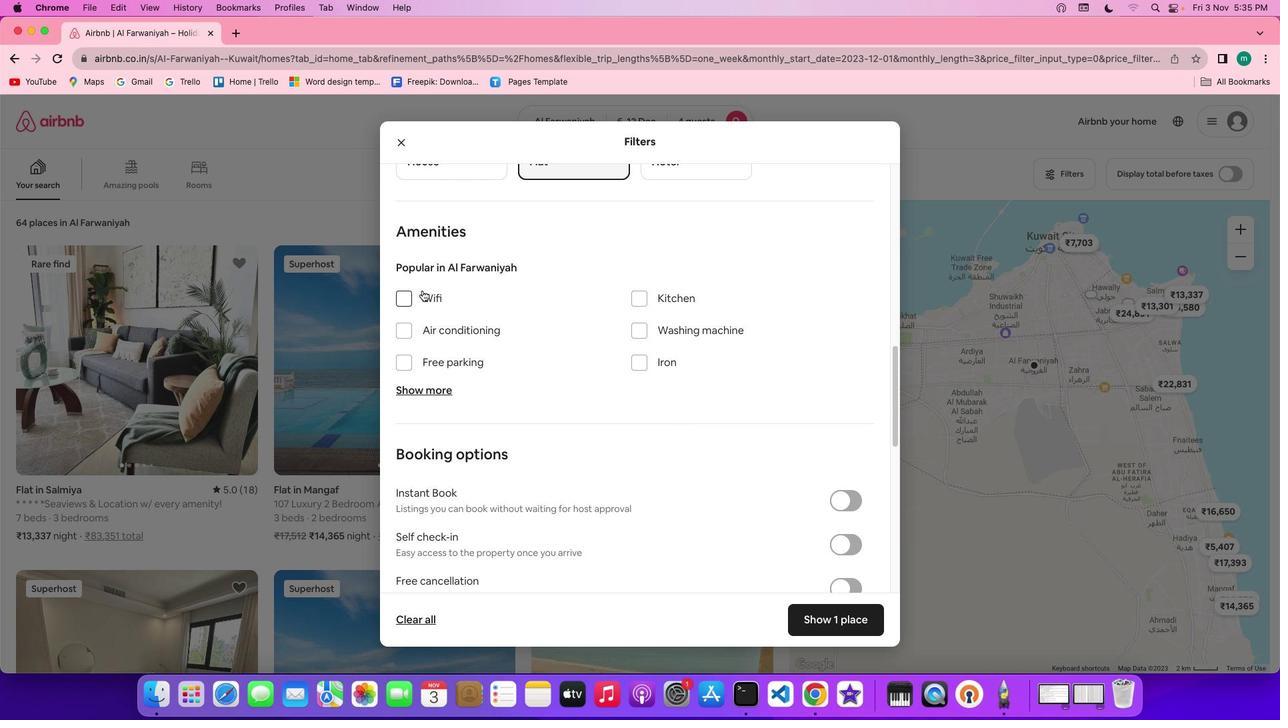 
Action: Mouse moved to (587, 353)
Screenshot: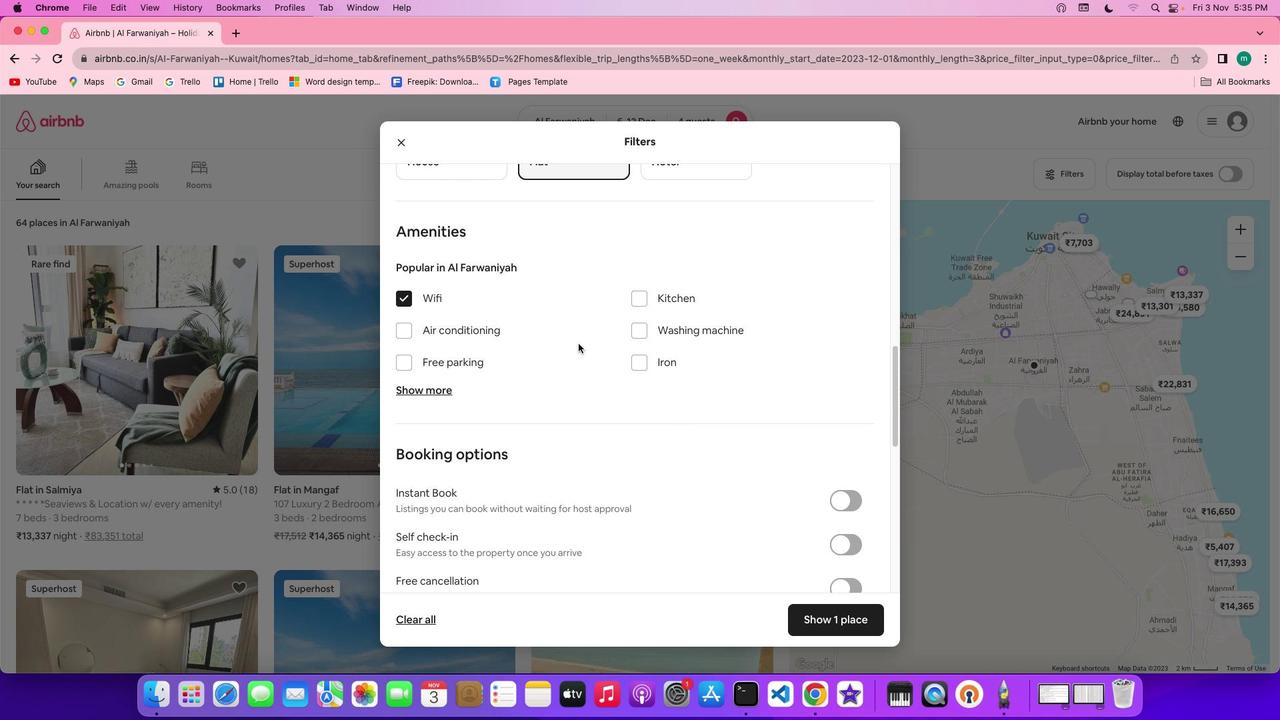 
Action: Mouse scrolled (587, 353) with delta (9, 8)
Screenshot: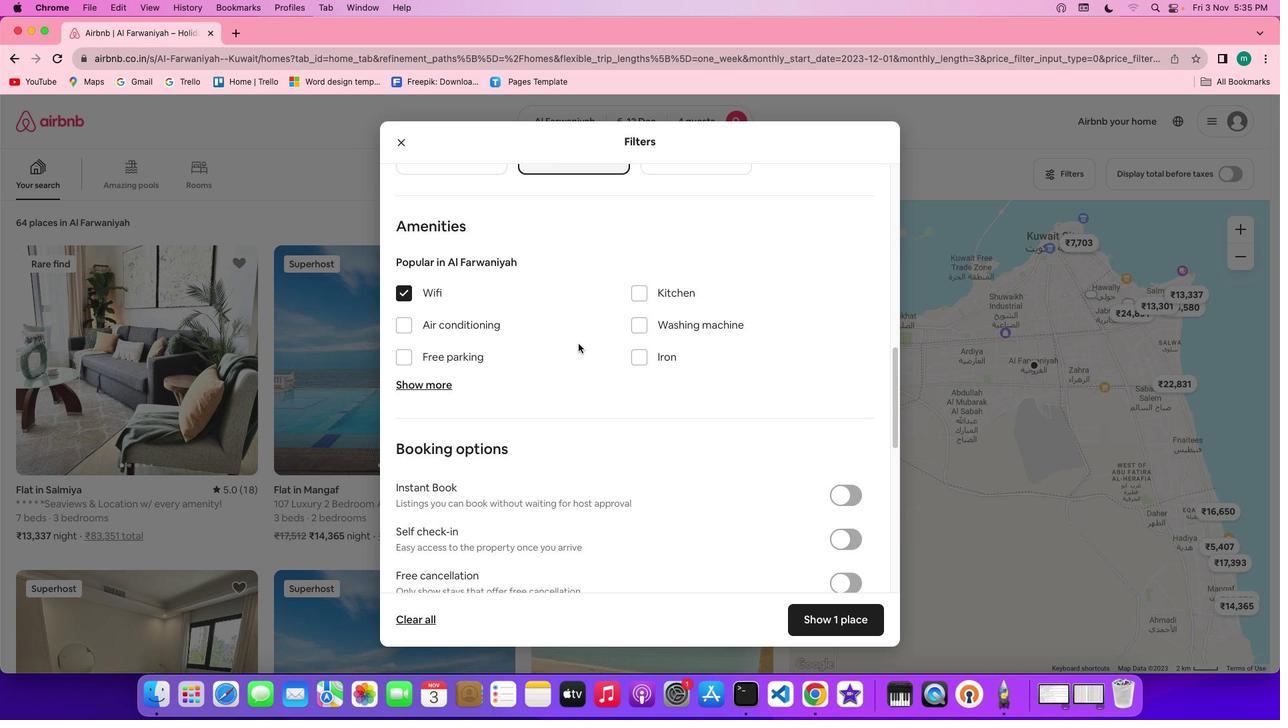 
Action: Mouse scrolled (587, 353) with delta (9, 8)
Screenshot: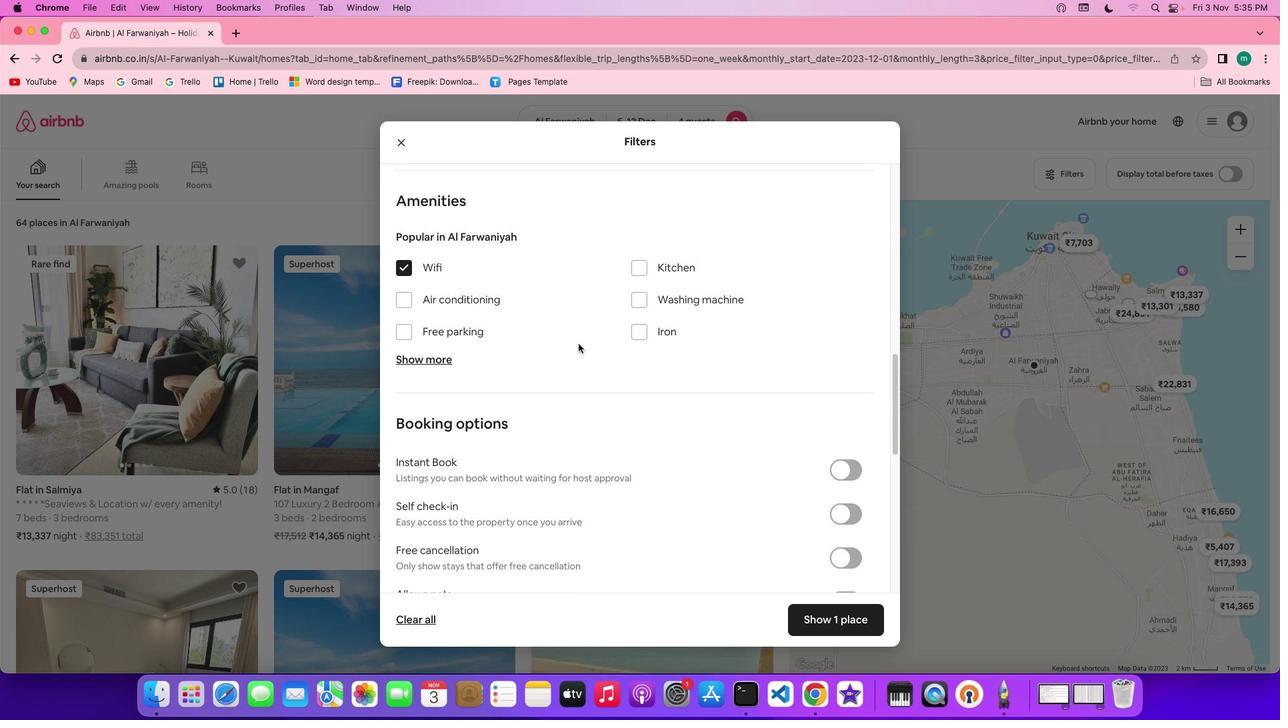 
Action: Mouse scrolled (587, 353) with delta (9, 8)
Screenshot: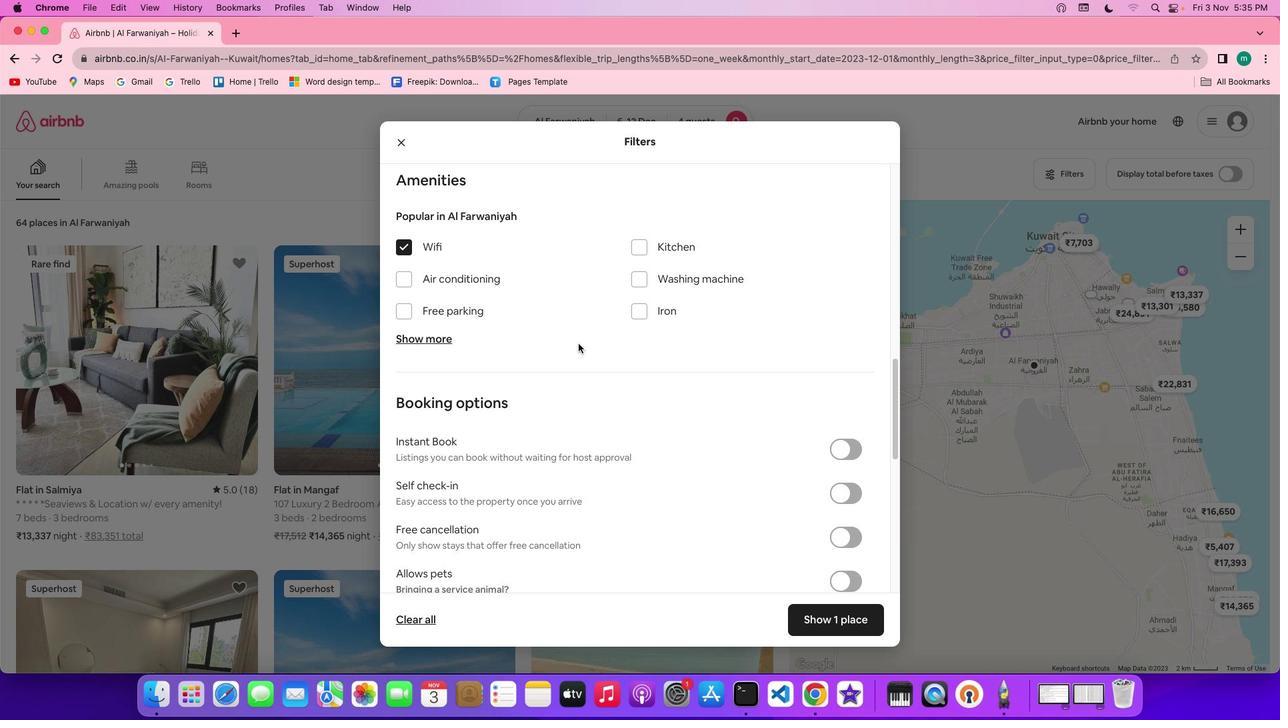 
Action: Mouse moved to (440, 316)
Screenshot: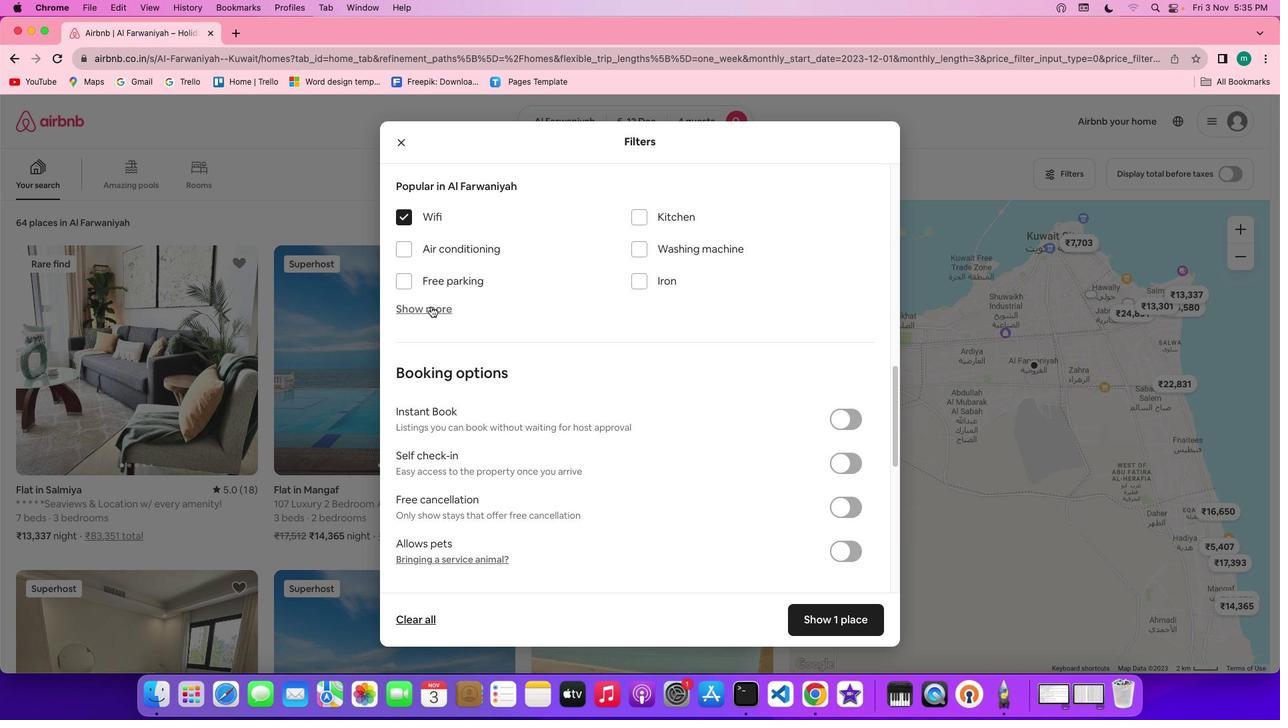 
Action: Mouse pressed left at (440, 316)
Screenshot: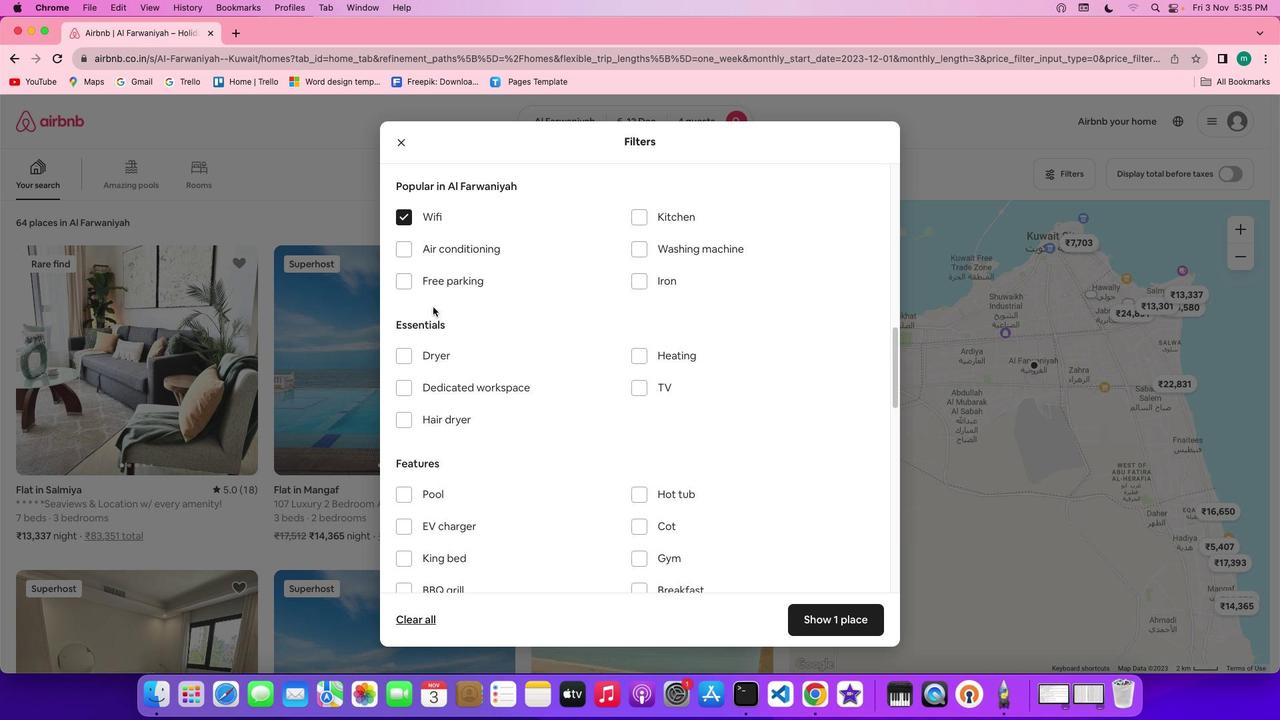 
Action: Mouse moved to (659, 394)
Screenshot: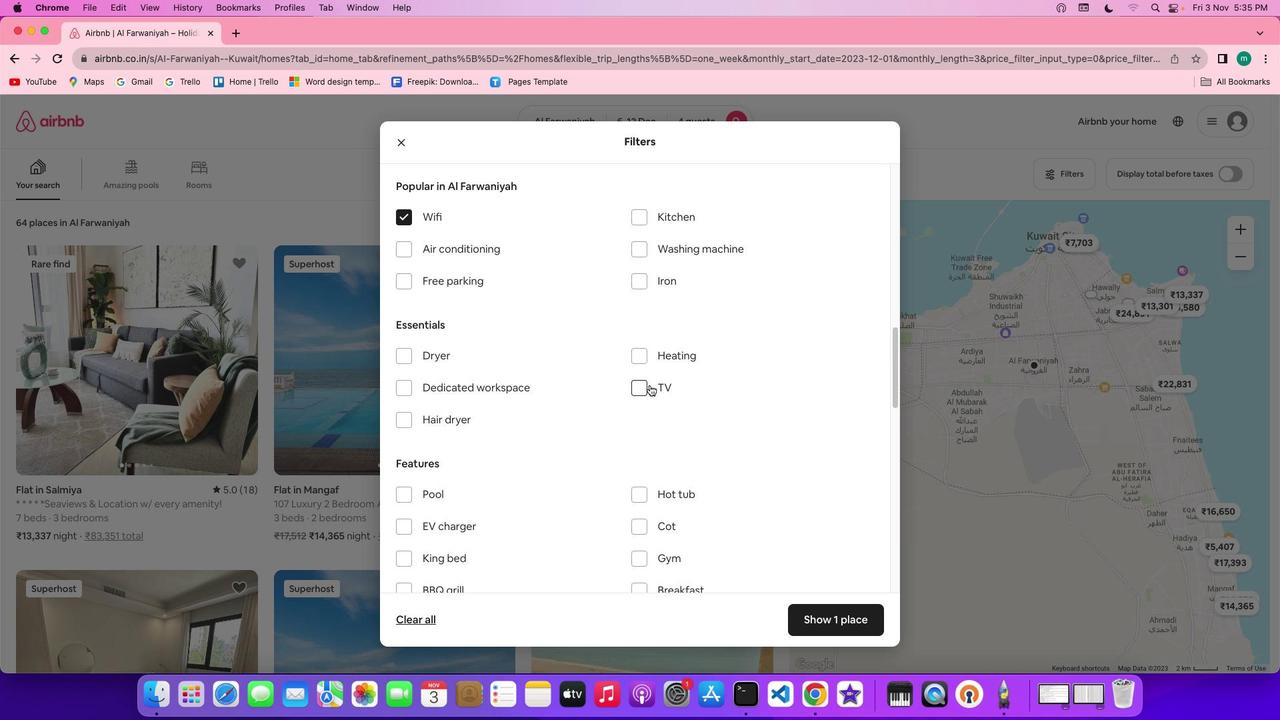 
Action: Mouse pressed left at (659, 394)
Screenshot: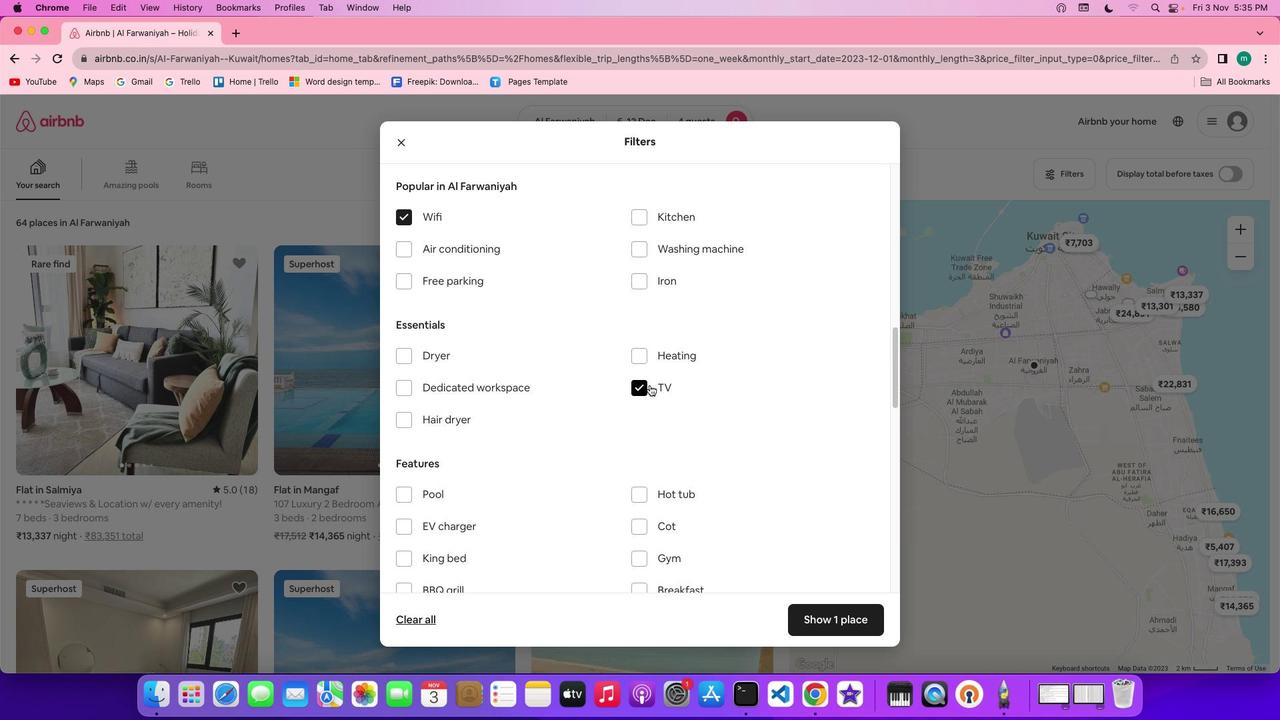 
Action: Mouse moved to (458, 288)
Screenshot: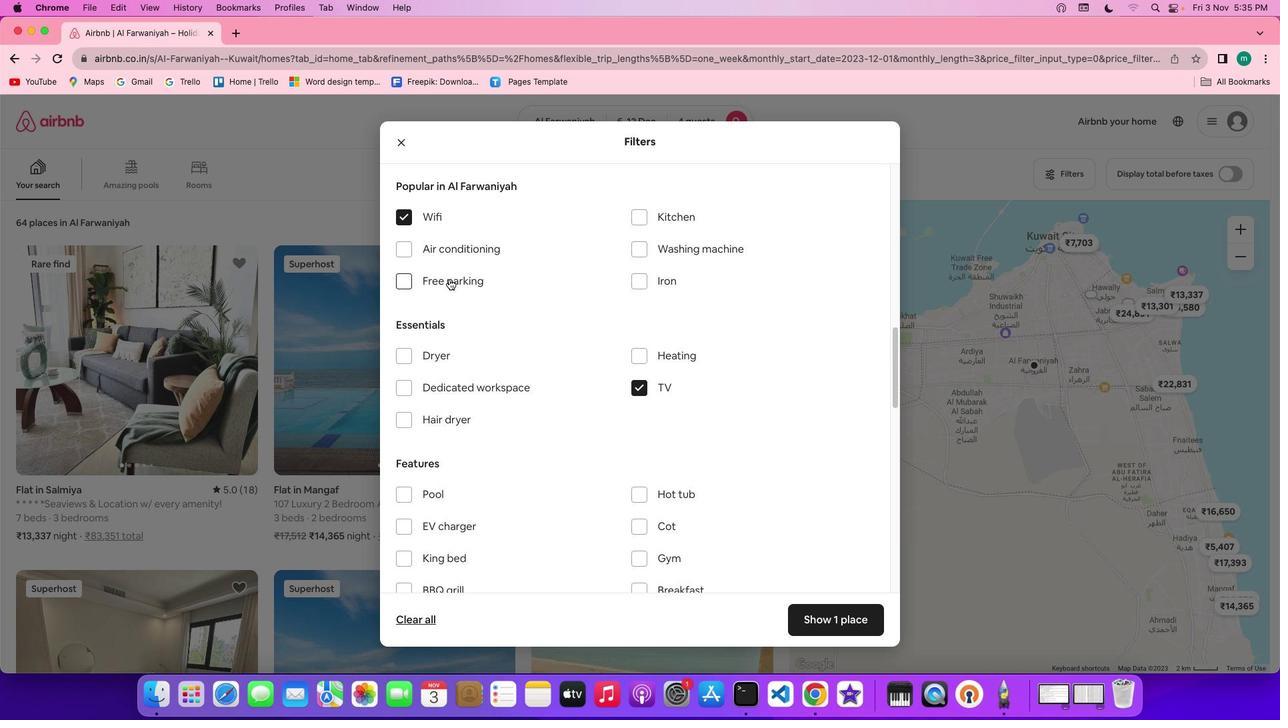 
Action: Mouse pressed left at (458, 288)
Screenshot: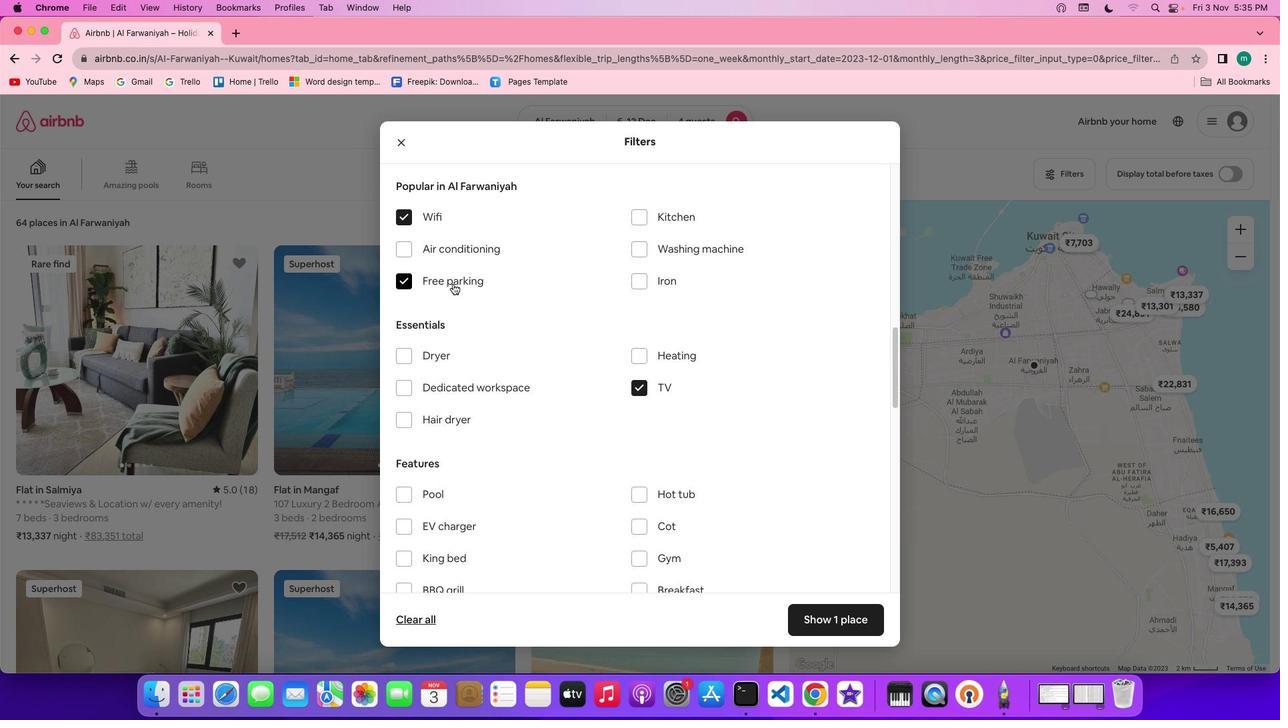 
Action: Mouse moved to (598, 356)
Screenshot: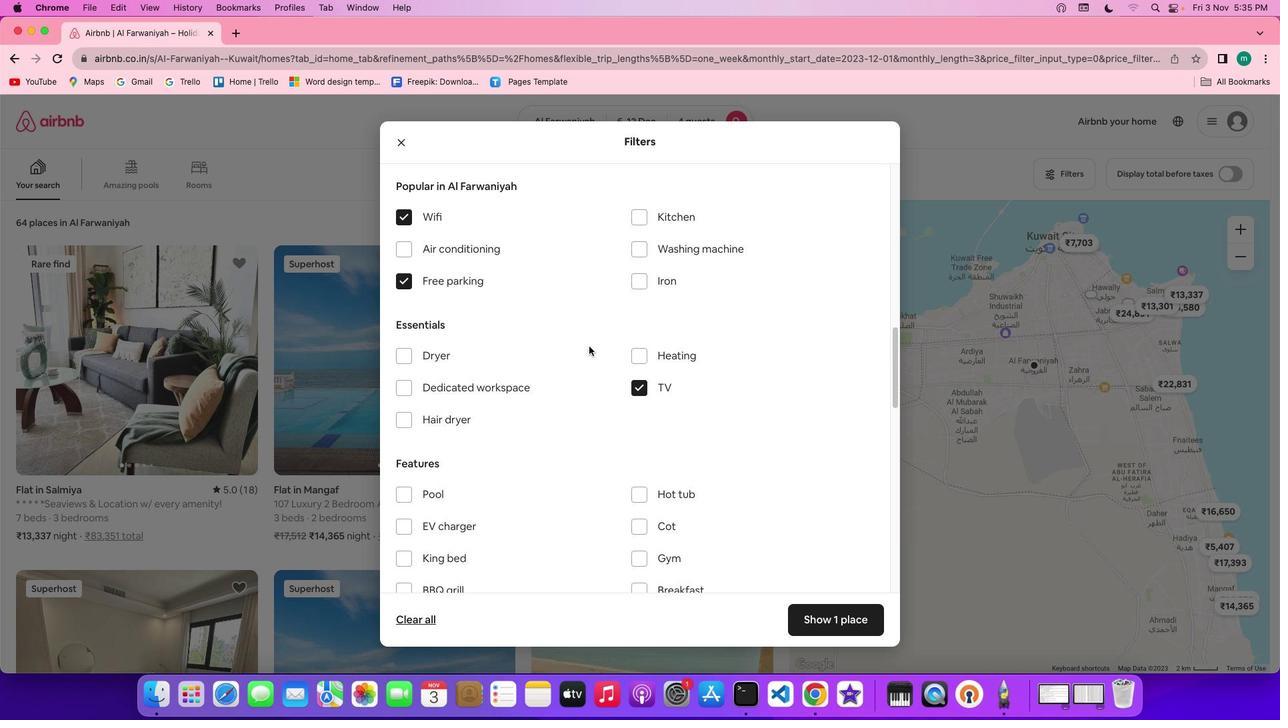 
Action: Mouse scrolled (598, 356) with delta (9, 8)
Screenshot: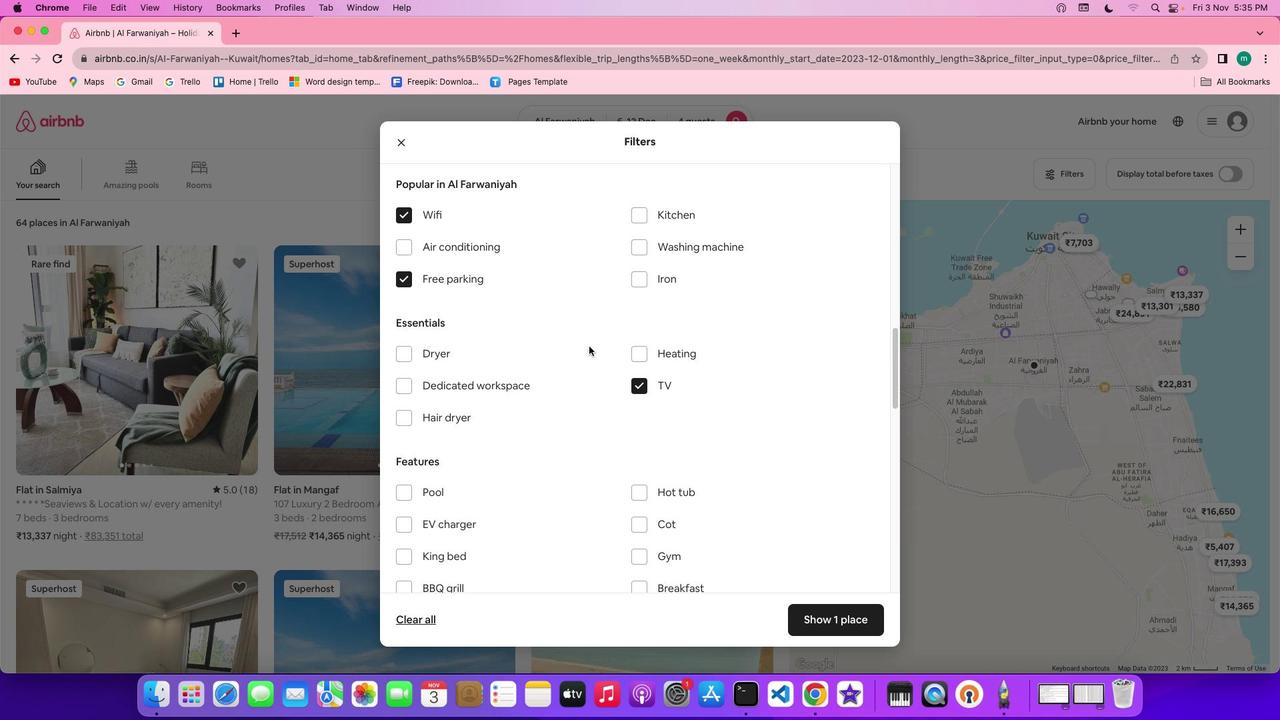 
Action: Mouse scrolled (598, 356) with delta (9, 8)
Screenshot: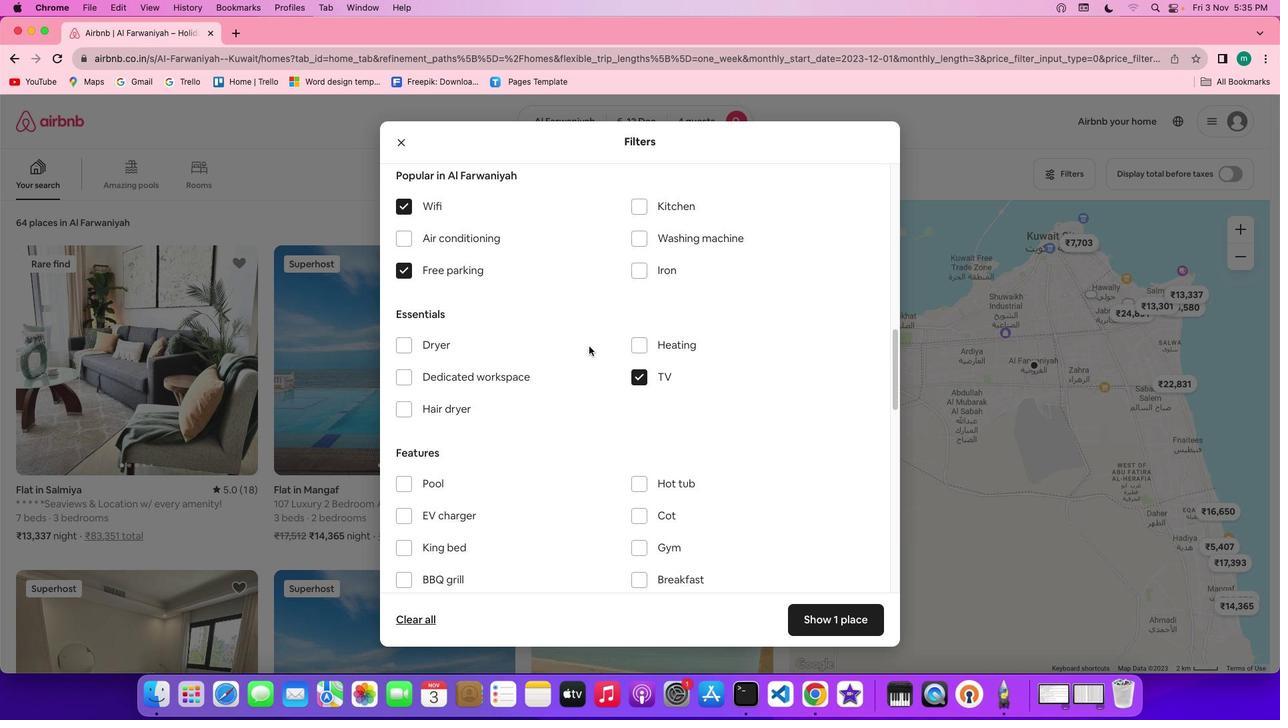 
Action: Mouse scrolled (598, 356) with delta (9, 8)
Screenshot: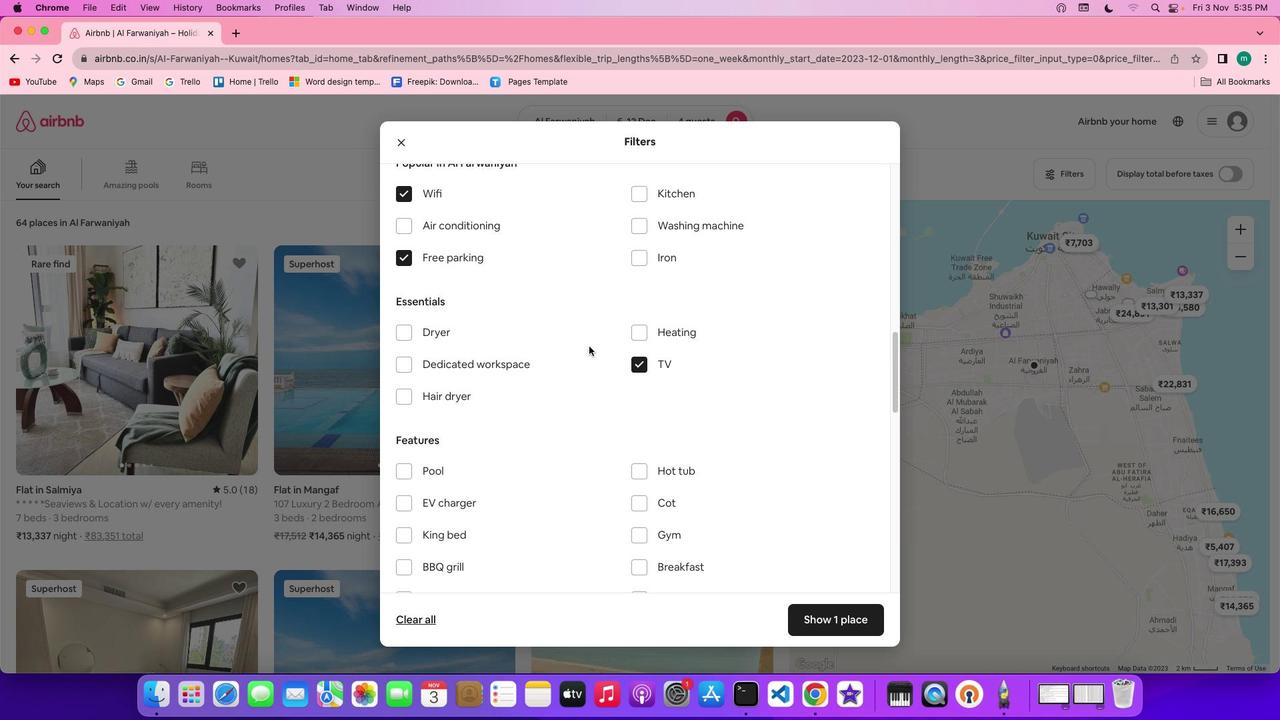 
Action: Mouse scrolled (598, 356) with delta (9, 8)
Screenshot: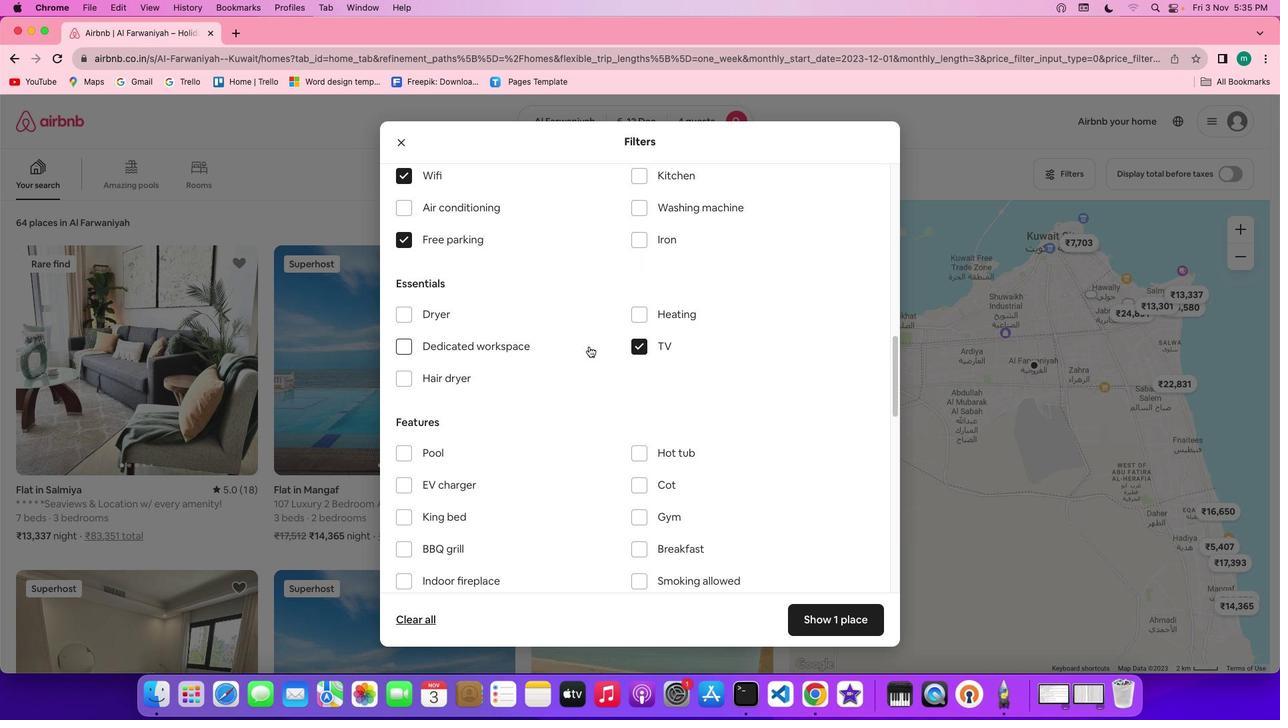 
Action: Mouse scrolled (598, 356) with delta (9, 8)
Screenshot: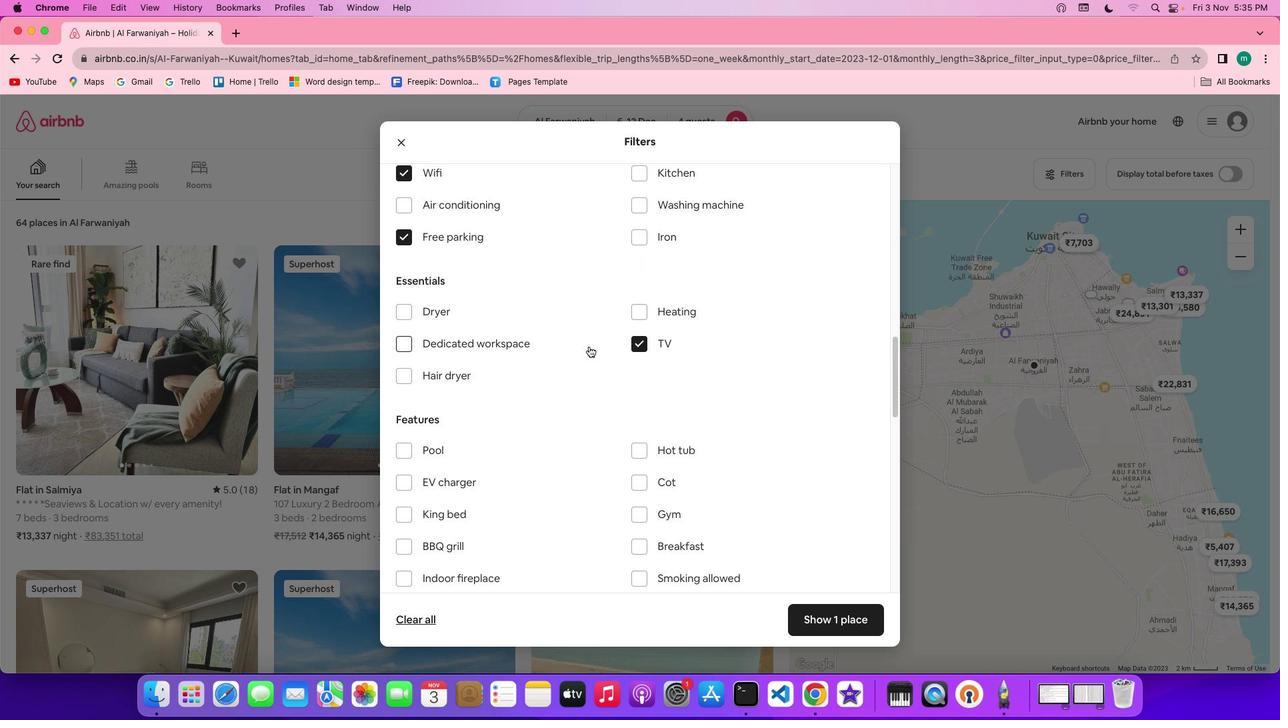 
Action: Mouse scrolled (598, 356) with delta (9, 8)
Screenshot: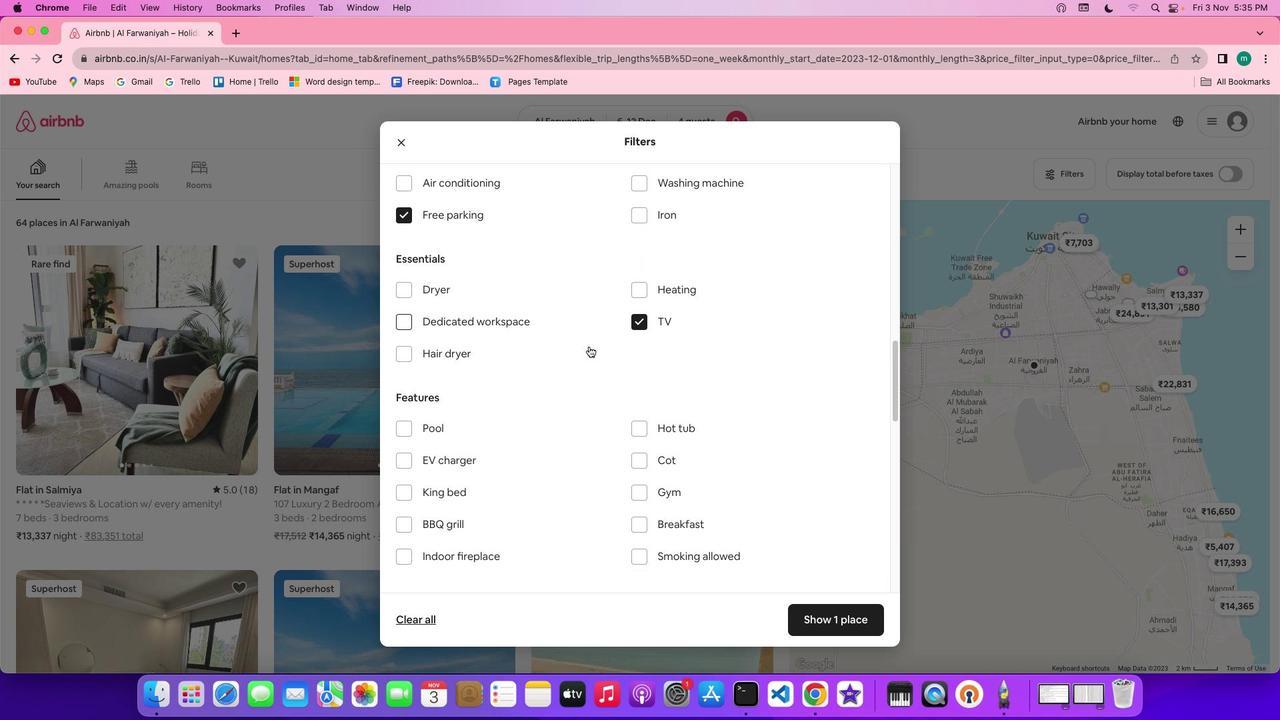 
Action: Mouse moved to (556, 364)
Screenshot: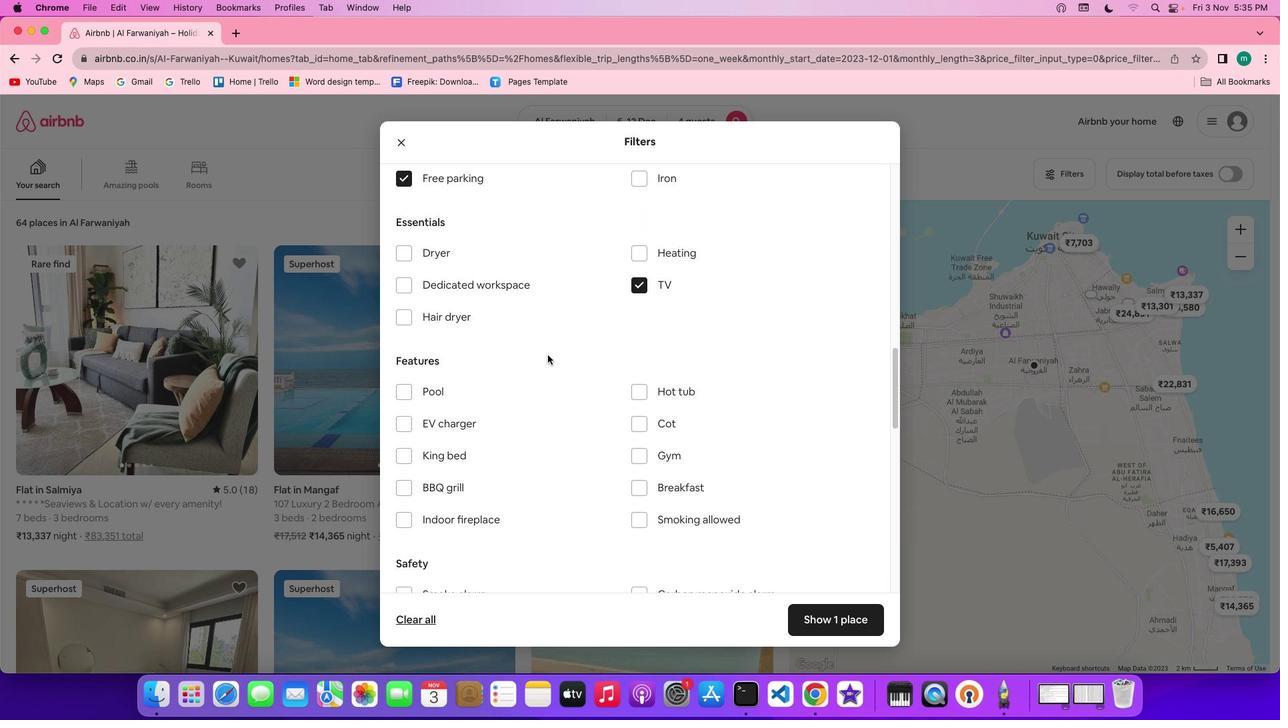 
Action: Mouse scrolled (556, 364) with delta (9, 8)
Screenshot: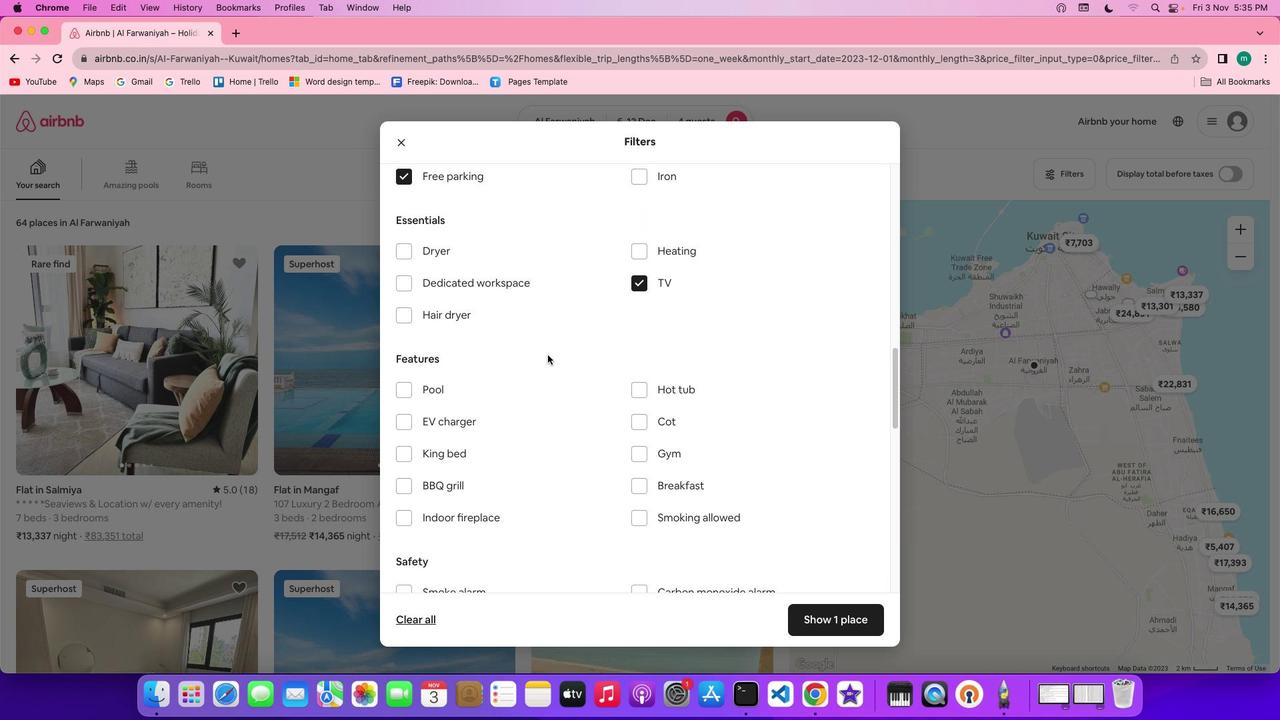 
Action: Mouse scrolled (556, 364) with delta (9, 8)
Screenshot: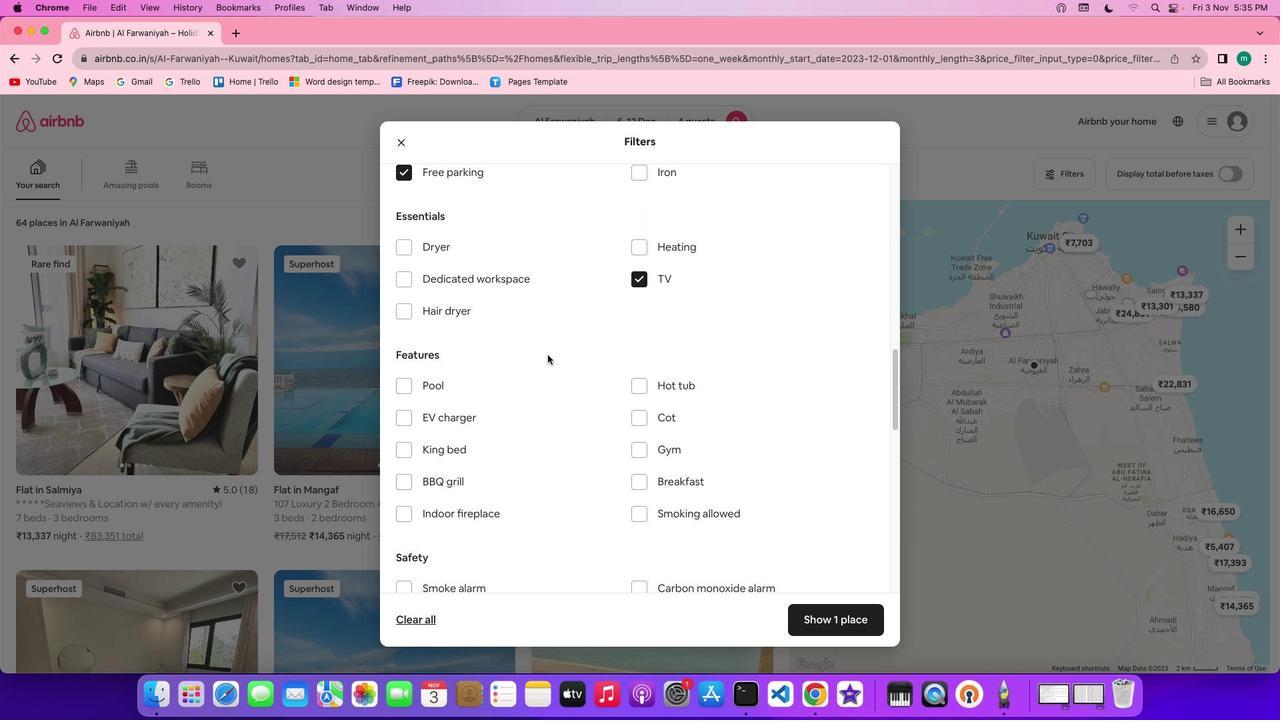 
Action: Mouse scrolled (556, 364) with delta (9, 8)
Screenshot: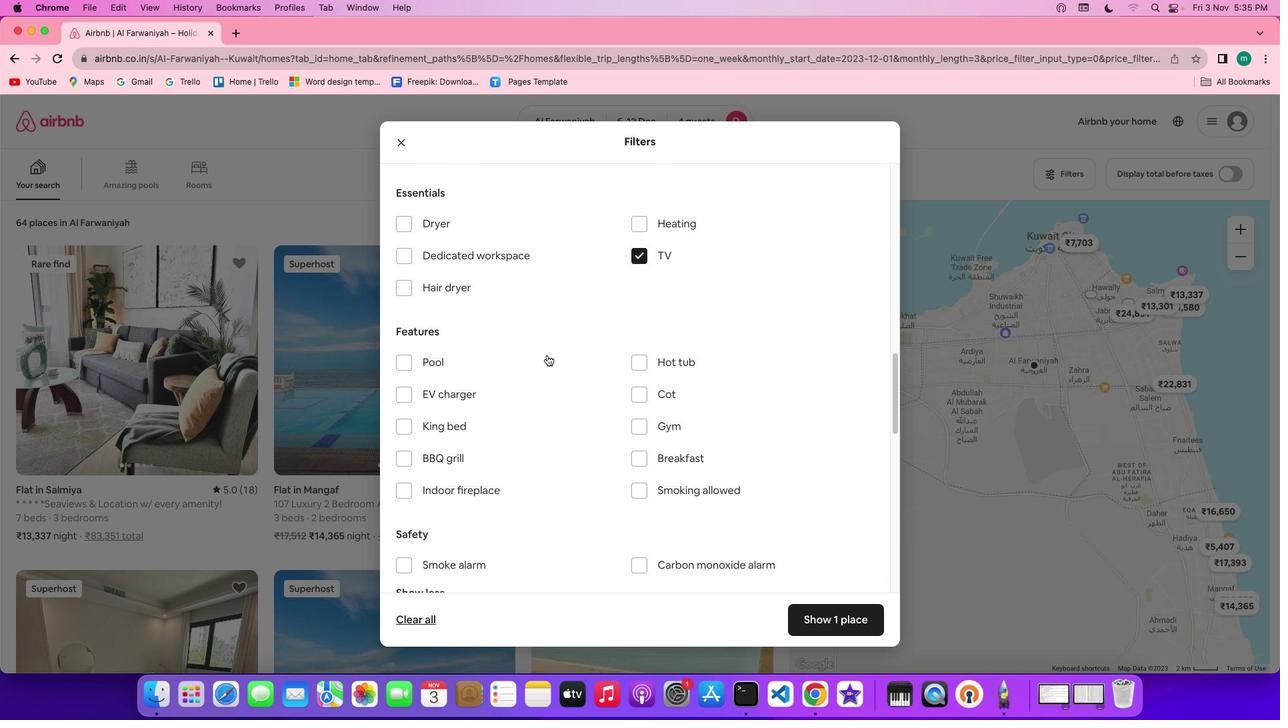 
Action: Mouse moved to (687, 407)
Screenshot: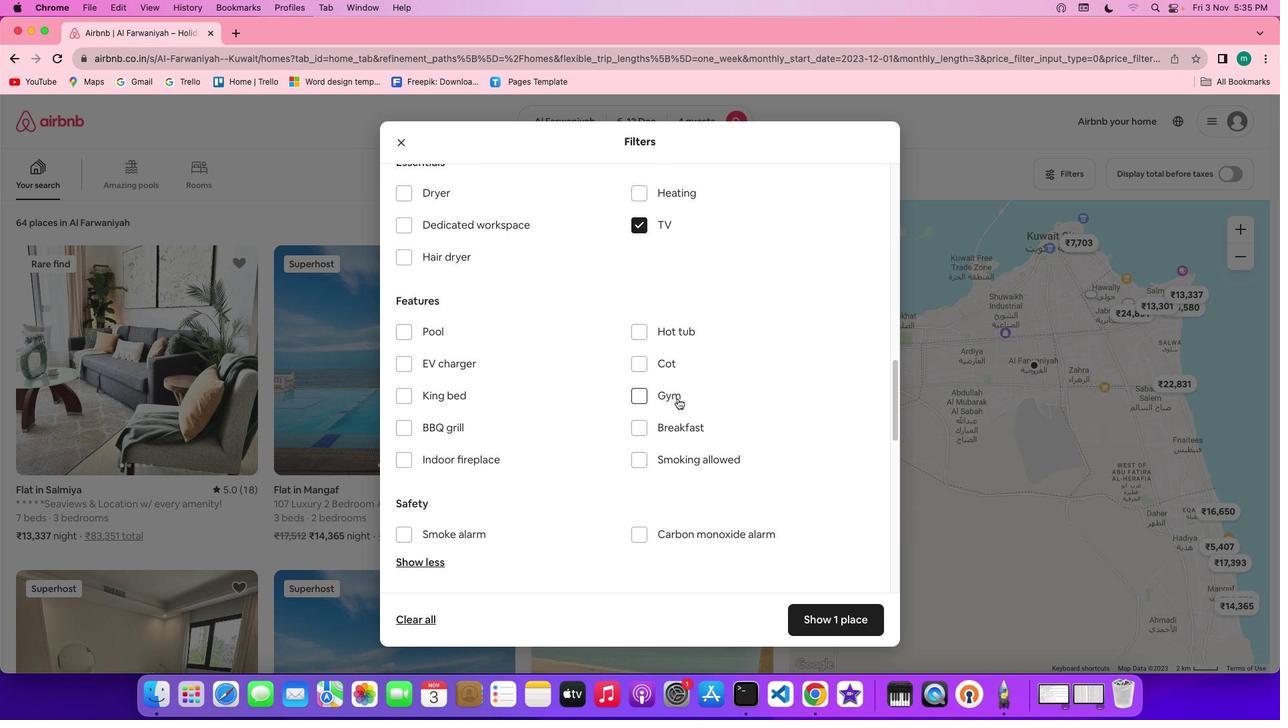 
Action: Mouse pressed left at (687, 407)
Screenshot: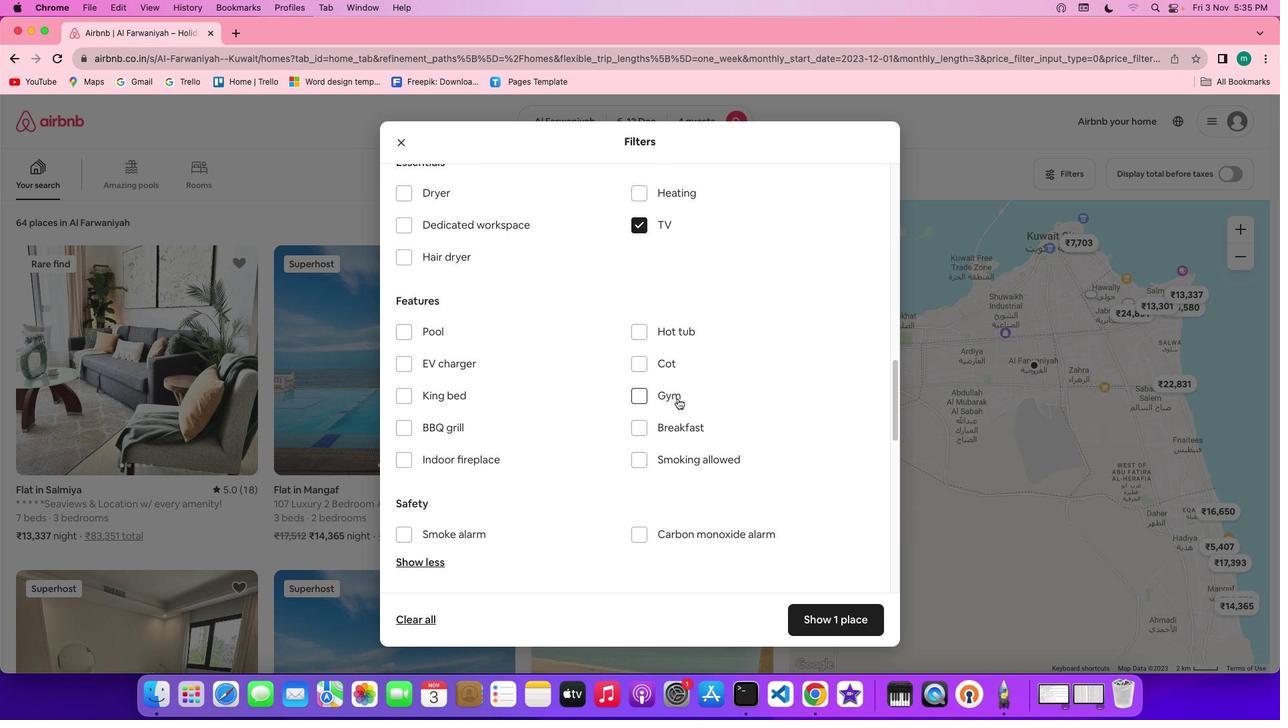
Action: Mouse moved to (677, 433)
Screenshot: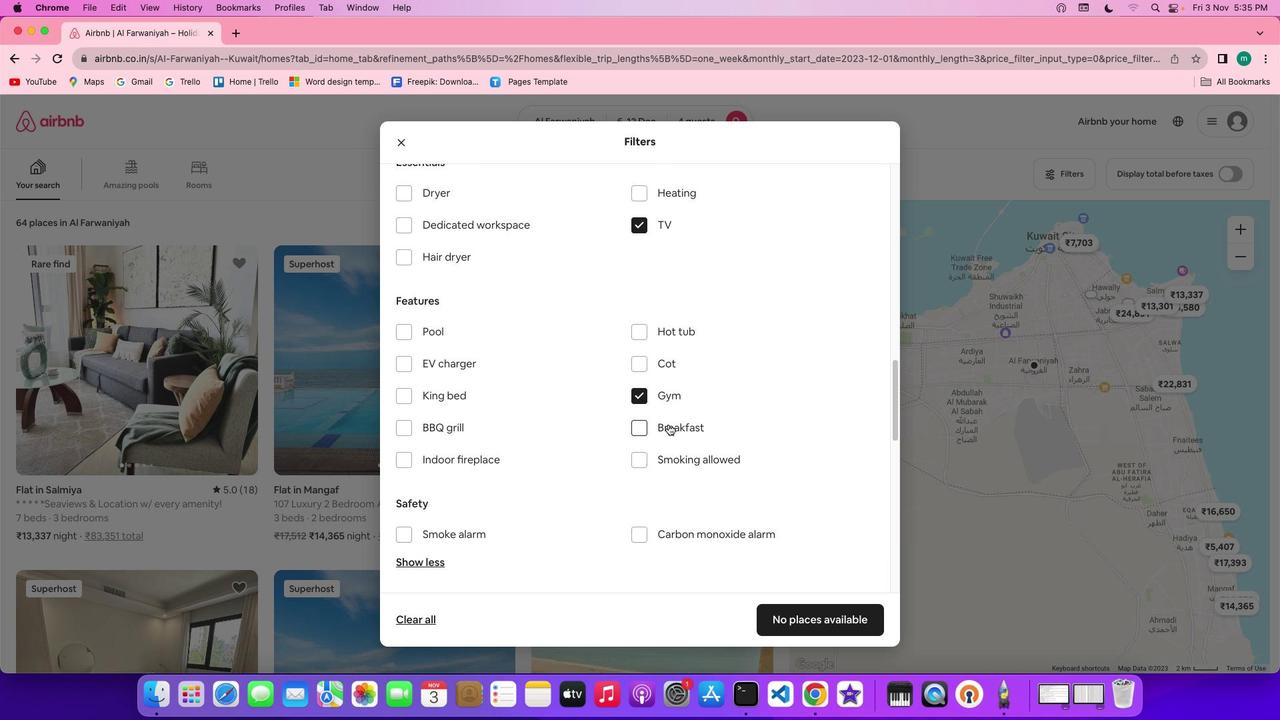
Action: Mouse pressed left at (677, 433)
Screenshot: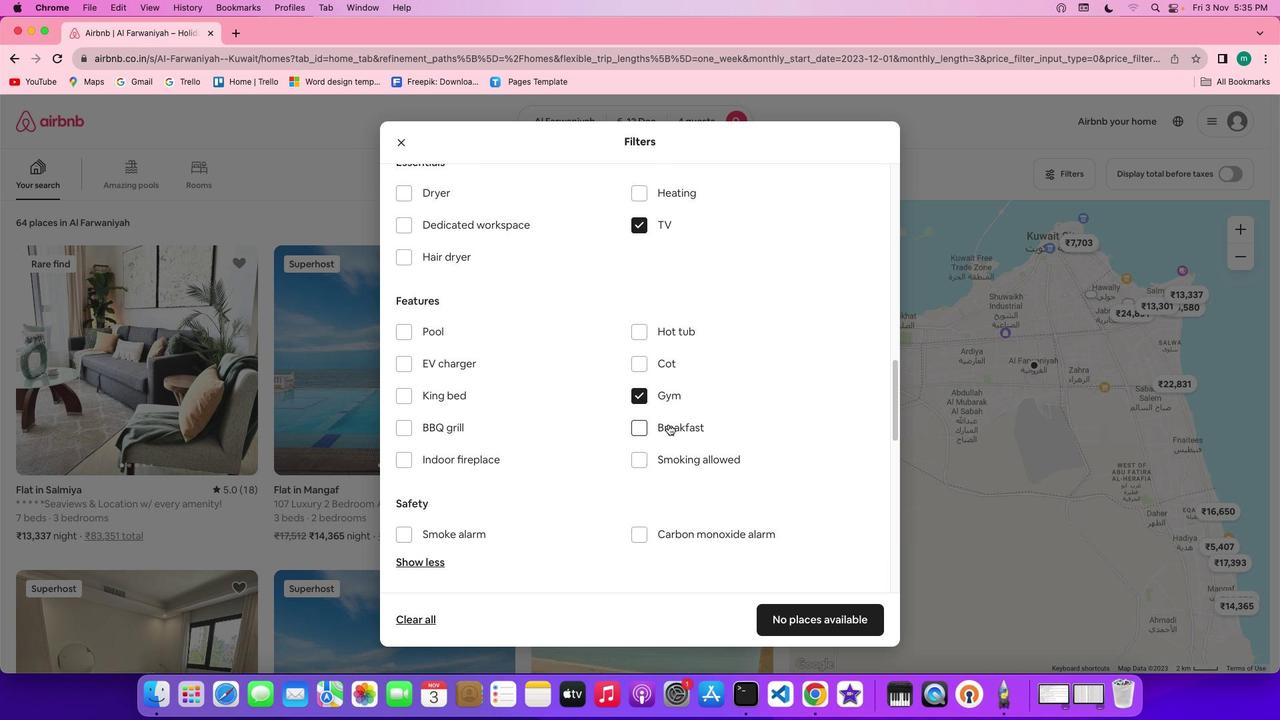 
Action: Mouse moved to (746, 428)
Screenshot: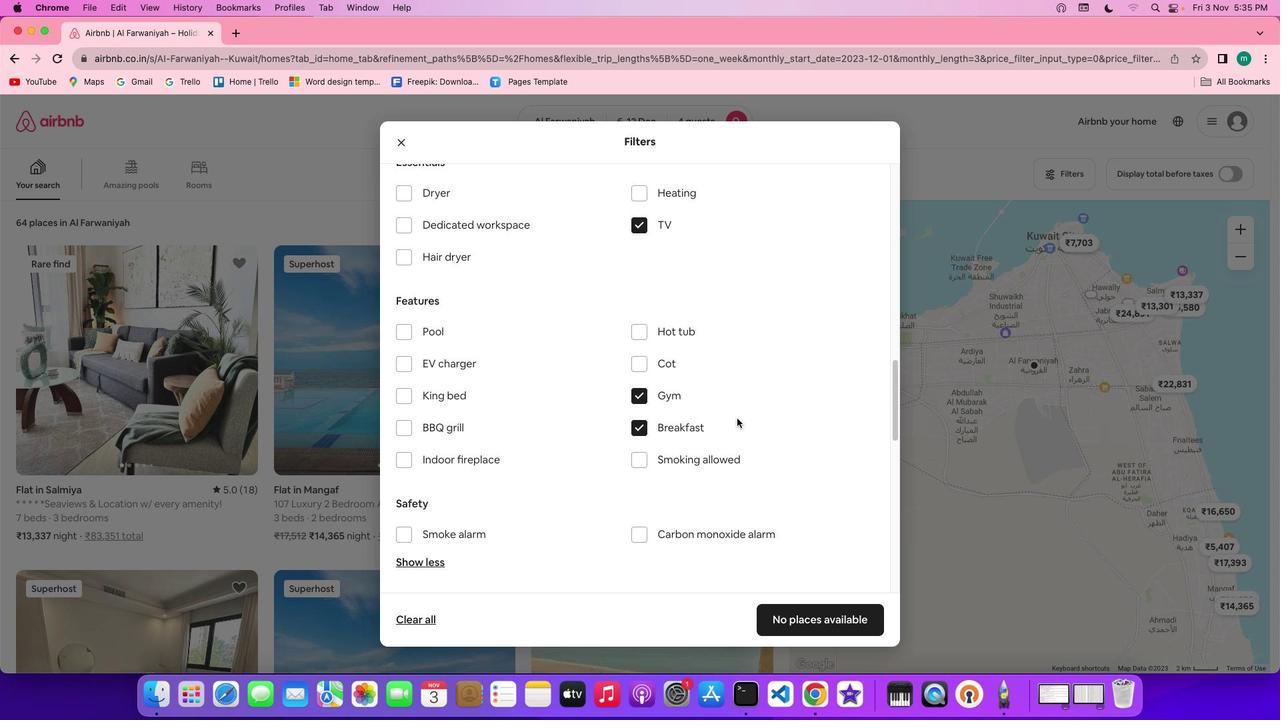 
Action: Mouse scrolled (746, 428) with delta (9, 8)
Screenshot: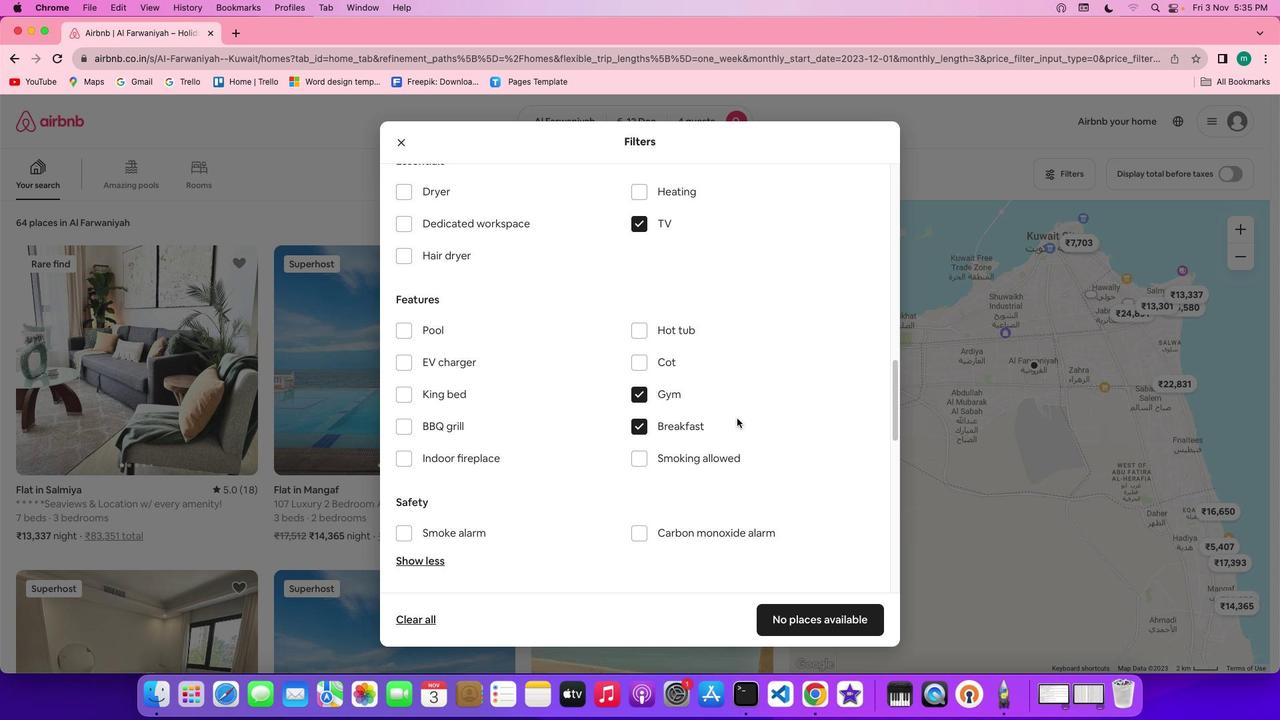 
Action: Mouse scrolled (746, 428) with delta (9, 8)
Screenshot: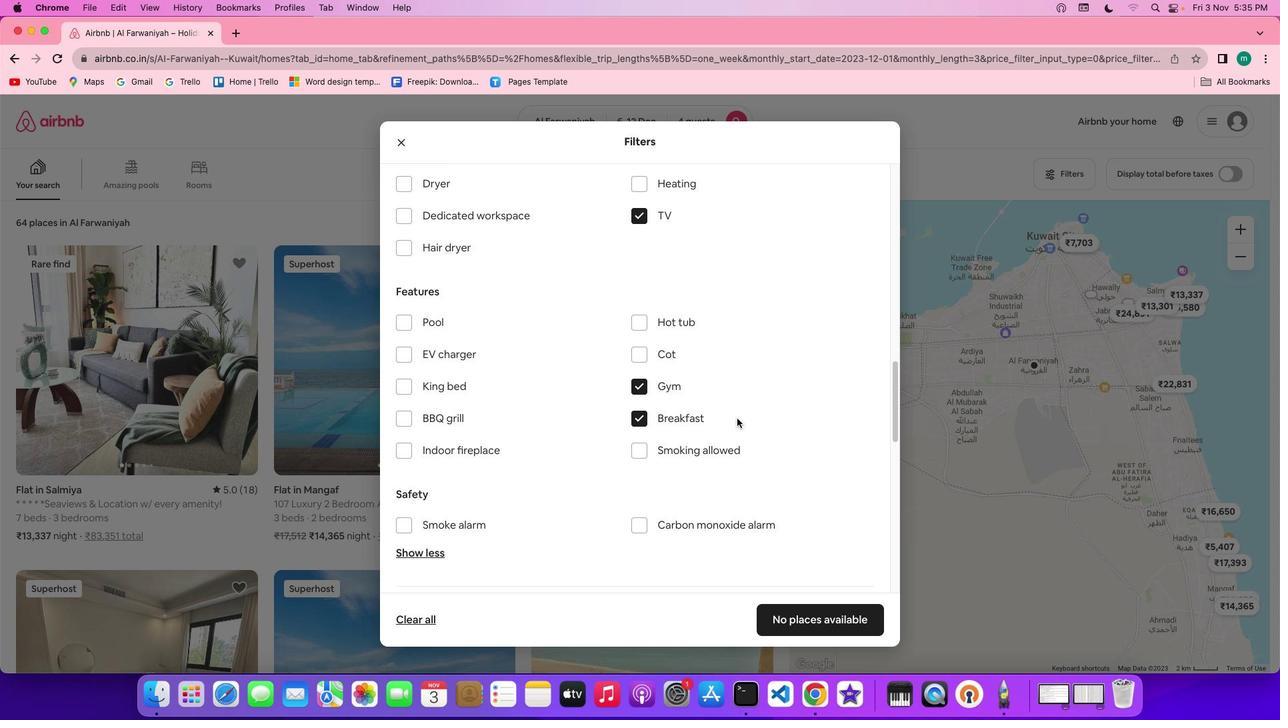 
Action: Mouse scrolled (746, 428) with delta (9, 8)
Screenshot: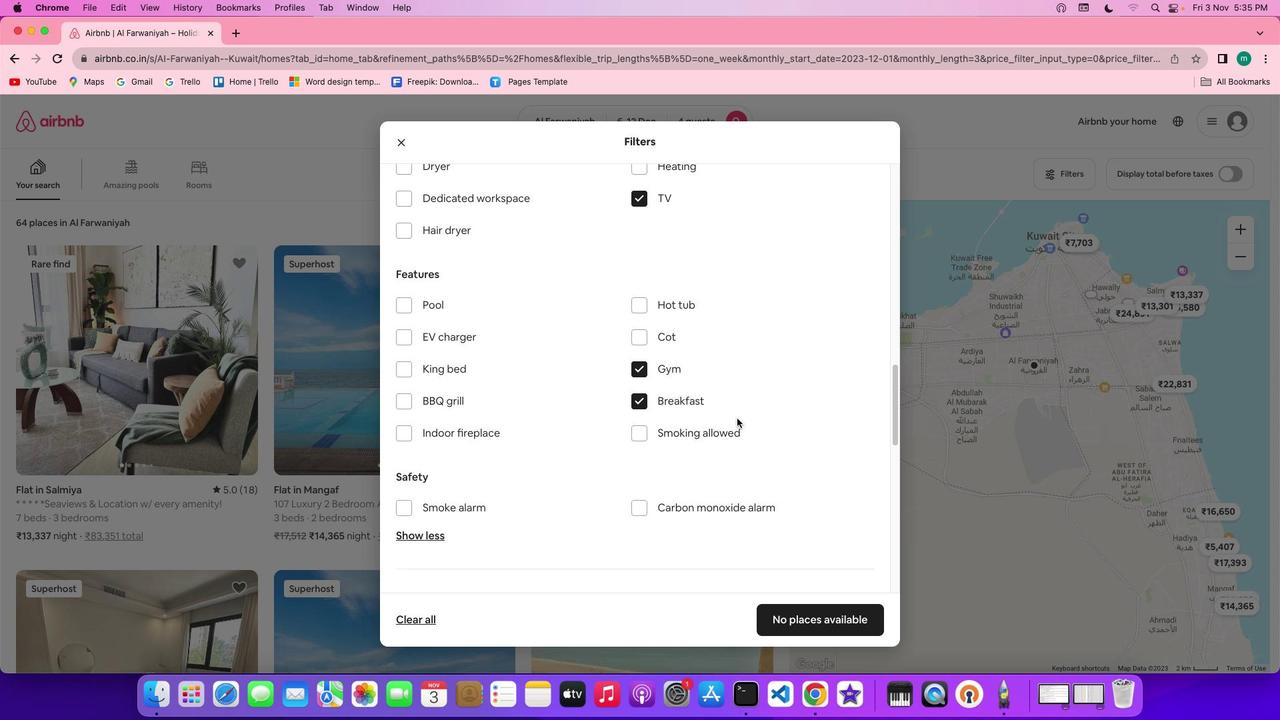 
Action: Mouse scrolled (746, 428) with delta (9, 8)
Screenshot: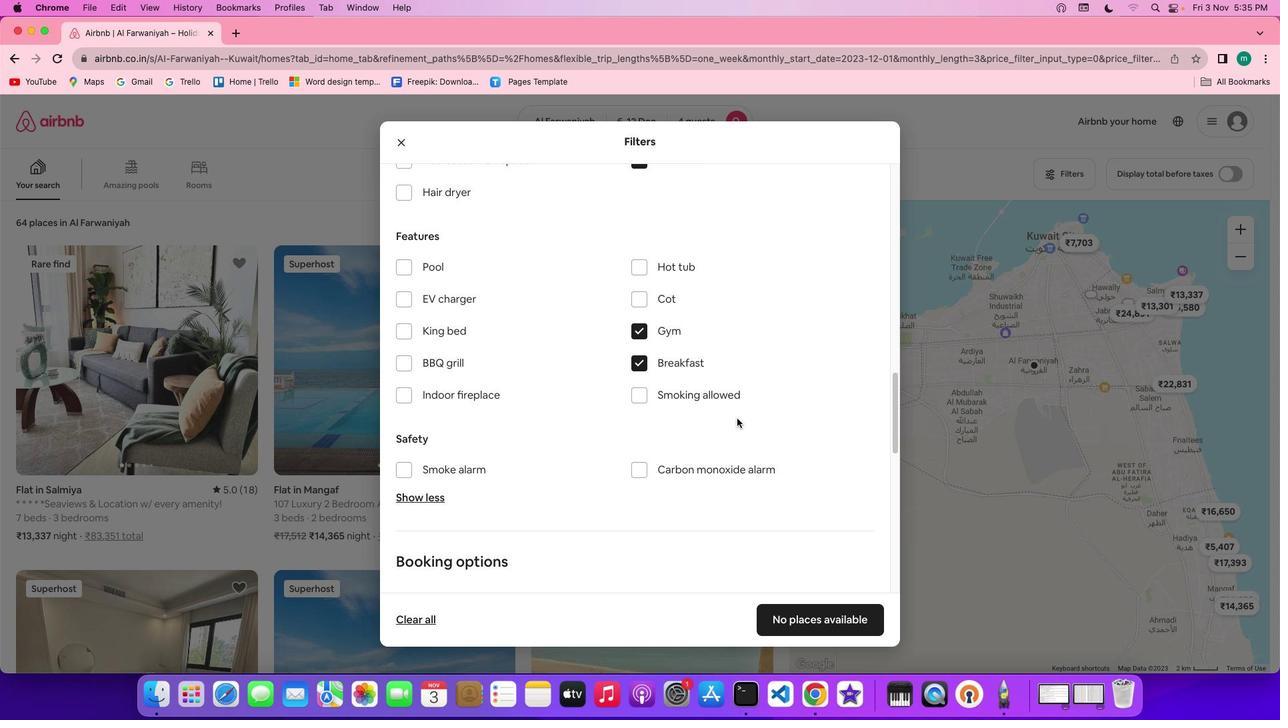 
Action: Mouse scrolled (746, 428) with delta (9, 8)
Screenshot: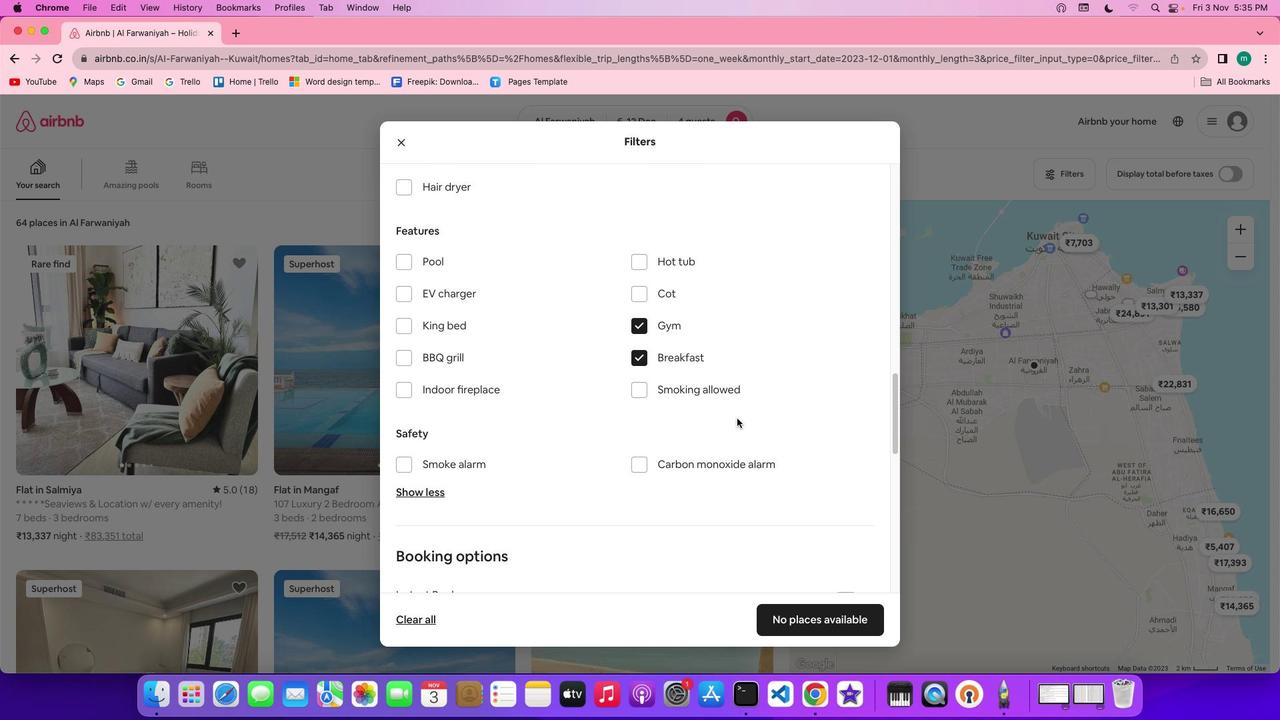 
Action: Mouse scrolled (746, 428) with delta (9, 8)
Screenshot: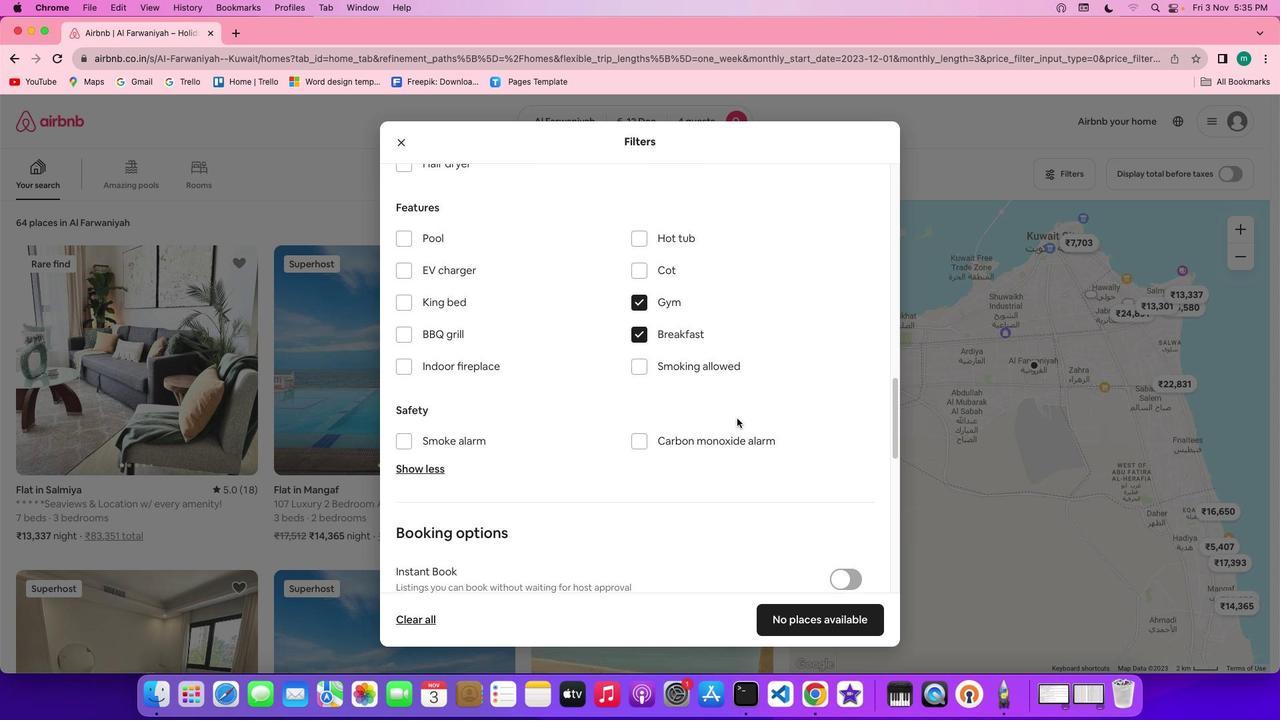 
Action: Mouse moved to (754, 439)
Screenshot: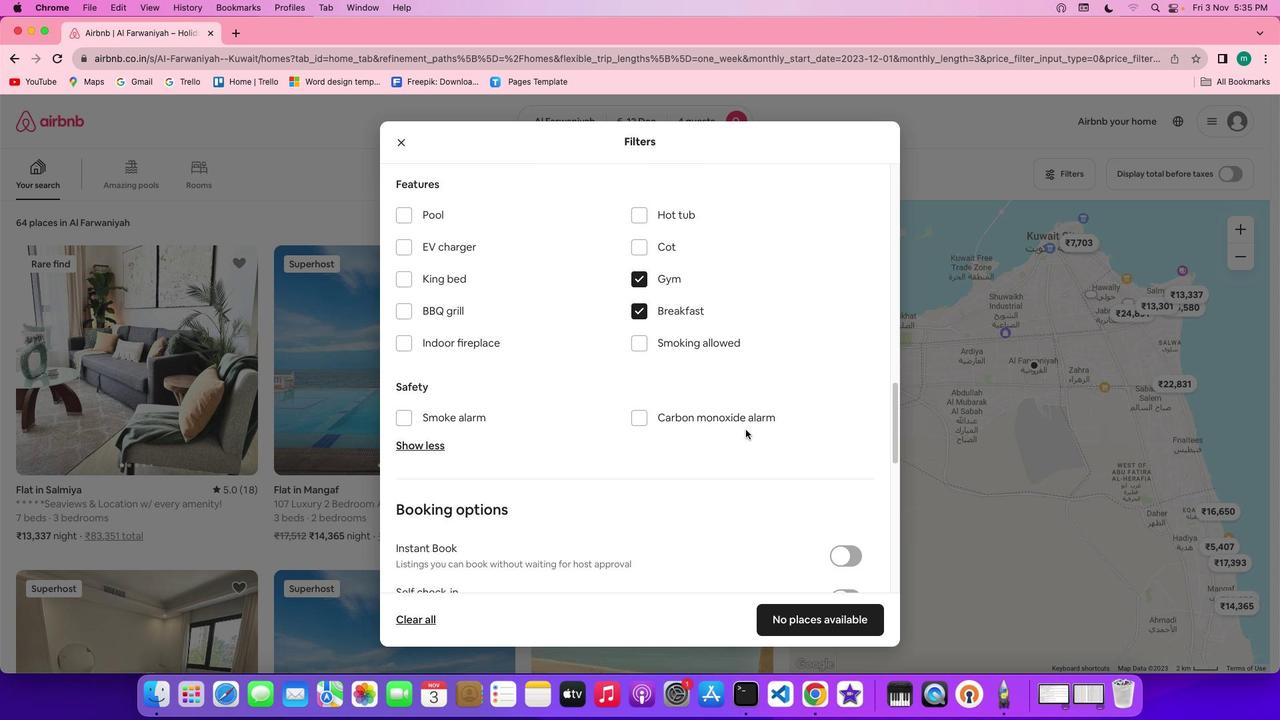 
Action: Mouse scrolled (754, 439) with delta (9, 8)
Screenshot: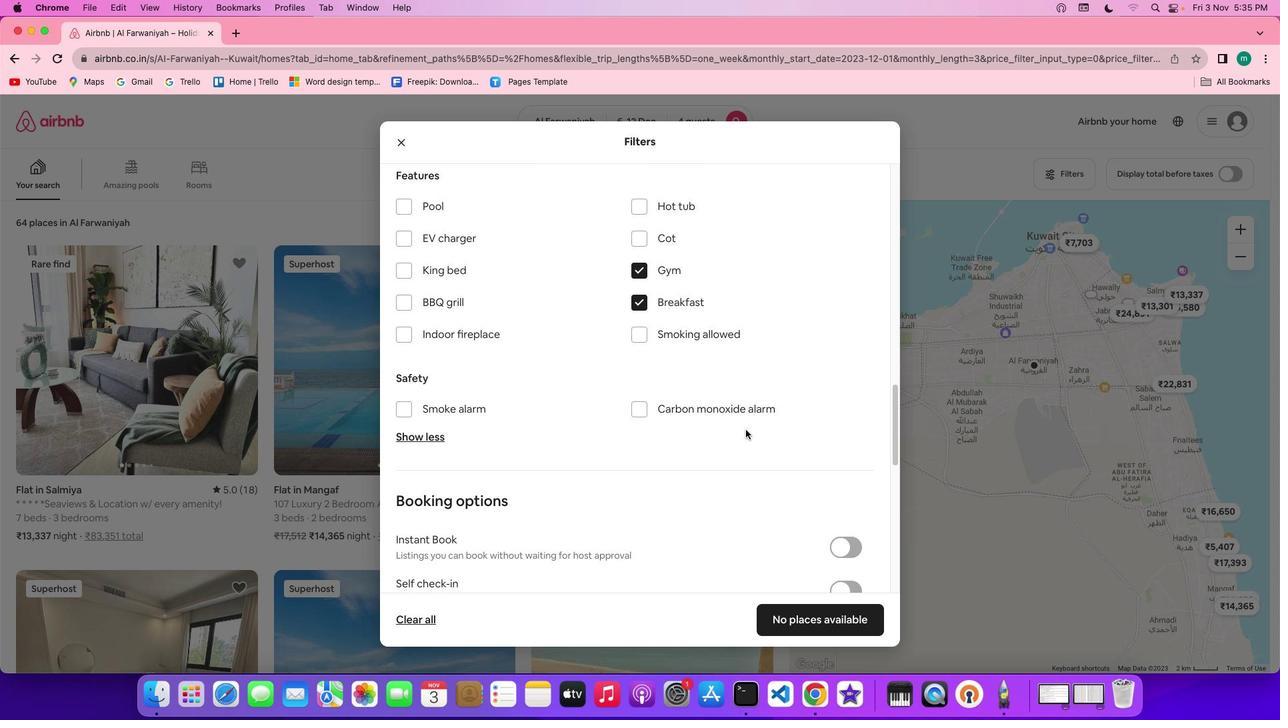
Action: Mouse scrolled (754, 439) with delta (9, 8)
Screenshot: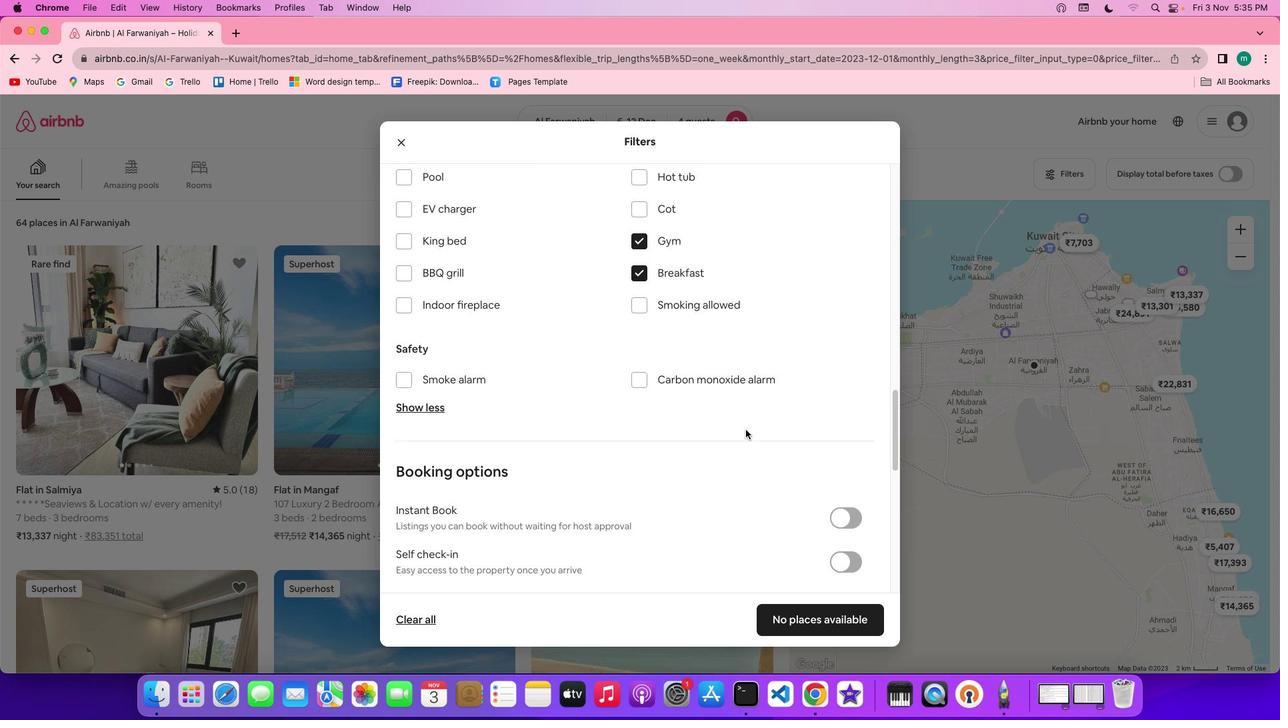 
Action: Mouse scrolled (754, 439) with delta (9, 7)
Screenshot: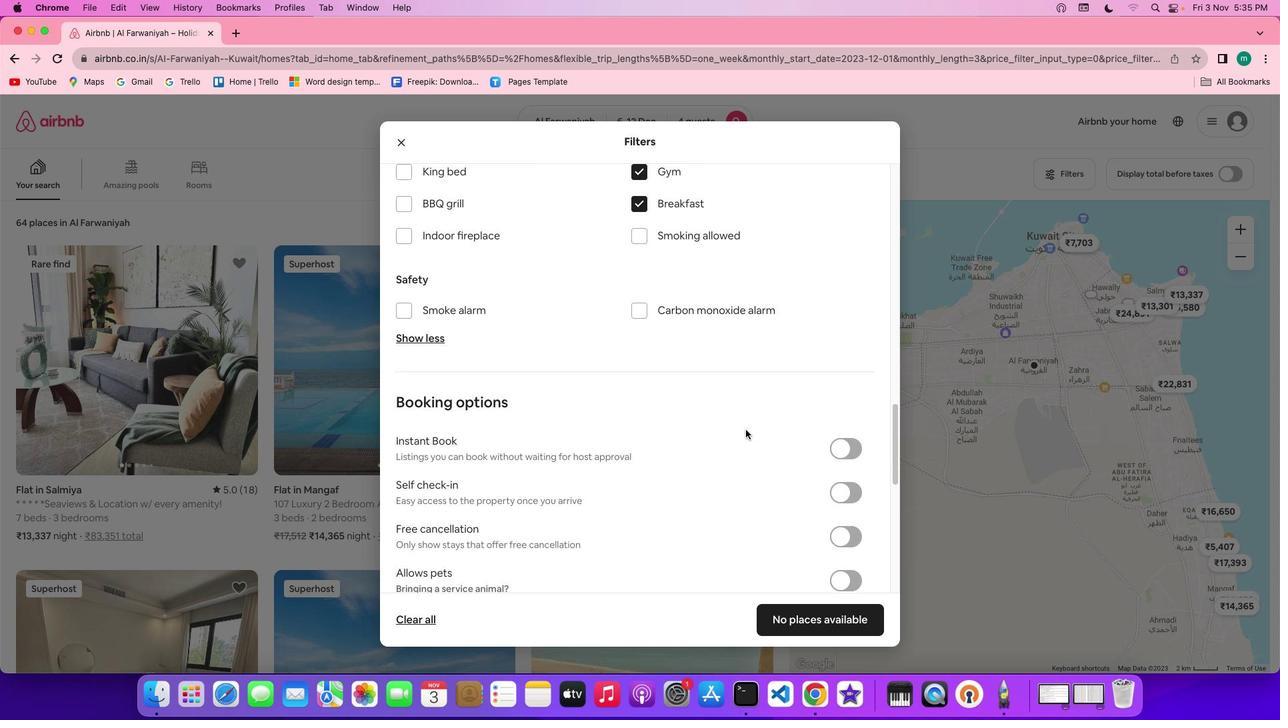 
Action: Mouse scrolled (754, 439) with delta (9, 6)
Screenshot: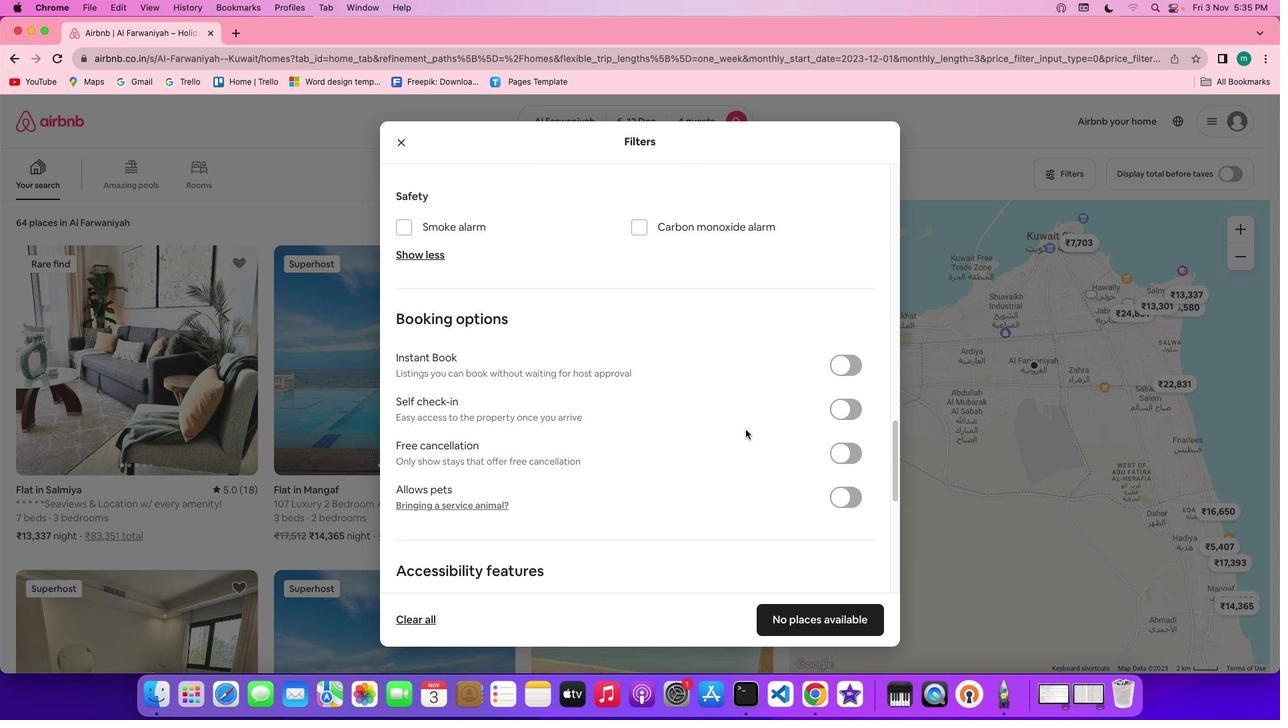 
Action: Mouse scrolled (754, 439) with delta (9, 6)
Screenshot: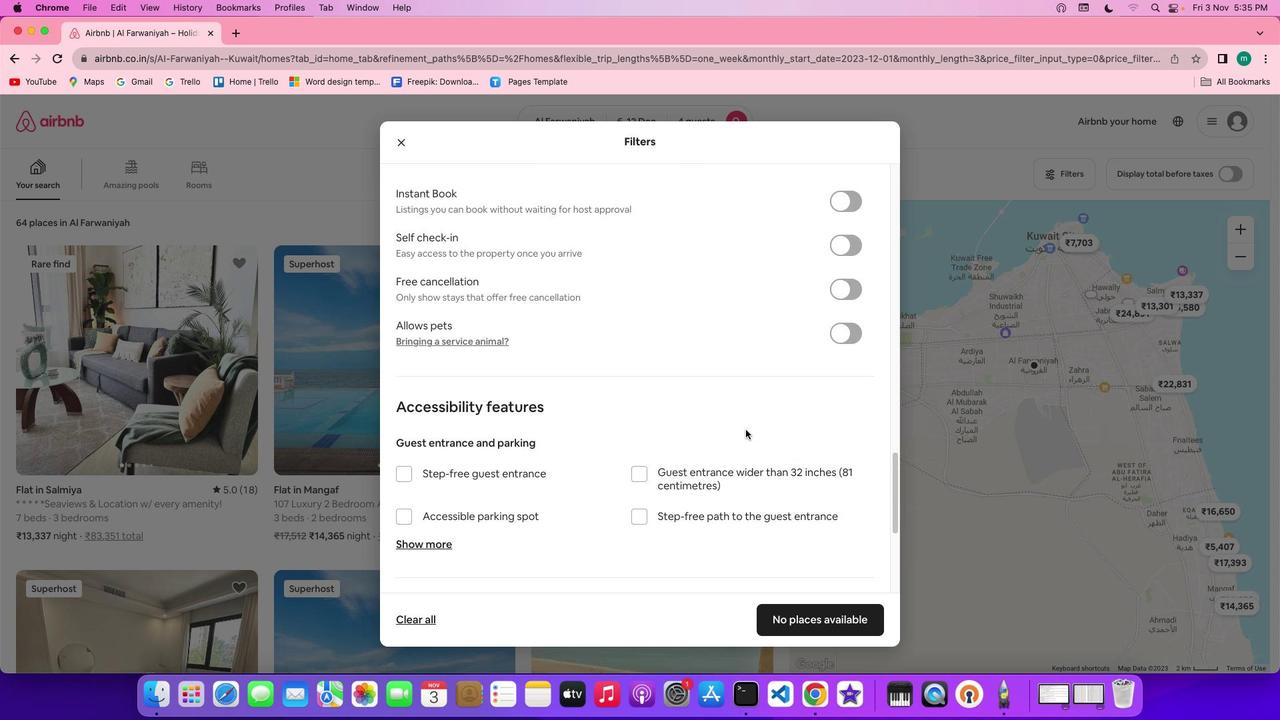 
Action: Mouse scrolled (754, 439) with delta (9, 8)
Screenshot: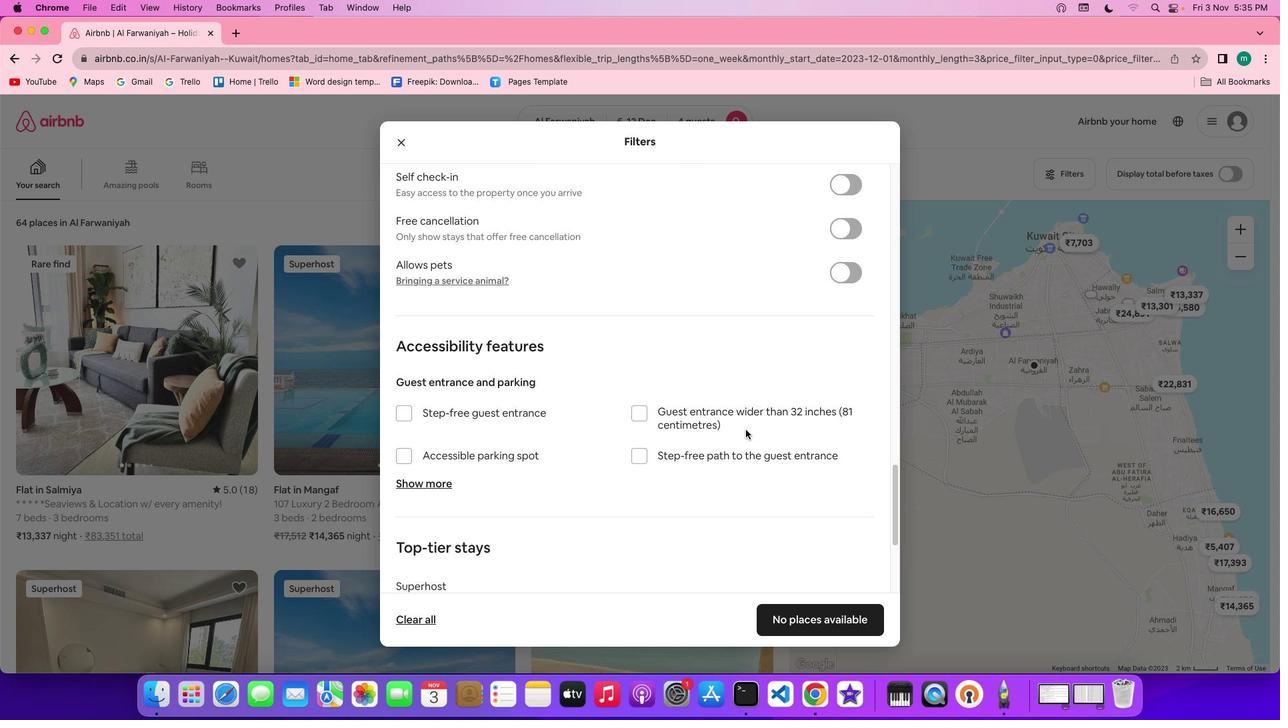 
Action: Mouse scrolled (754, 439) with delta (9, 8)
Screenshot: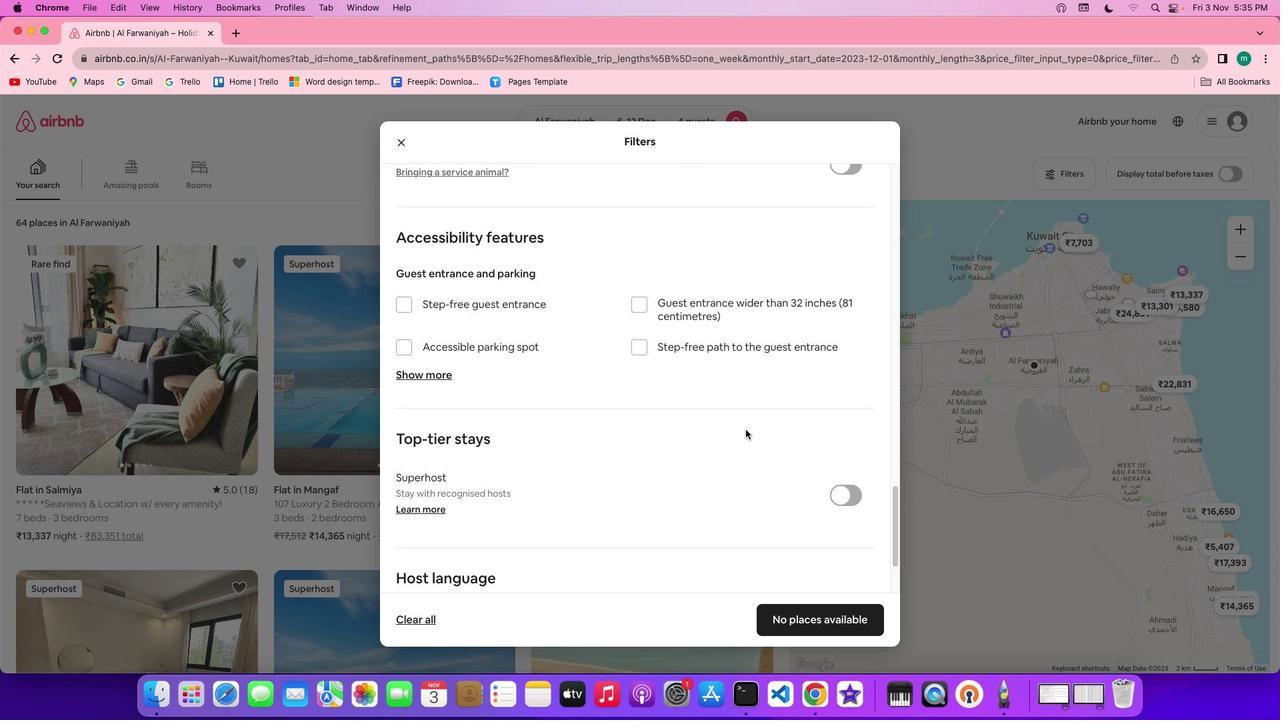 
Action: Mouse scrolled (754, 439) with delta (9, 7)
Screenshot: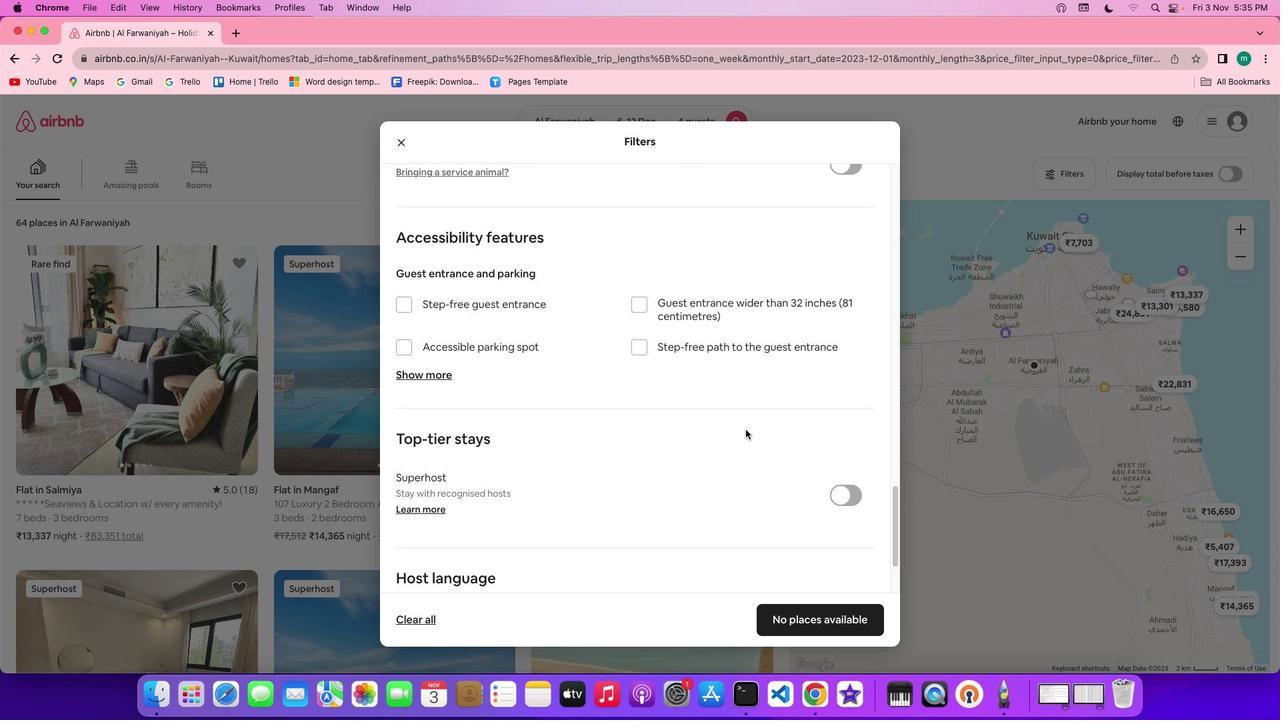 
Action: Mouse scrolled (754, 439) with delta (9, 6)
Screenshot: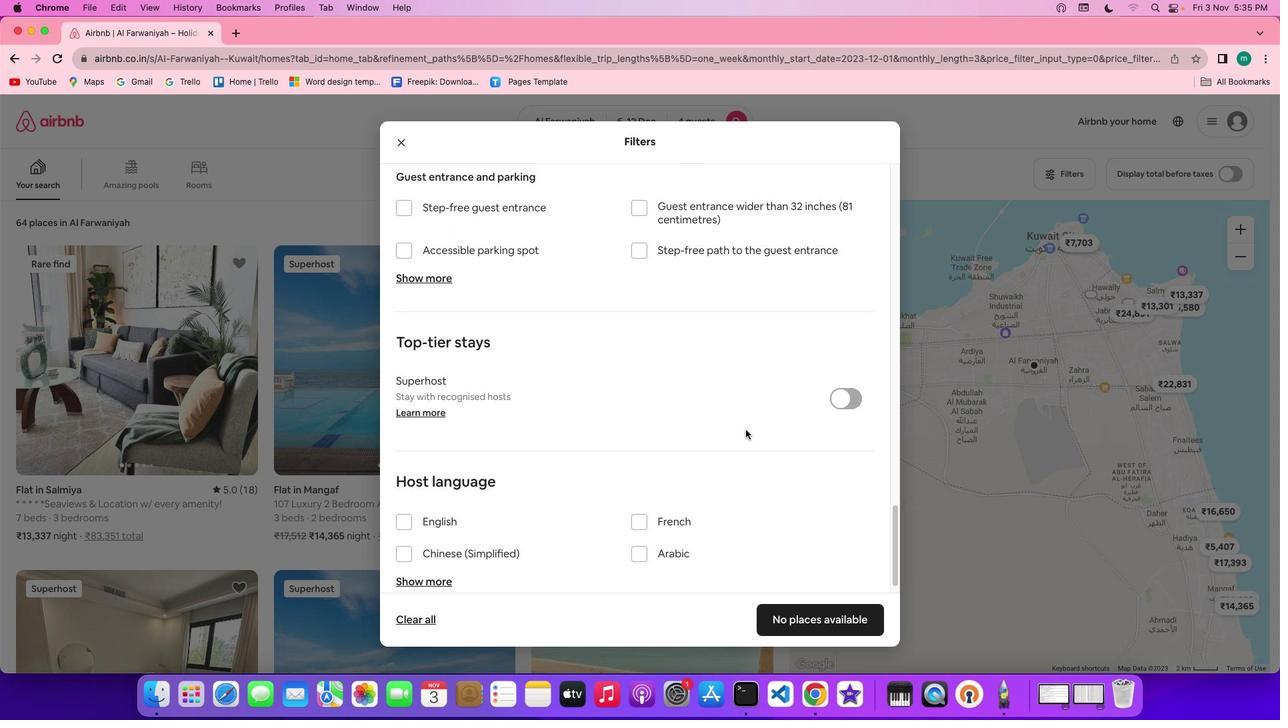 
Action: Mouse scrolled (754, 439) with delta (9, 5)
Screenshot: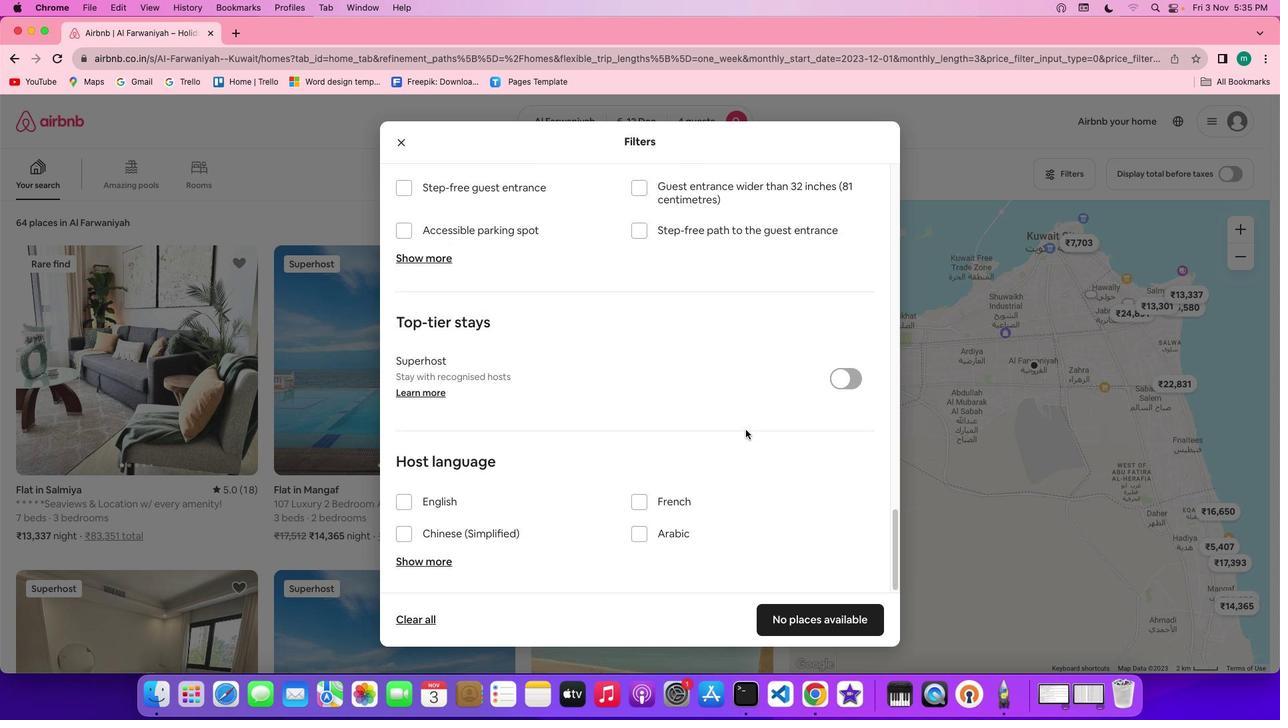 
Action: Mouse scrolled (754, 439) with delta (9, 5)
Screenshot: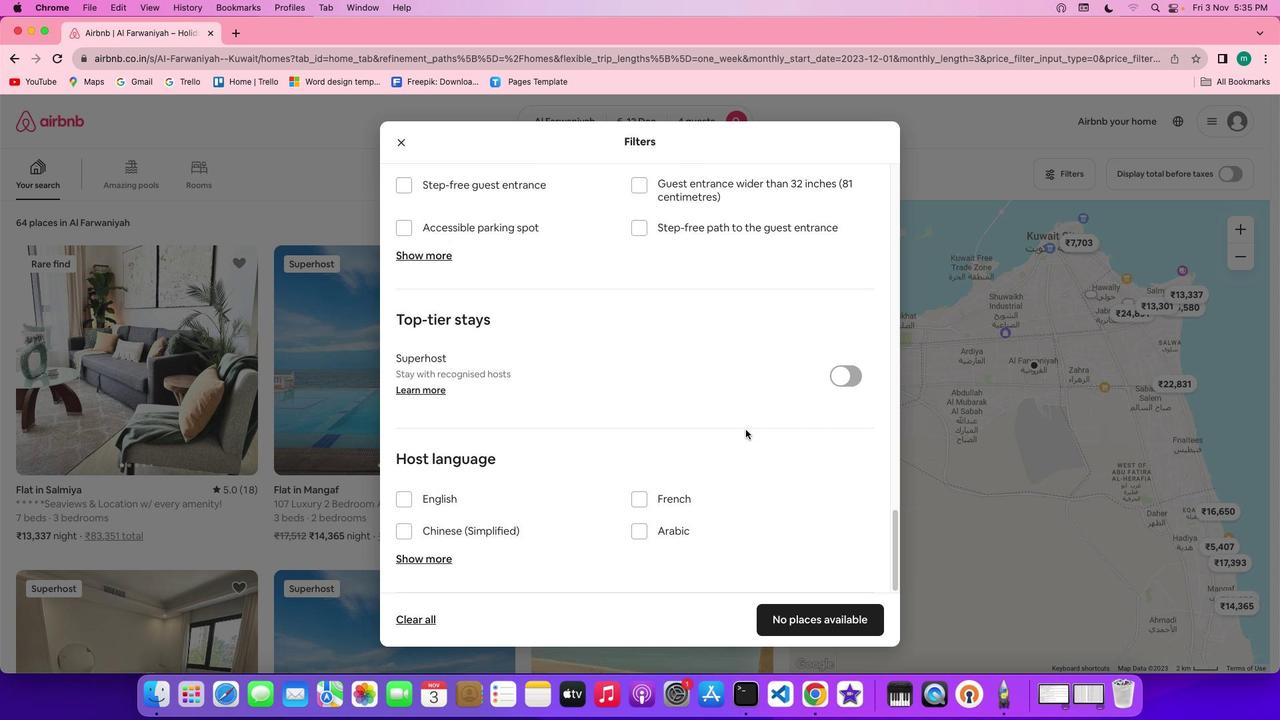 
Action: Mouse scrolled (754, 439) with delta (9, 8)
Screenshot: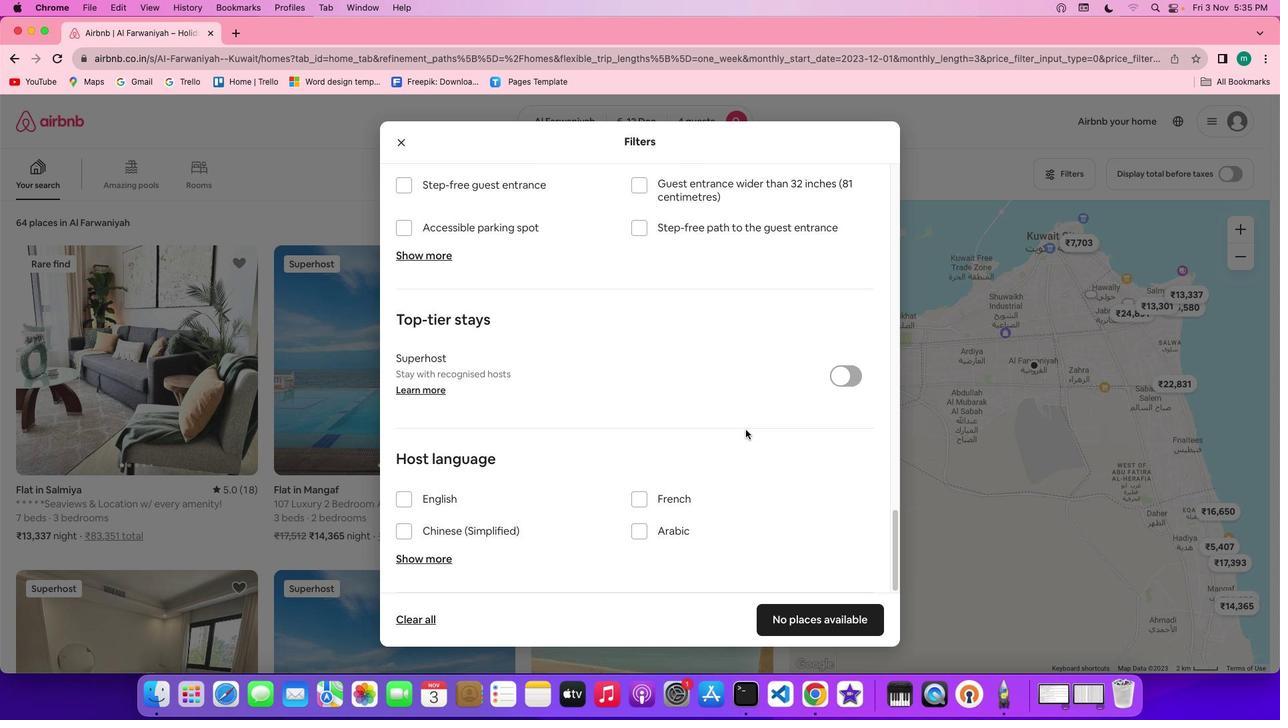 
Action: Mouse scrolled (754, 439) with delta (9, 8)
Screenshot: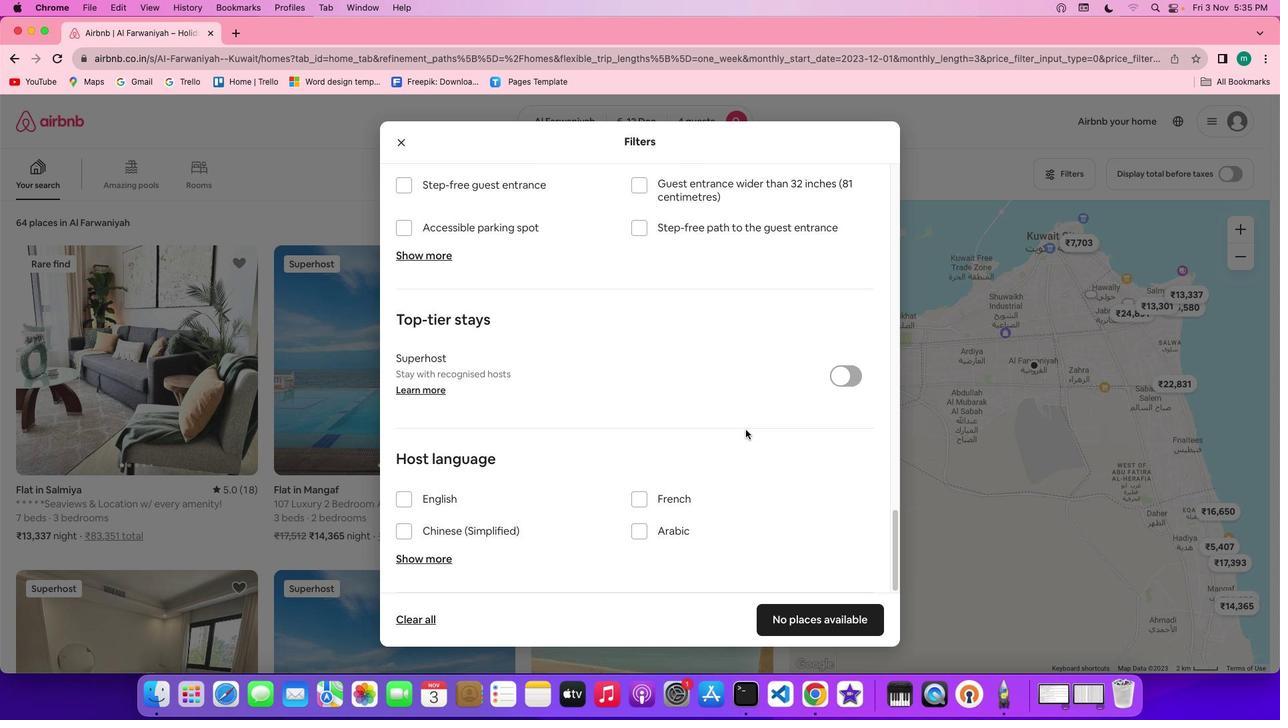 
Action: Mouse scrolled (754, 439) with delta (9, 6)
Screenshot: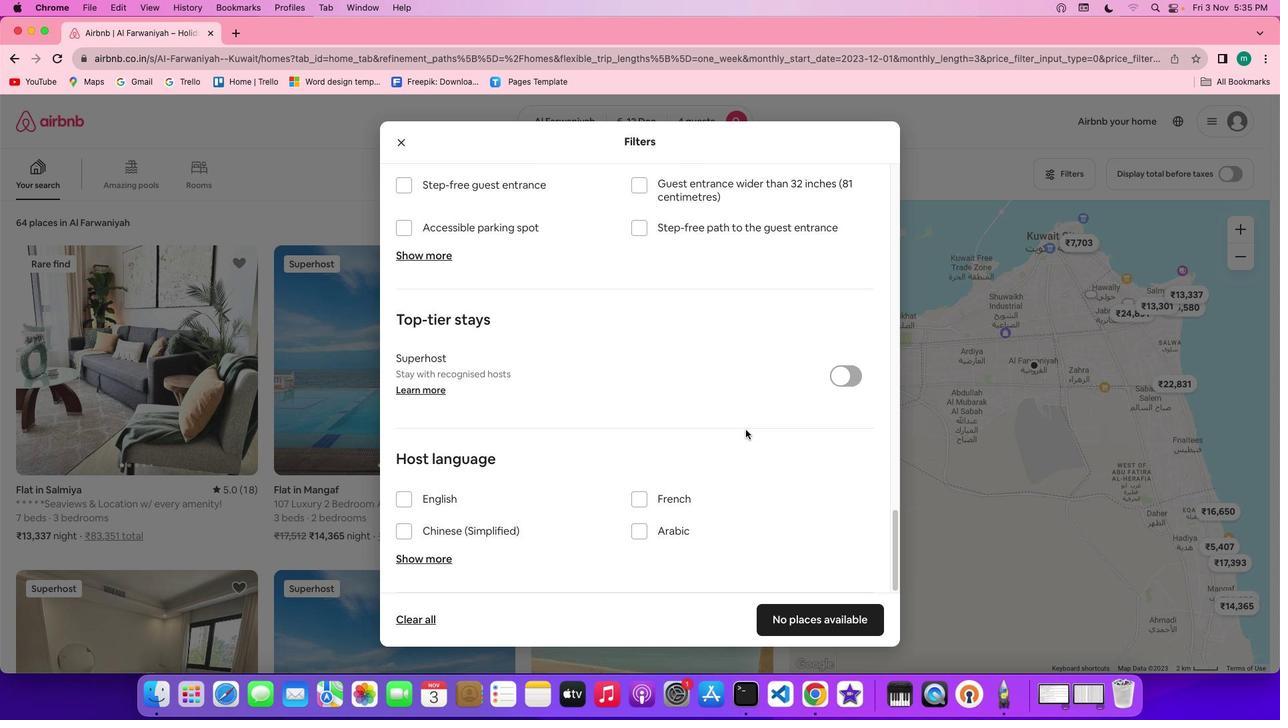 
Action: Mouse scrolled (754, 439) with delta (9, 6)
Screenshot: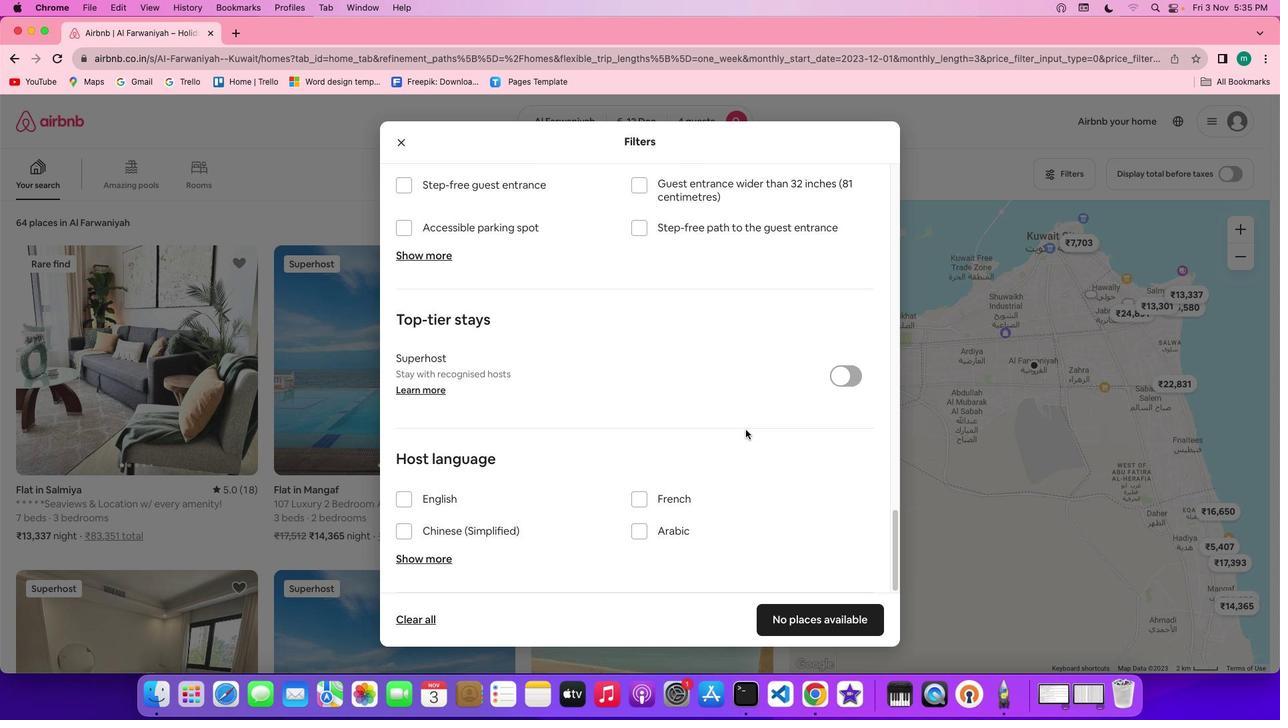 
Action: Mouse scrolled (754, 439) with delta (9, 5)
Screenshot: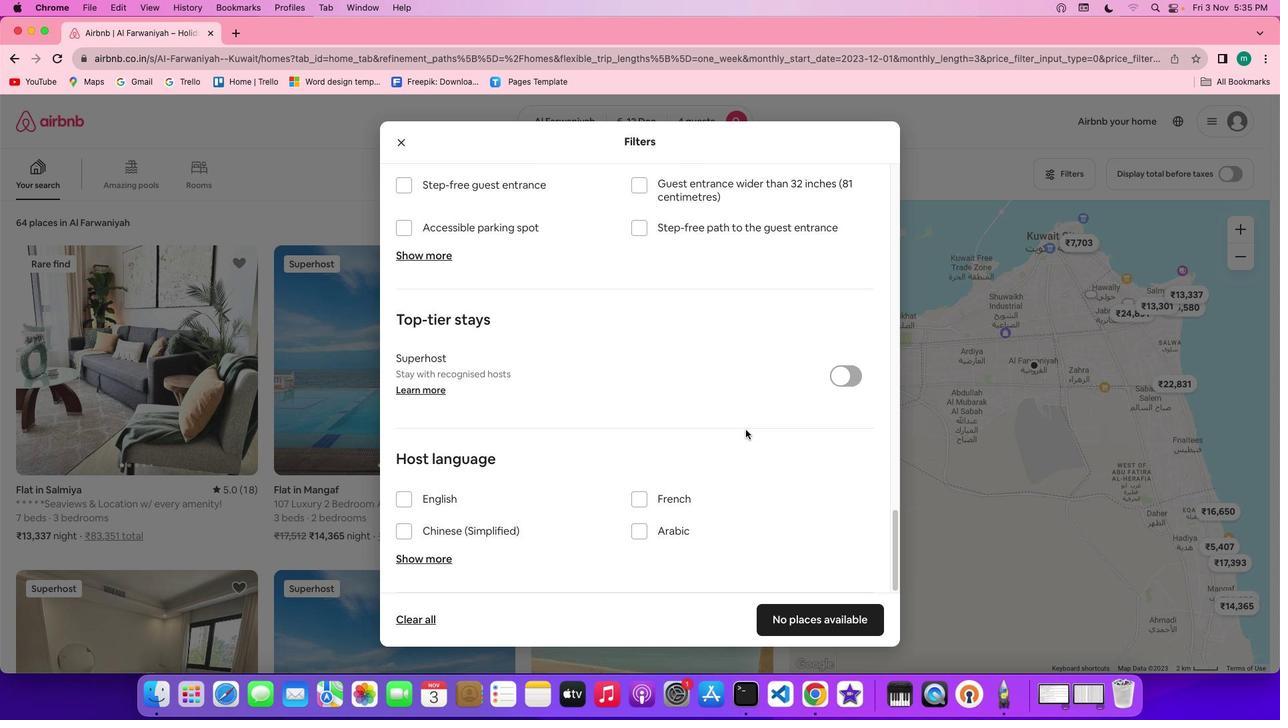 
Action: Mouse scrolled (754, 439) with delta (9, 5)
Screenshot: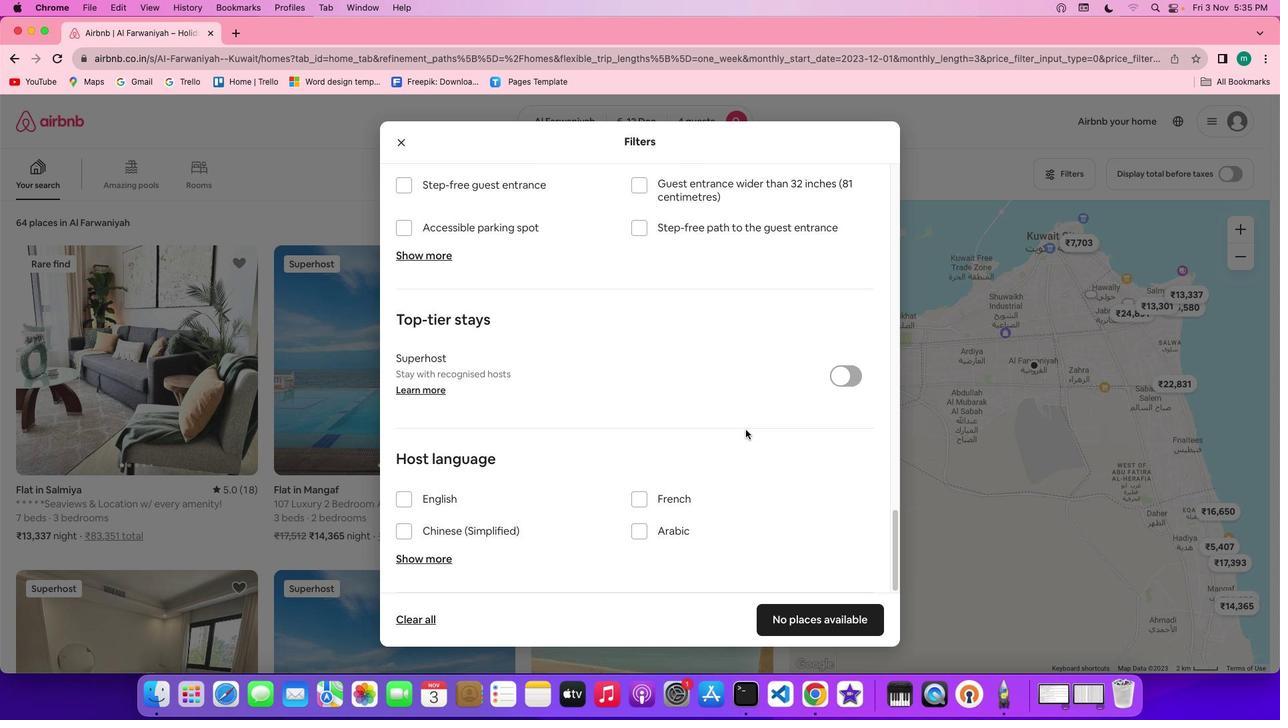 
Action: Mouse moved to (835, 624)
Screenshot: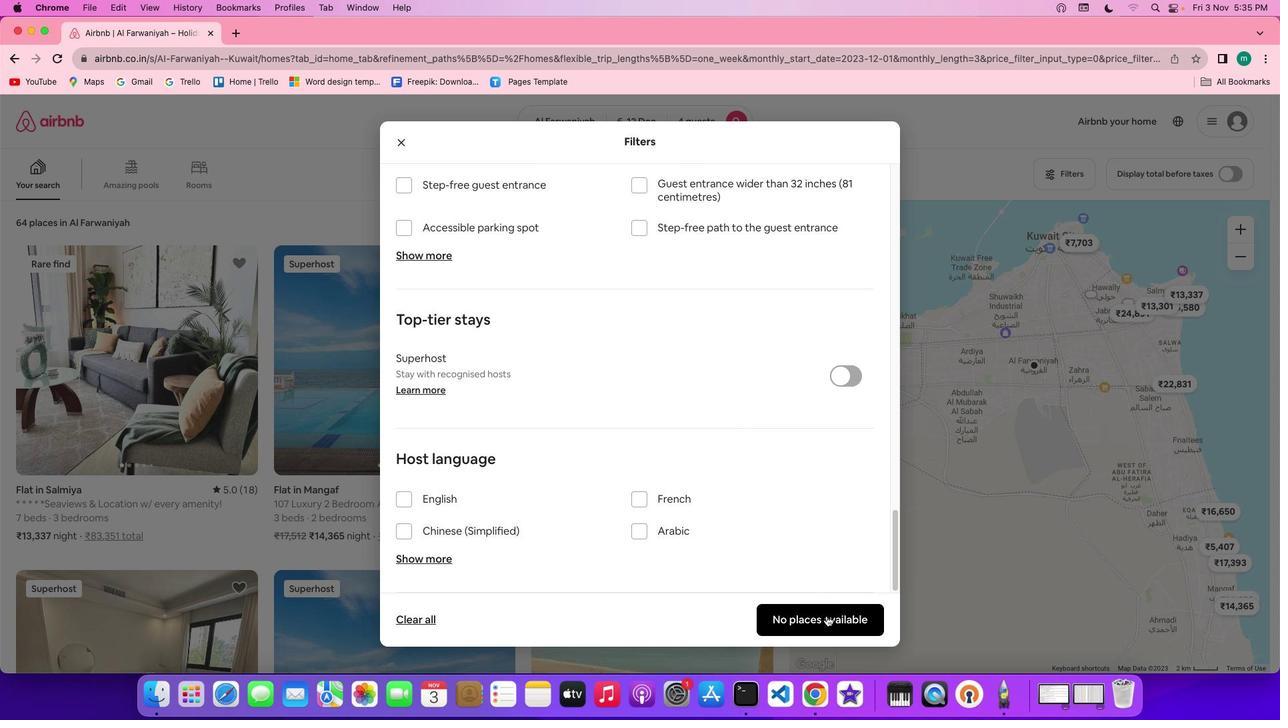 
Action: Mouse pressed left at (835, 624)
Screenshot: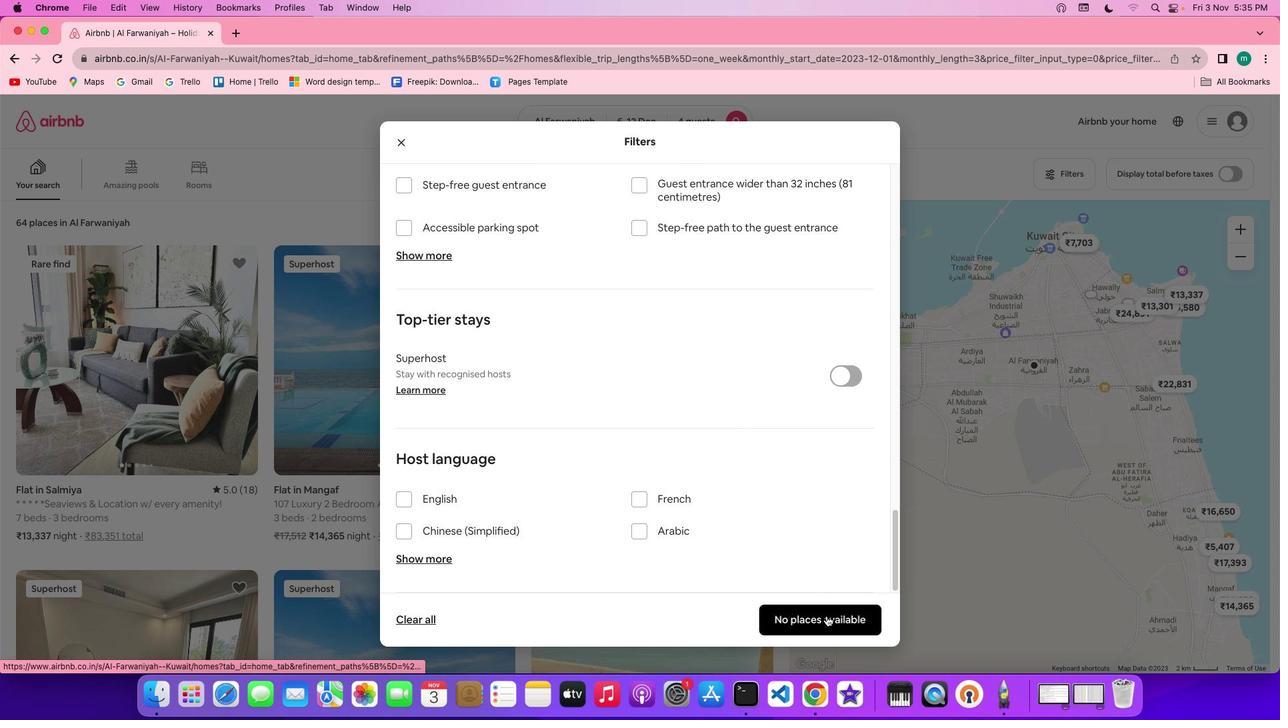 
Action: Mouse moved to (589, 502)
Screenshot: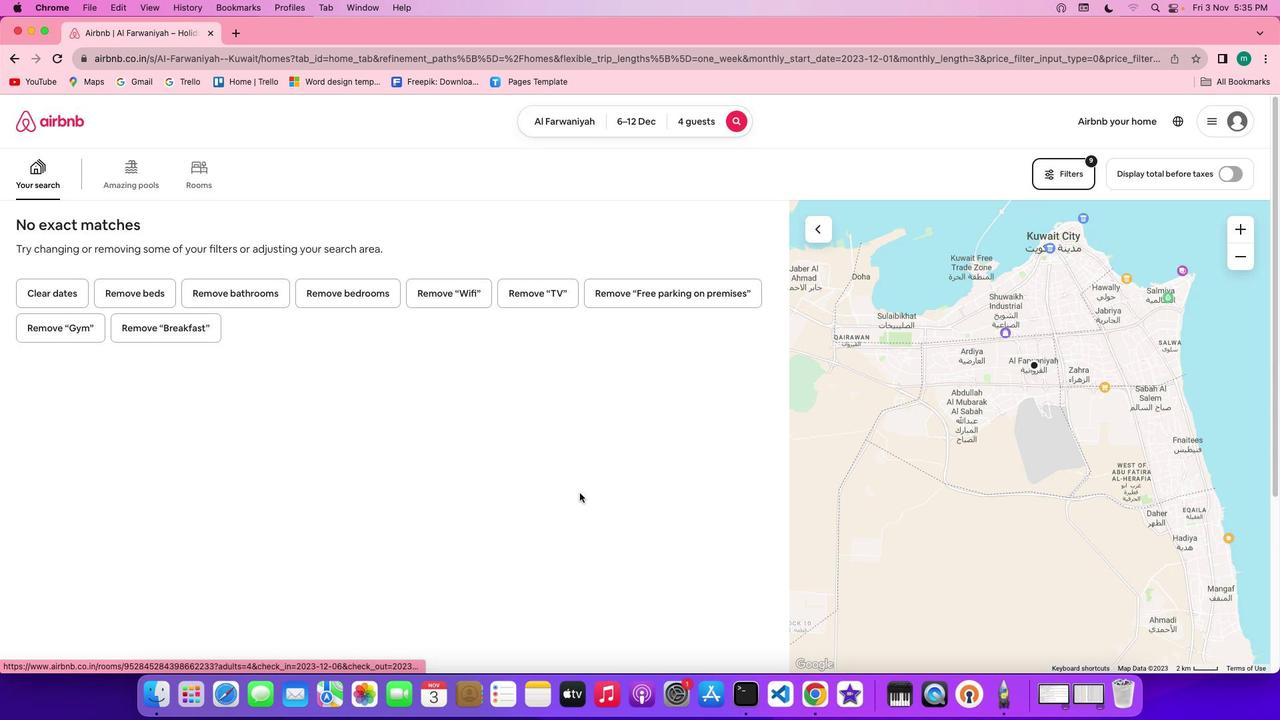 
